 Task: Look for space in Kijang, Indonesia from 12th  July, 2023 to 15th July, 2023 for 3 adults in price range Rs.12000 to Rs.16000. Place can be entire place with 2 bedrooms having 3 beds and 1 bathroom. Property type can be house, flat, guest house. Booking option can be shelf check-in. Required host language is English.
Action: Mouse moved to (549, 78)
Screenshot: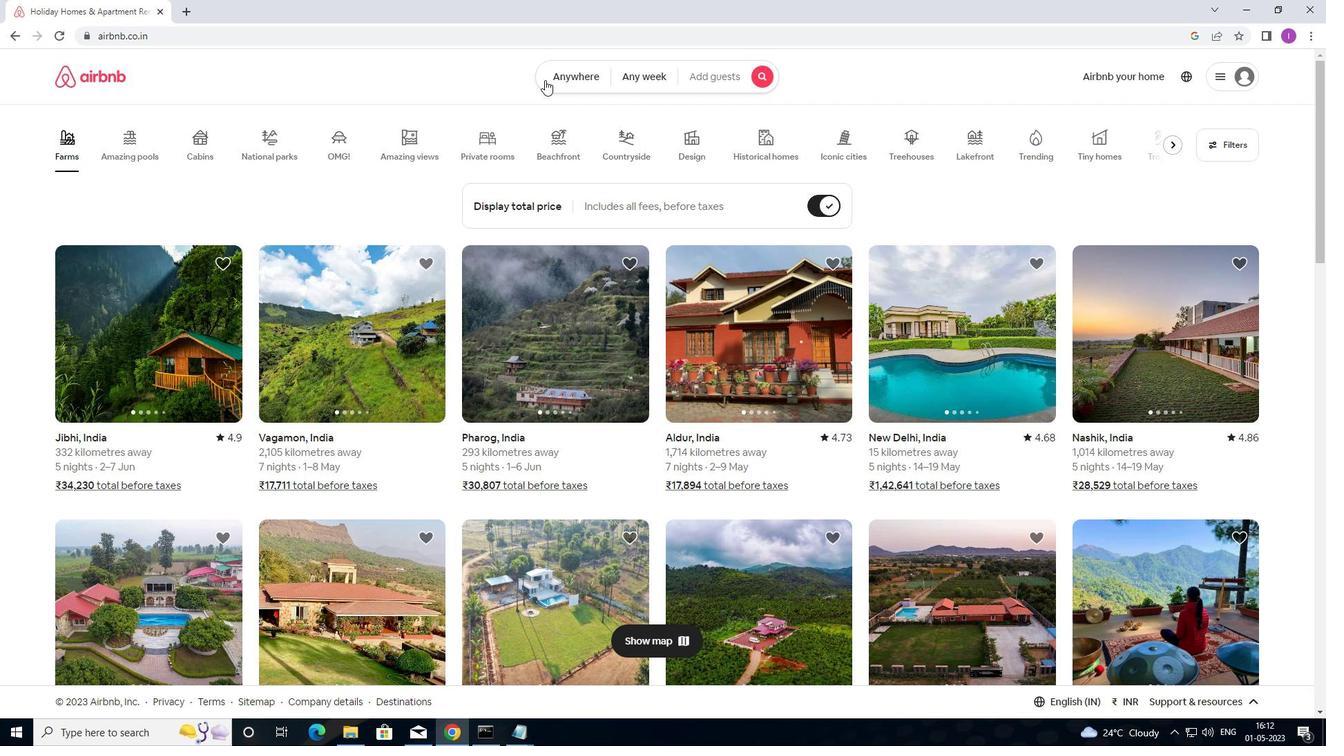 
Action: Mouse pressed left at (549, 78)
Screenshot: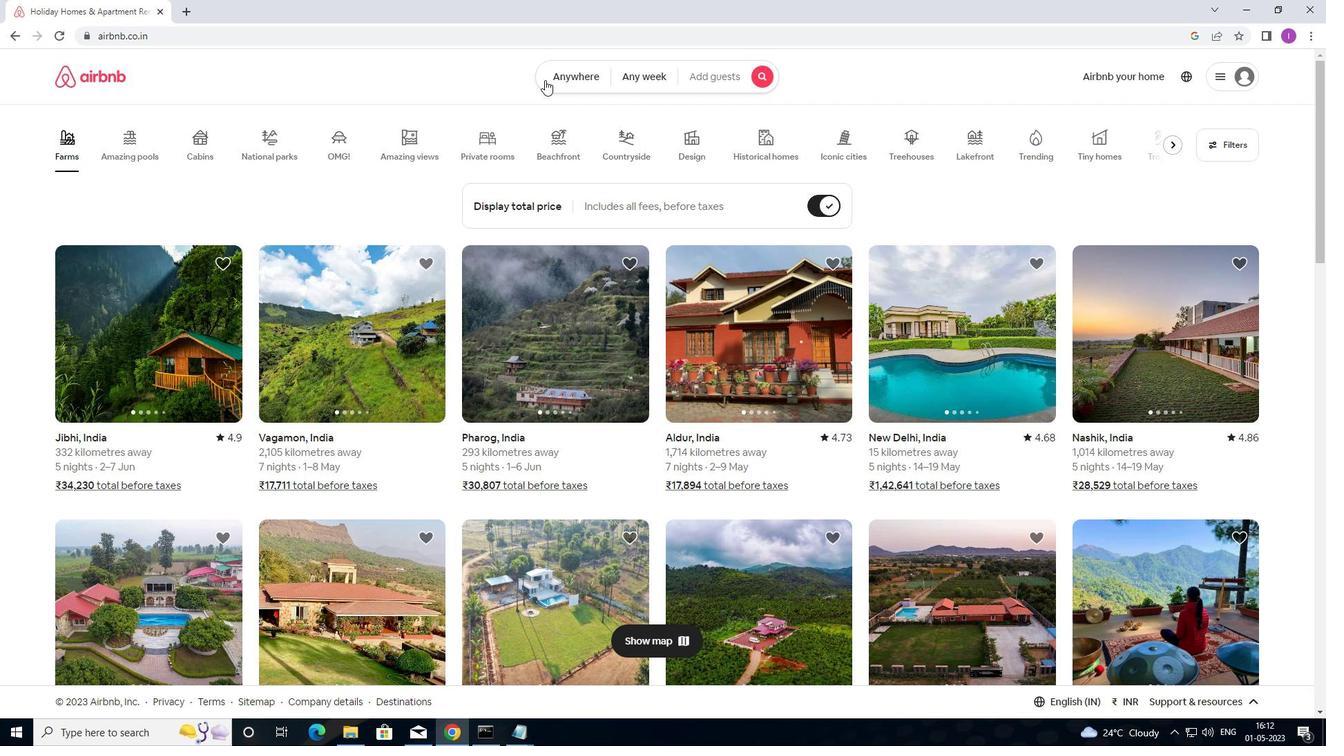 
Action: Mouse moved to (473, 135)
Screenshot: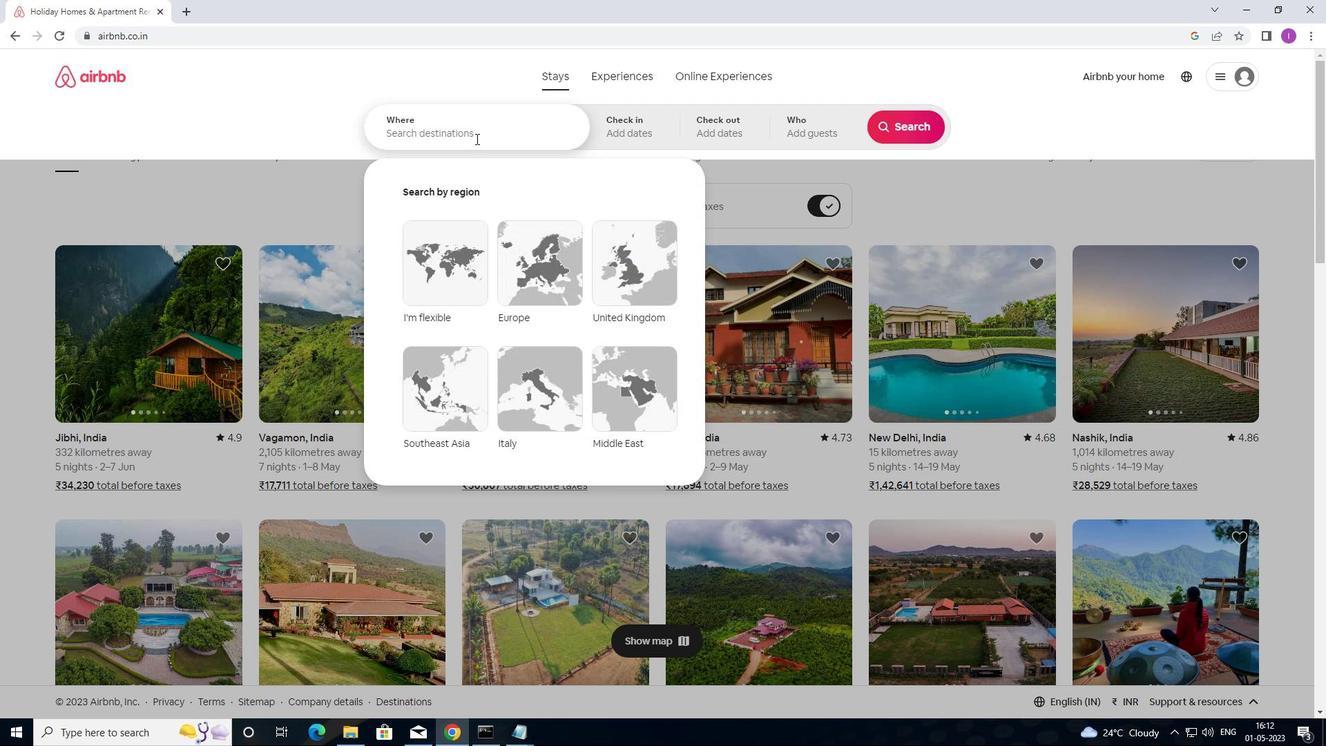 
Action: Mouse pressed left at (473, 135)
Screenshot: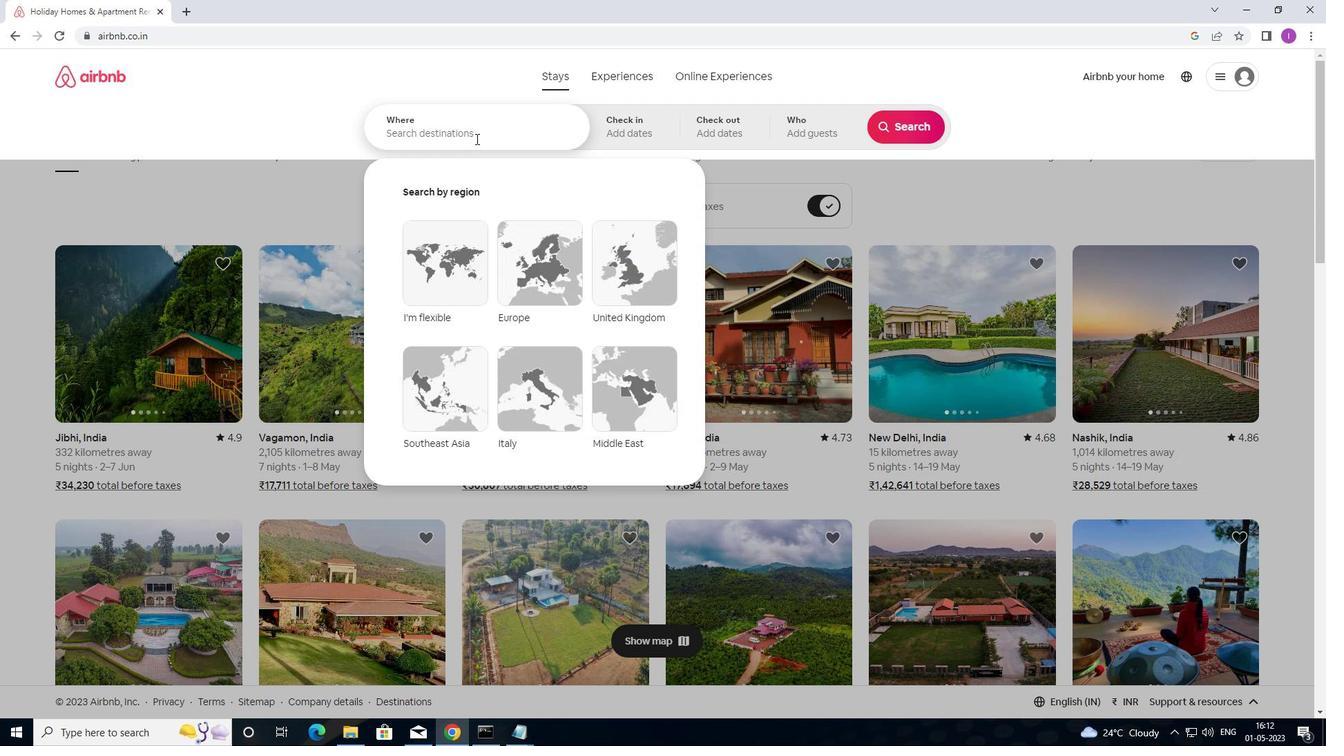 
Action: Mouse moved to (1085, 0)
Screenshot: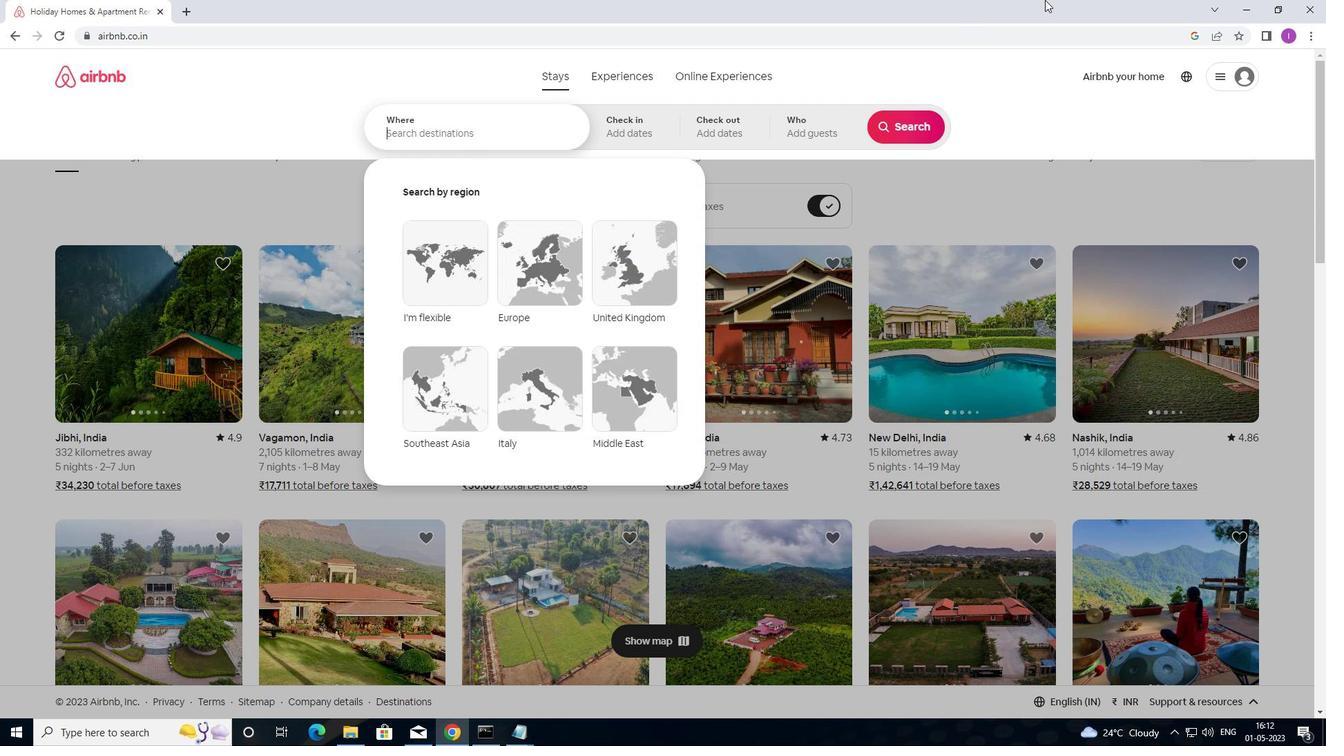 
Action: Key pressed <Key.shift>KI
Screenshot: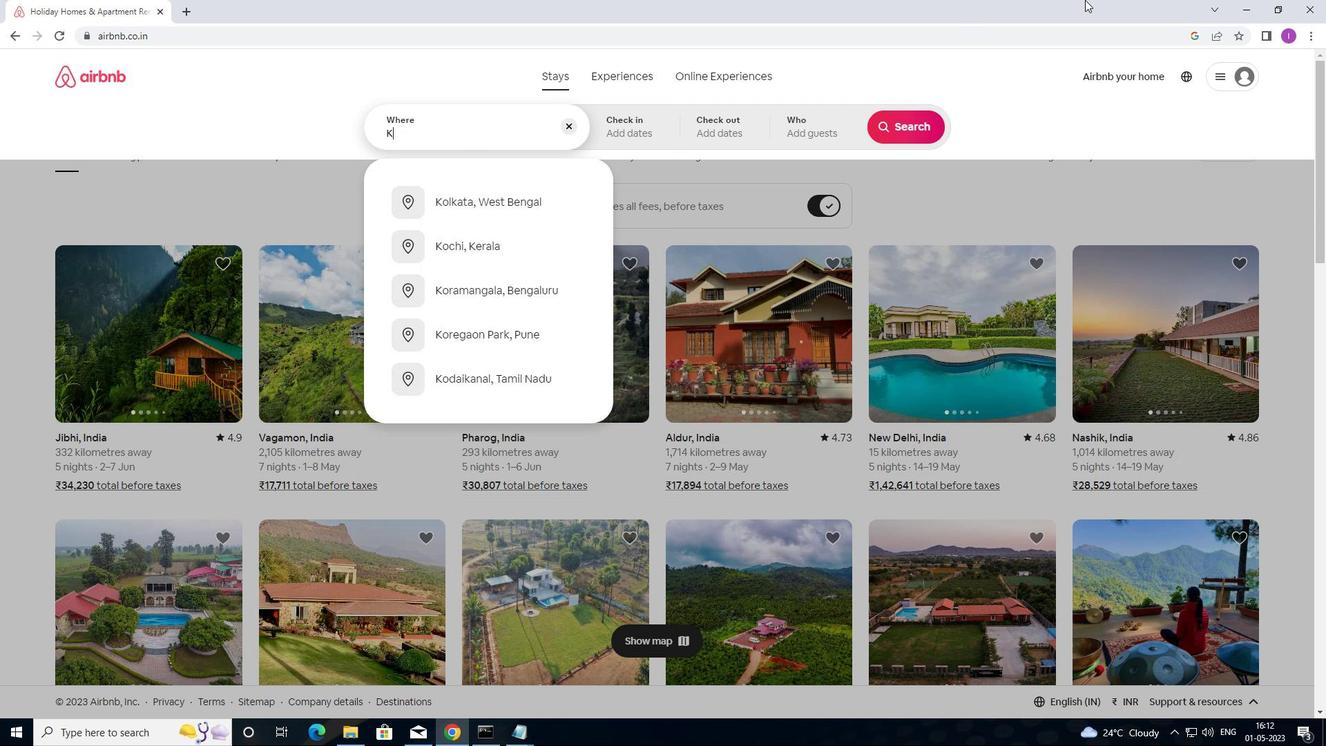 
Action: Mouse moved to (1089, 2)
Screenshot: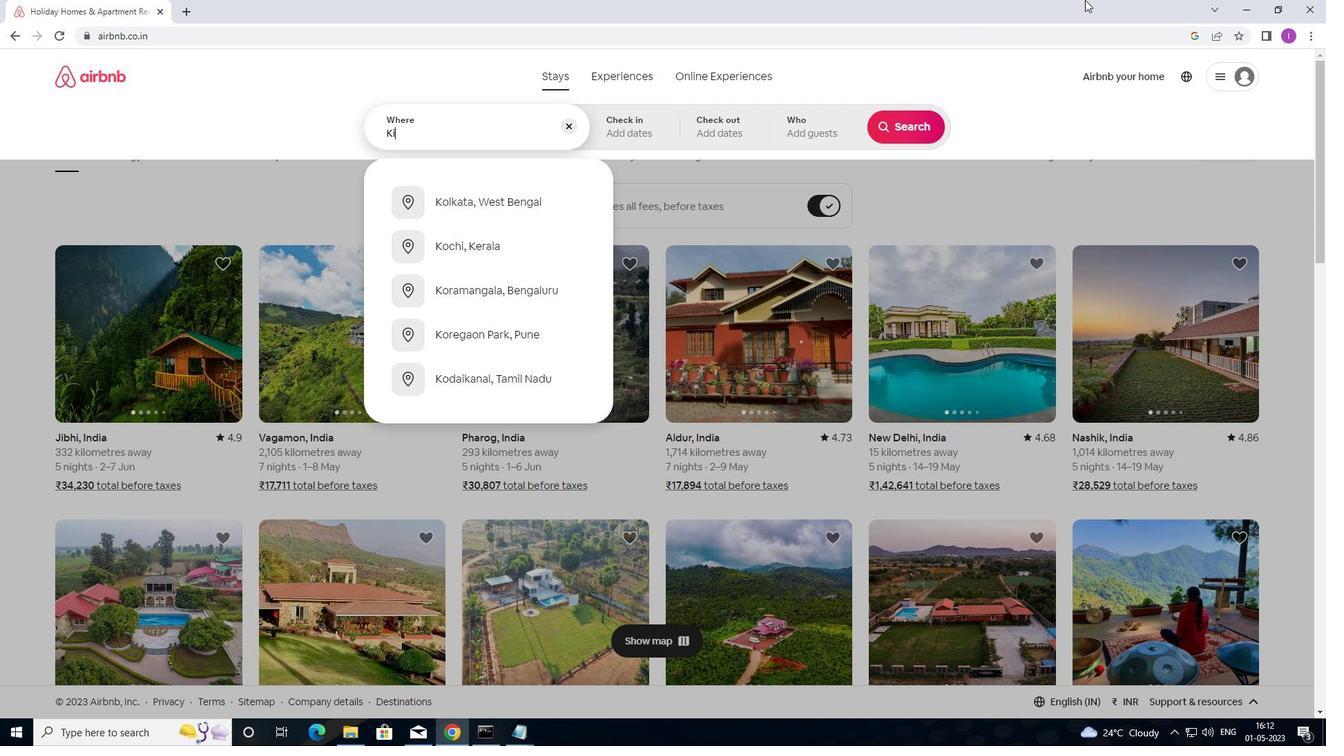 
Action: Key pressed JAN
Screenshot: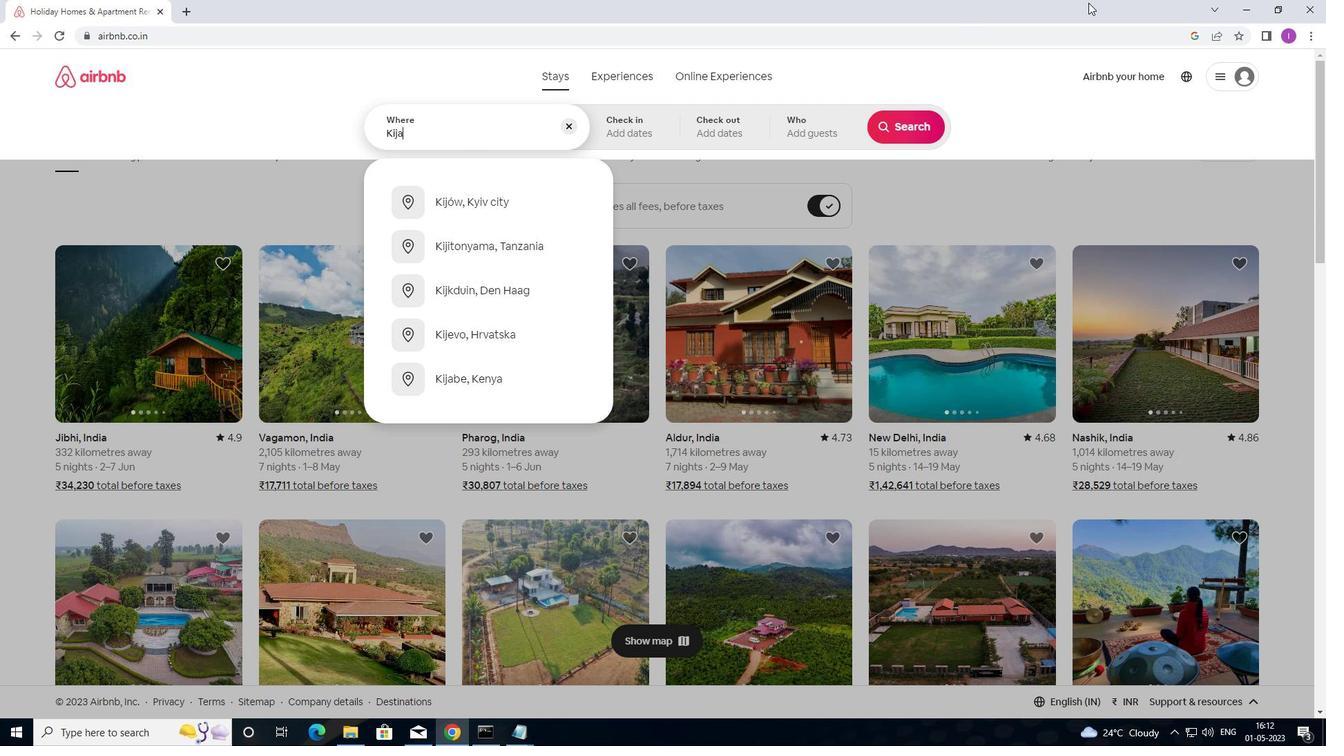 
Action: Mouse moved to (1203, 2)
Screenshot: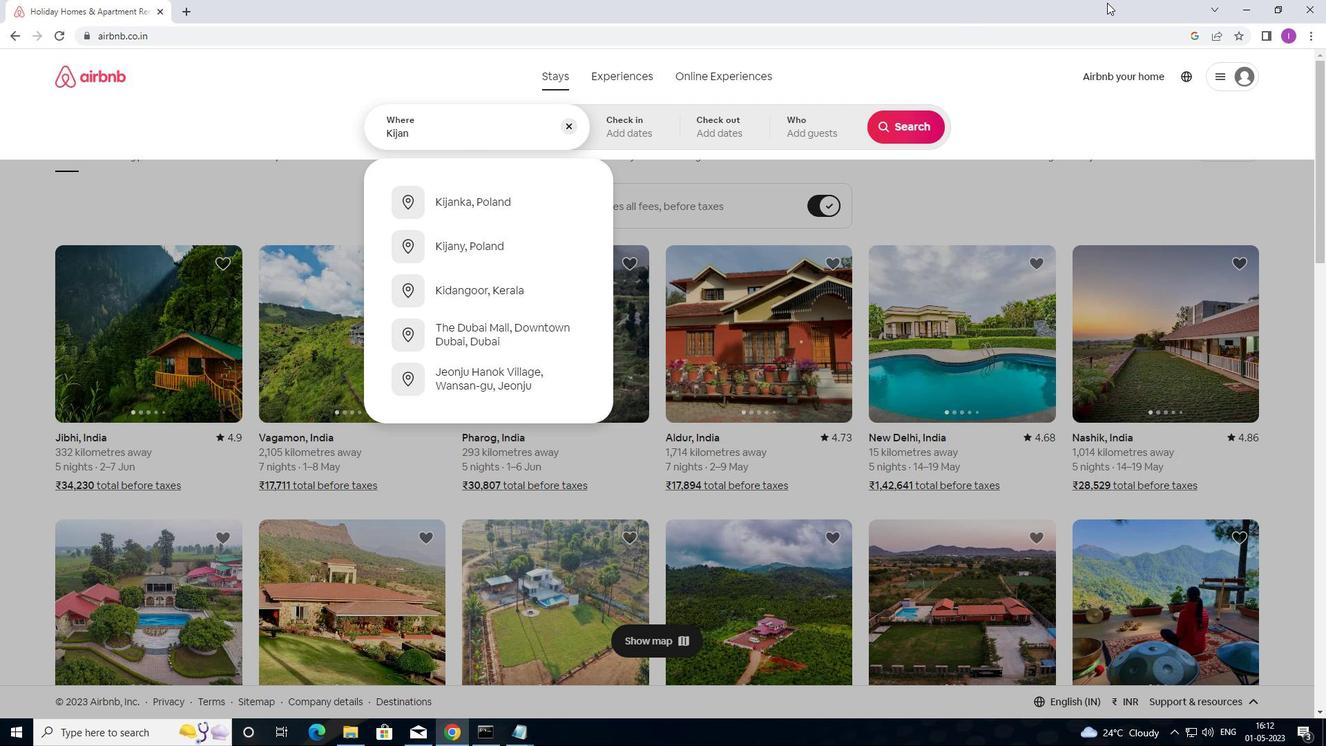 
Action: Key pressed G
Screenshot: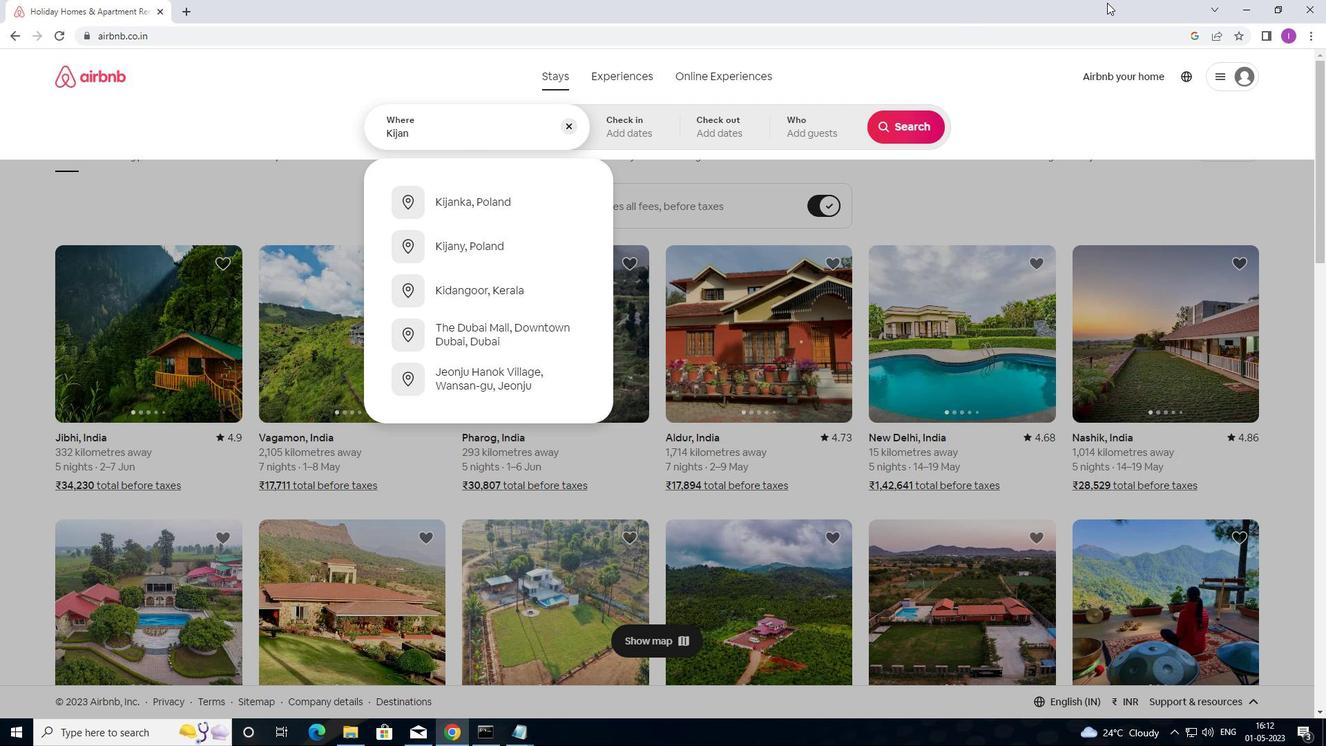 
Action: Mouse moved to (1327, 0)
Screenshot: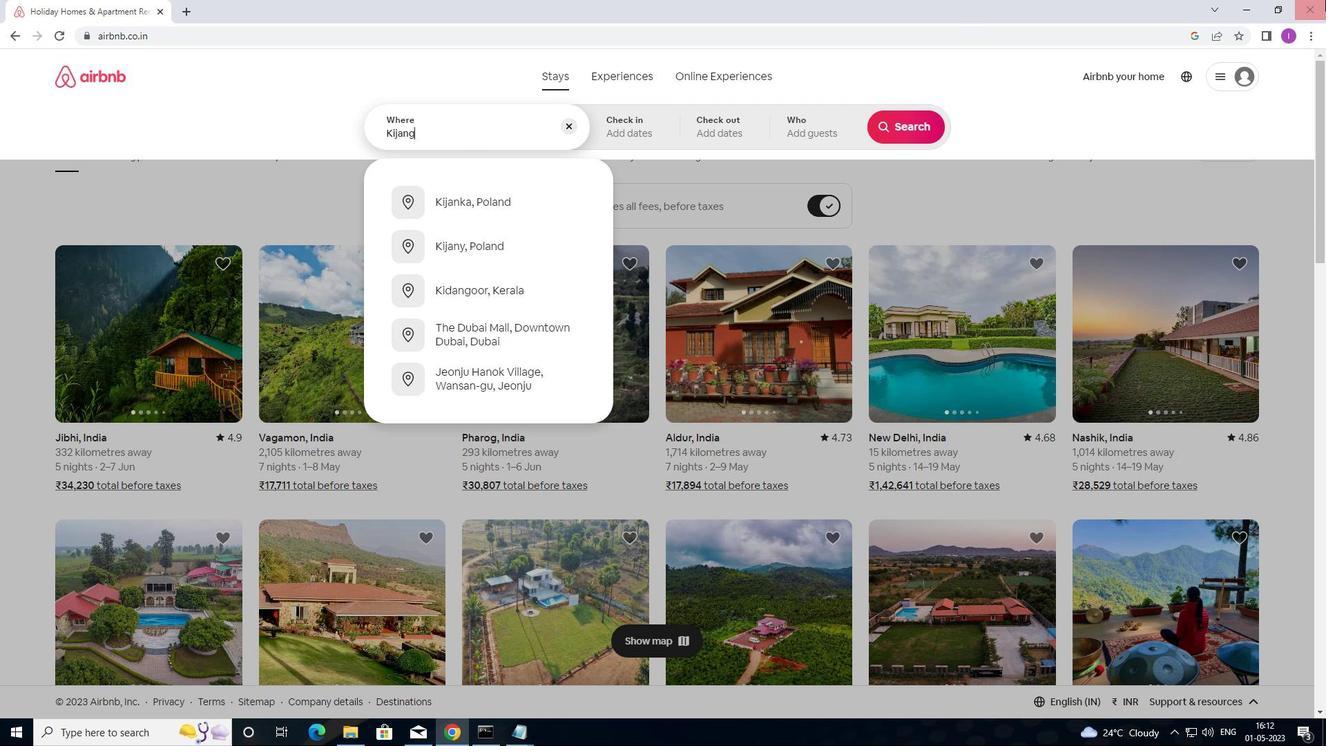 
Action: Key pressed ,<Key.shift>INDONESIA
Screenshot: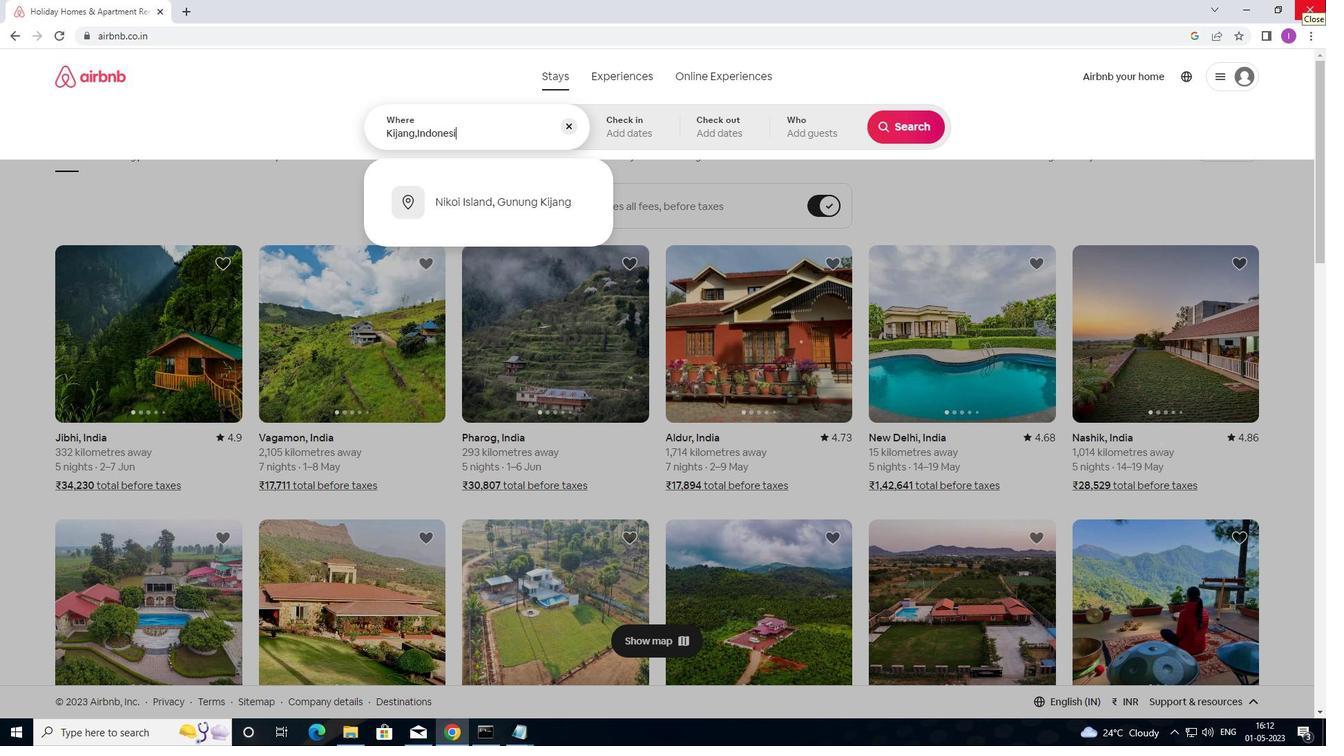 
Action: Mouse moved to (637, 126)
Screenshot: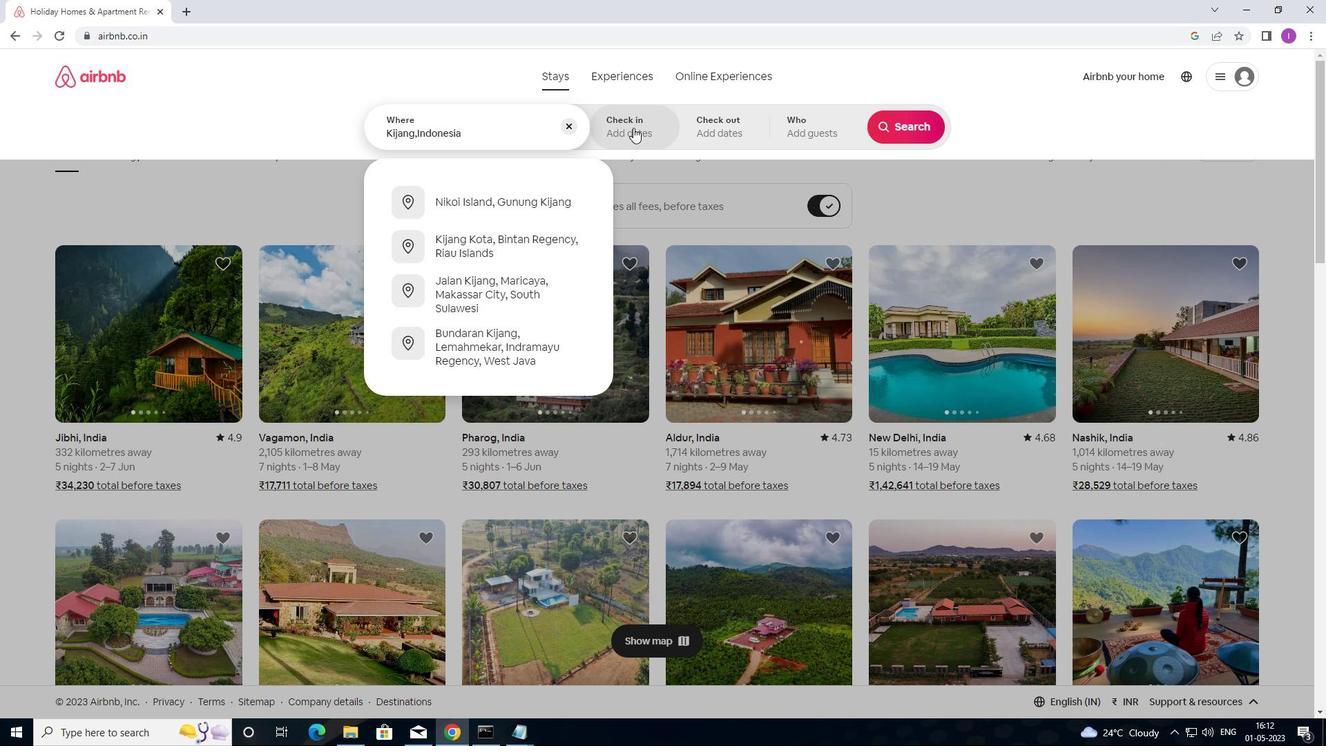 
Action: Mouse pressed left at (637, 126)
Screenshot: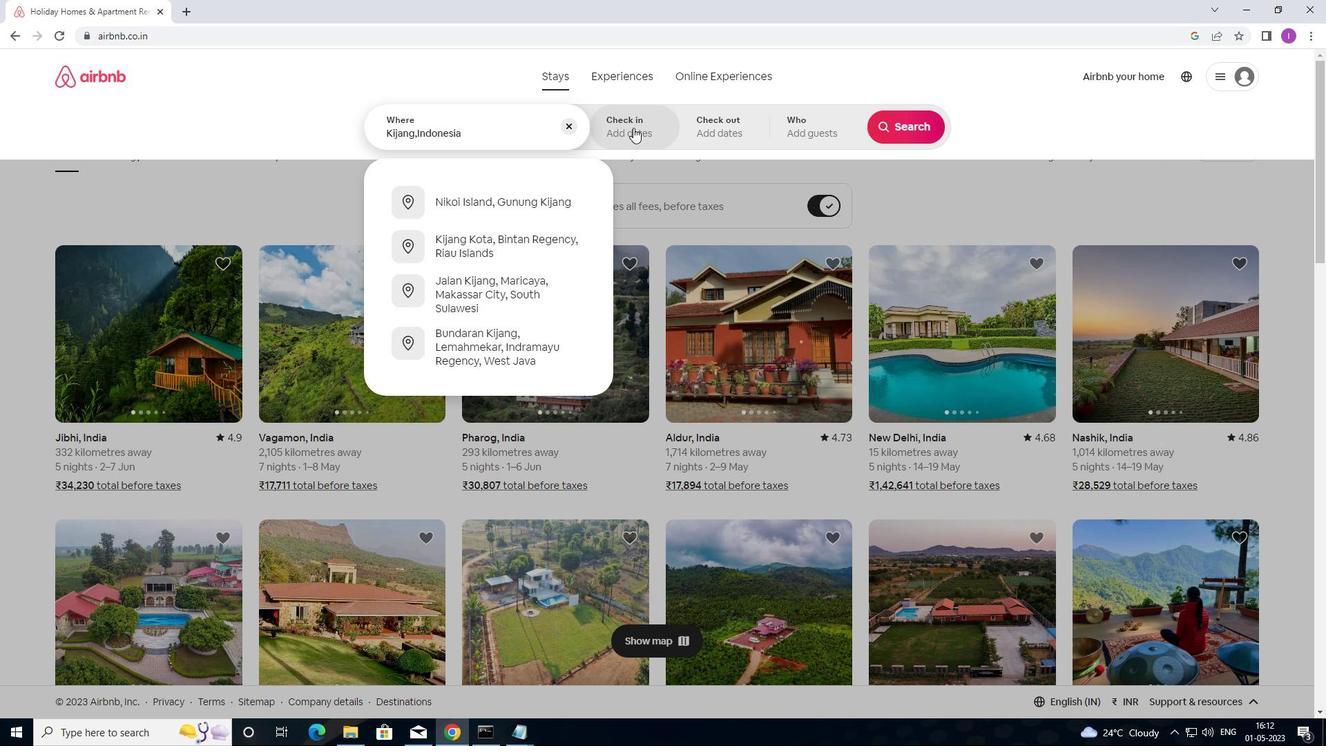 
Action: Mouse moved to (910, 234)
Screenshot: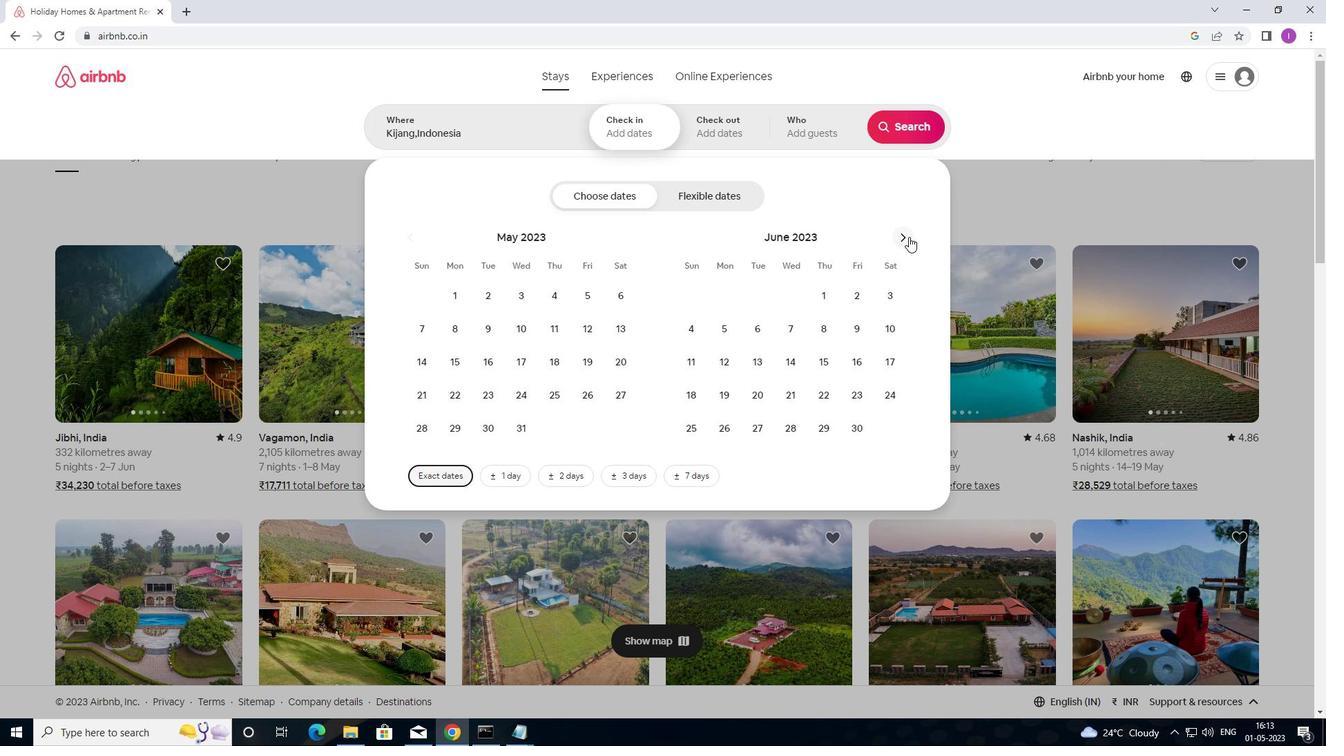 
Action: Mouse pressed left at (910, 234)
Screenshot: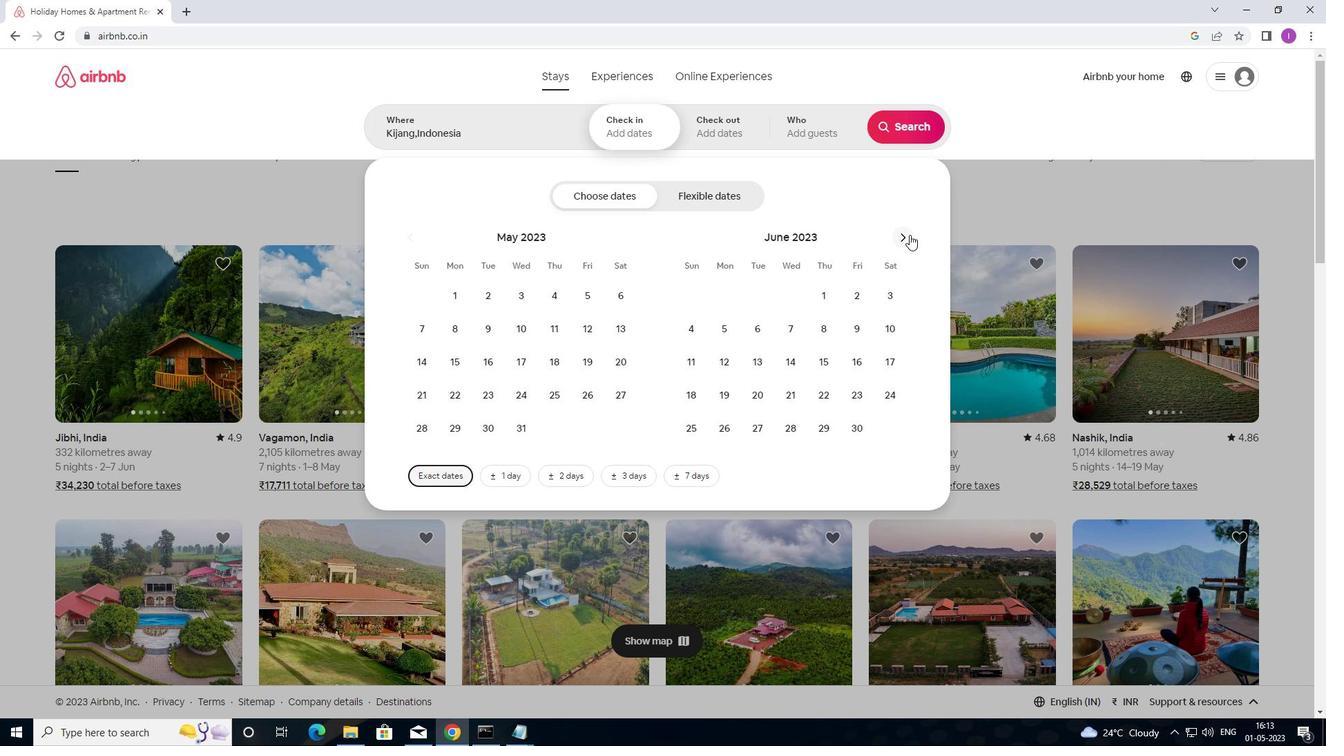
Action: Mouse moved to (787, 359)
Screenshot: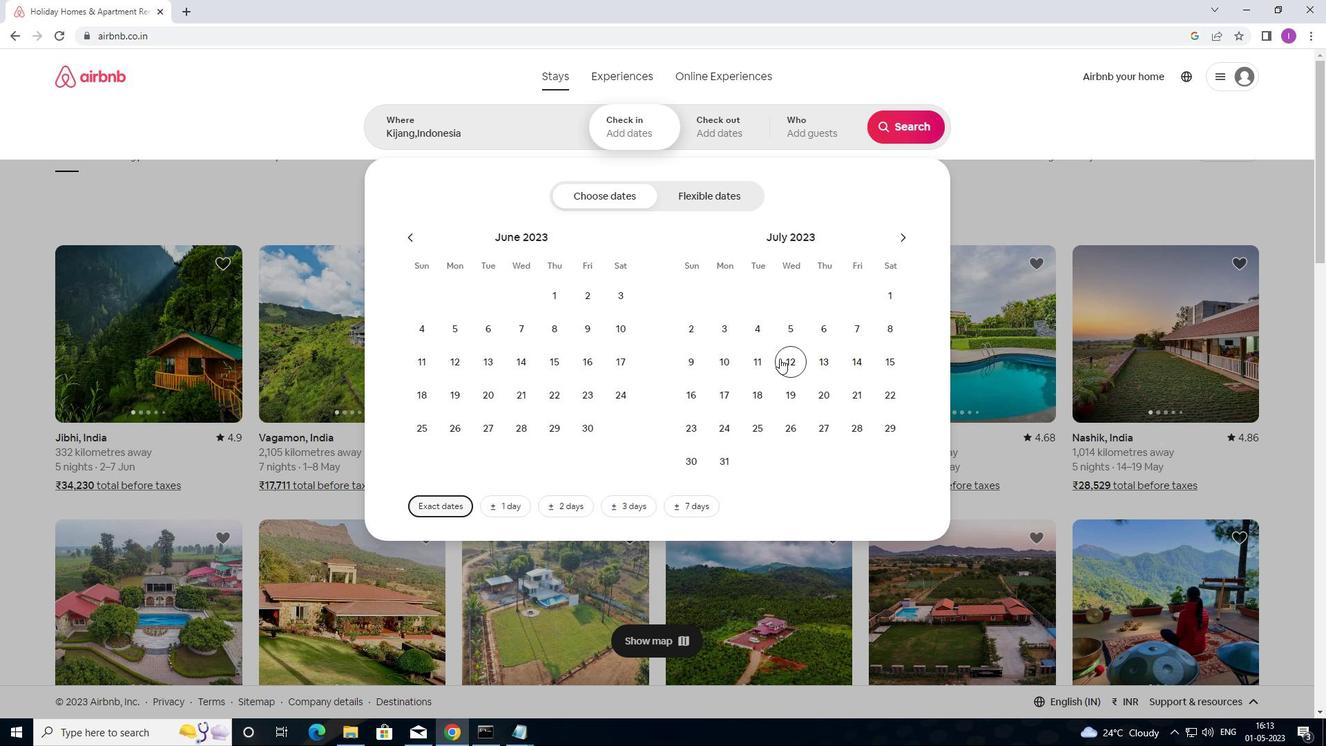 
Action: Mouse pressed left at (787, 359)
Screenshot: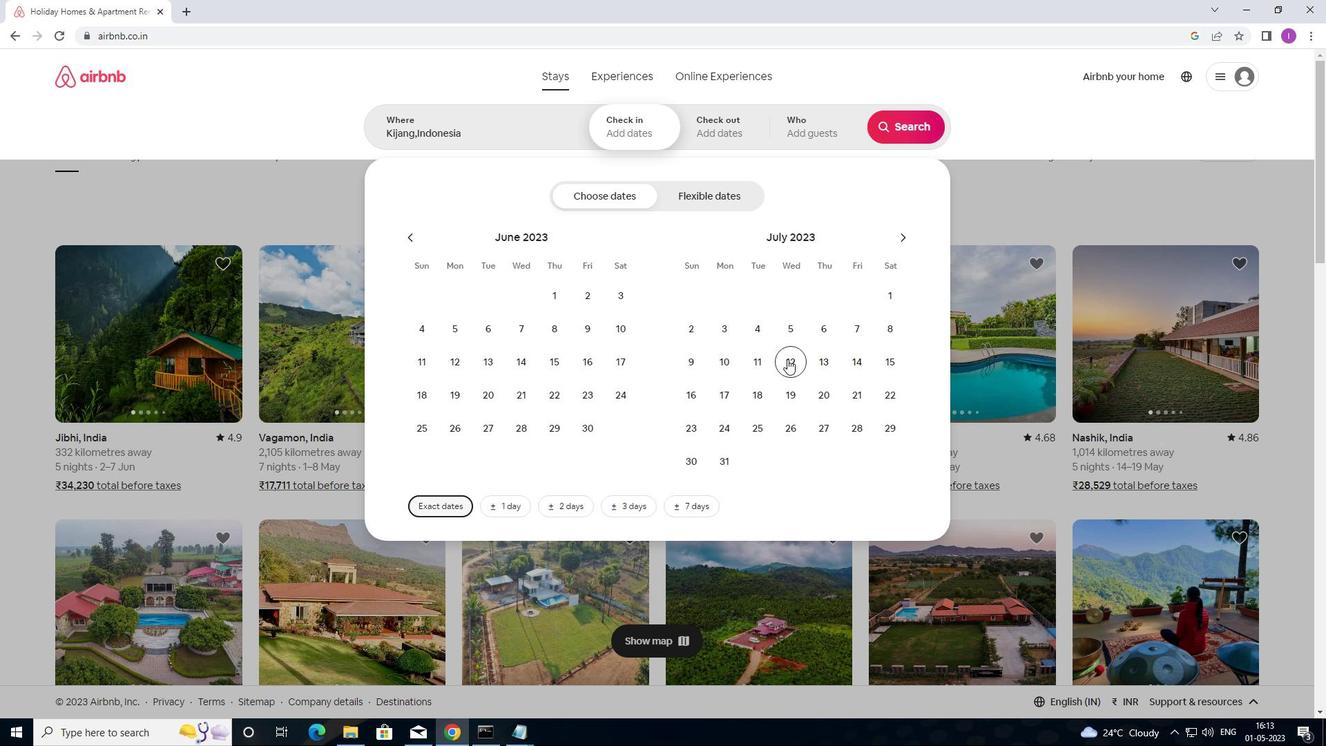
Action: Mouse moved to (894, 367)
Screenshot: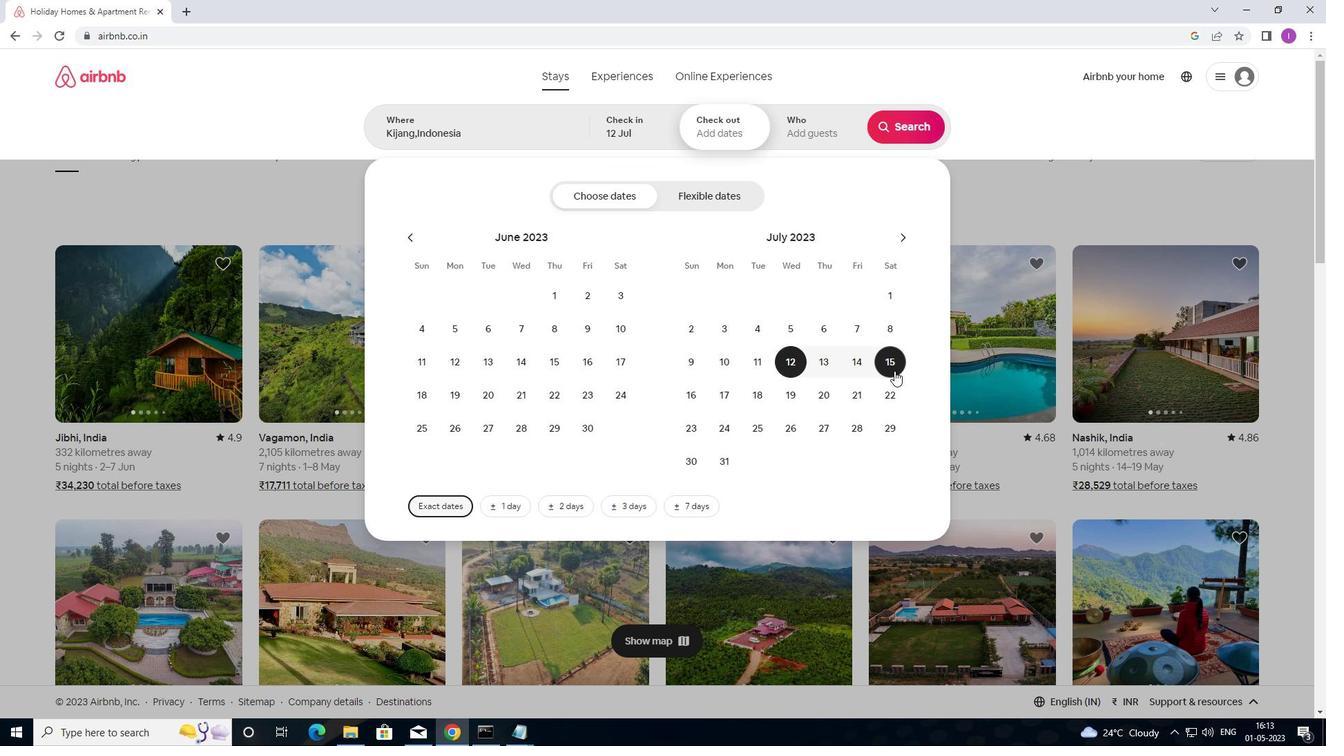 
Action: Mouse pressed left at (894, 367)
Screenshot: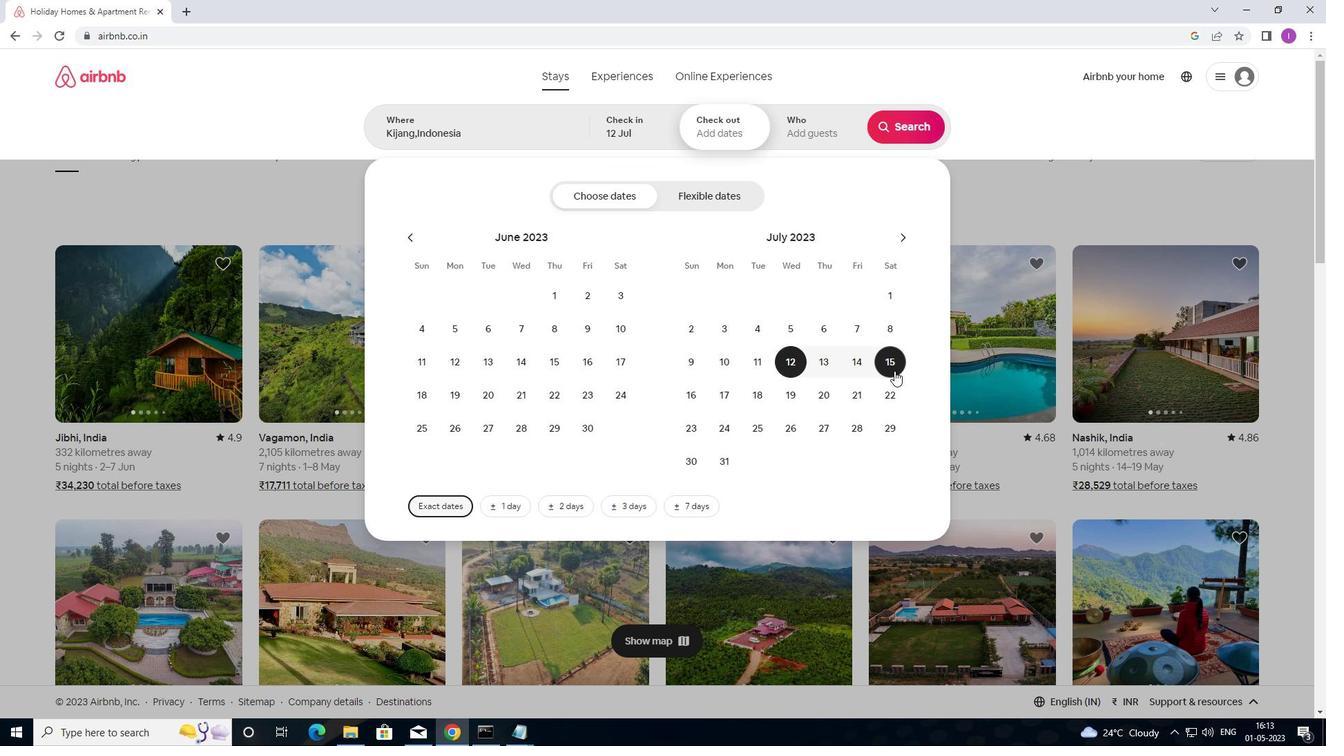 
Action: Mouse moved to (818, 136)
Screenshot: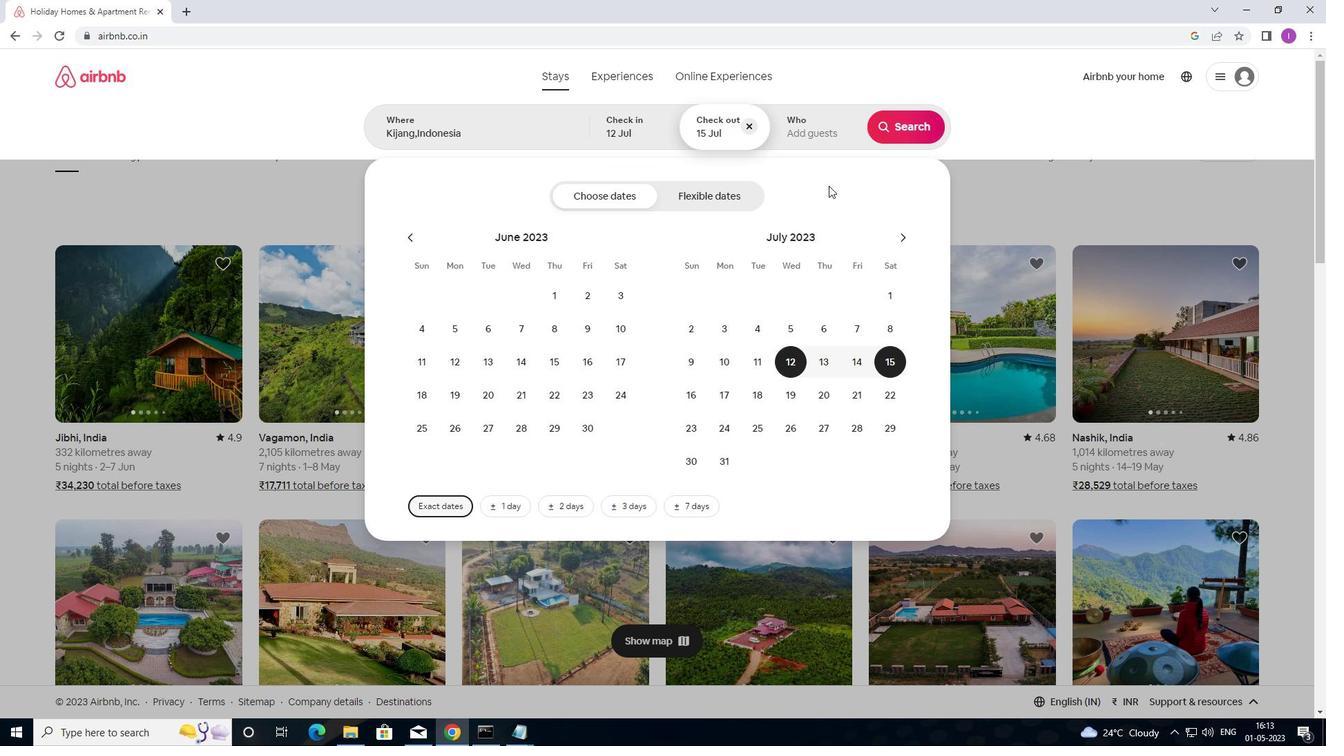 
Action: Mouse pressed left at (818, 136)
Screenshot: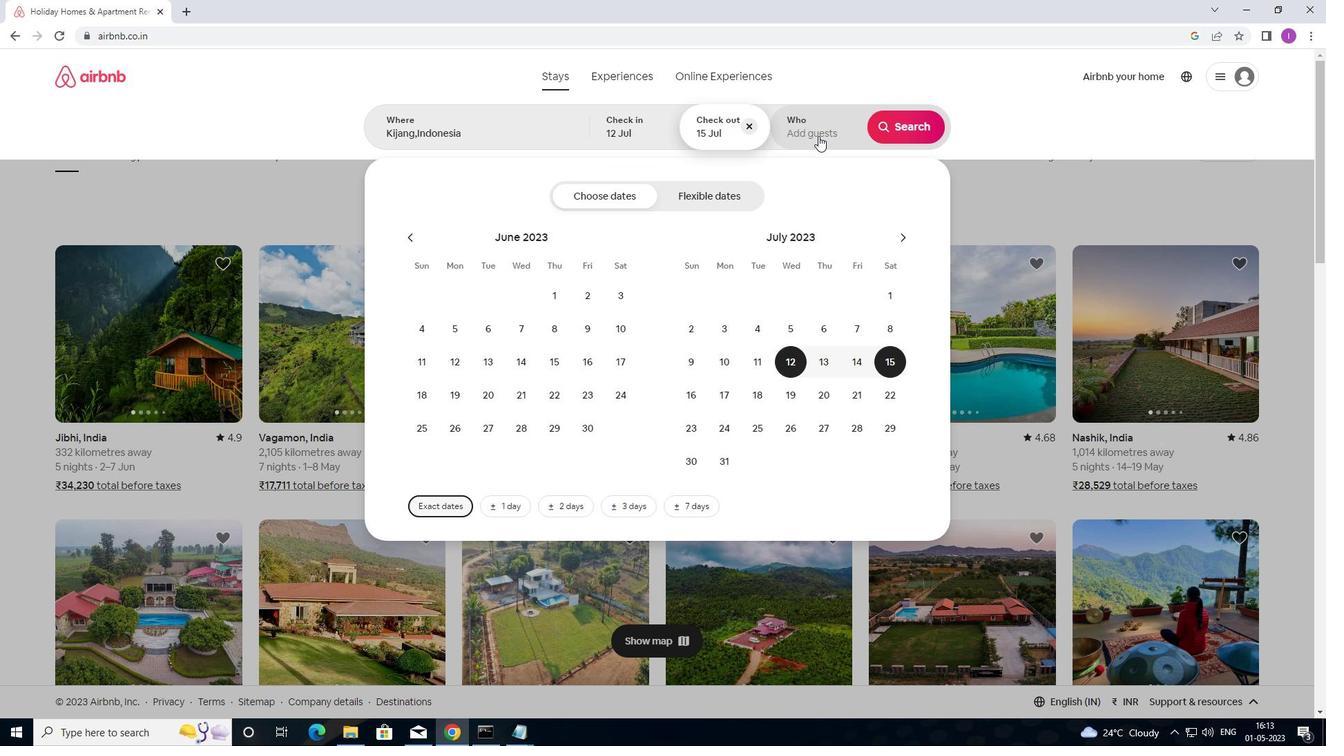 
Action: Mouse moved to (910, 204)
Screenshot: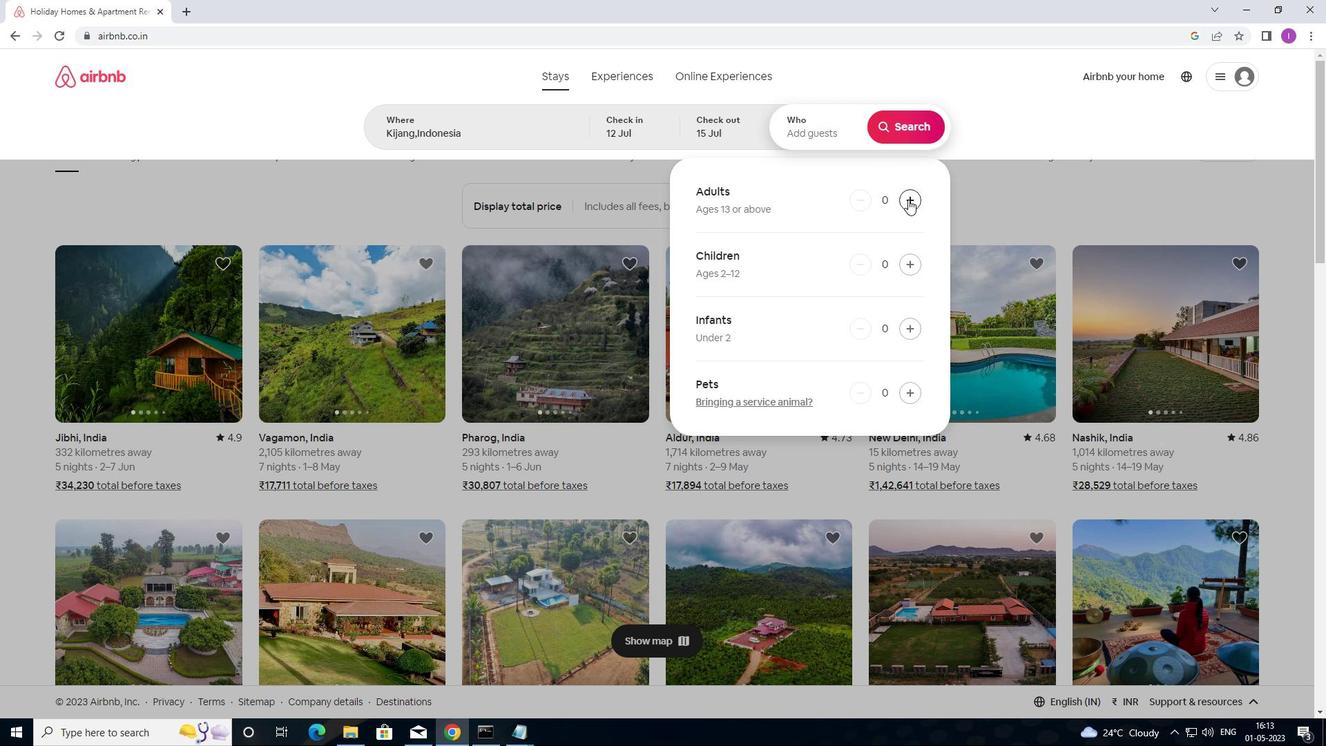 
Action: Mouse pressed left at (910, 204)
Screenshot: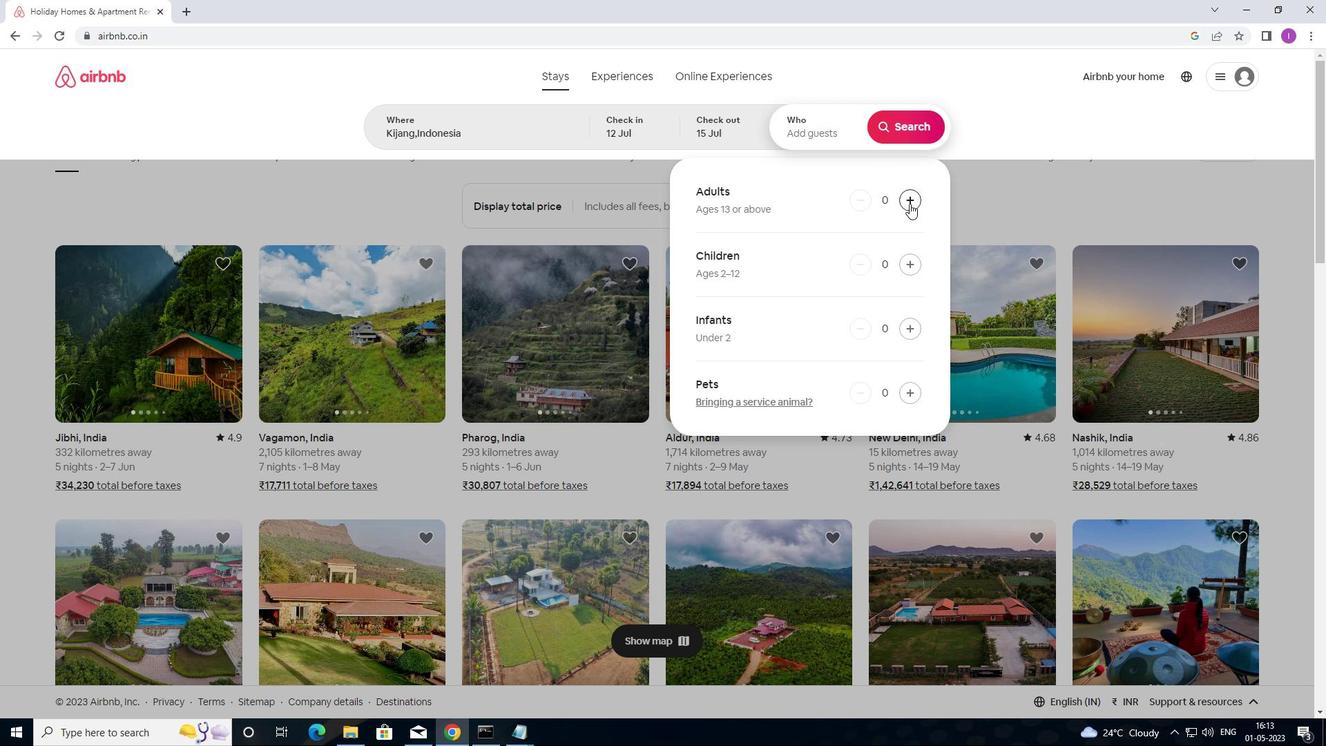 
Action: Mouse moved to (911, 204)
Screenshot: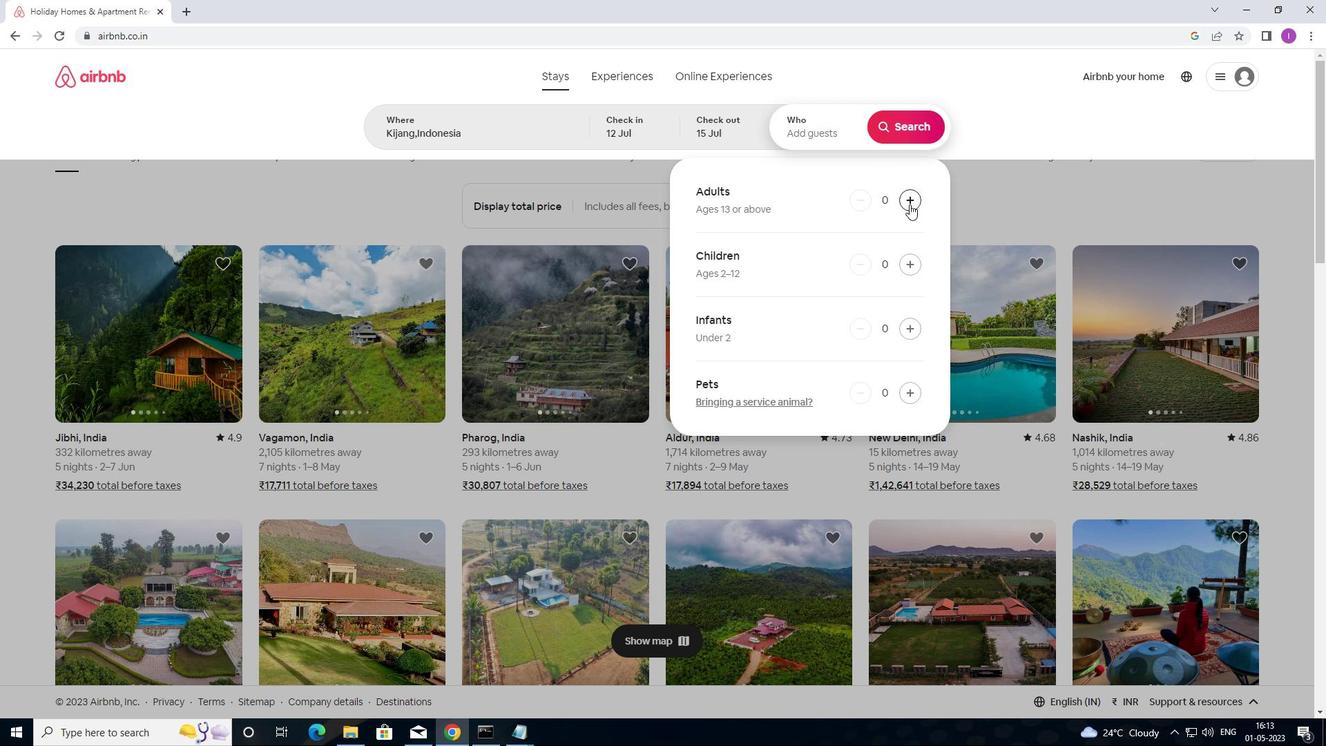 
Action: Mouse pressed left at (911, 204)
Screenshot: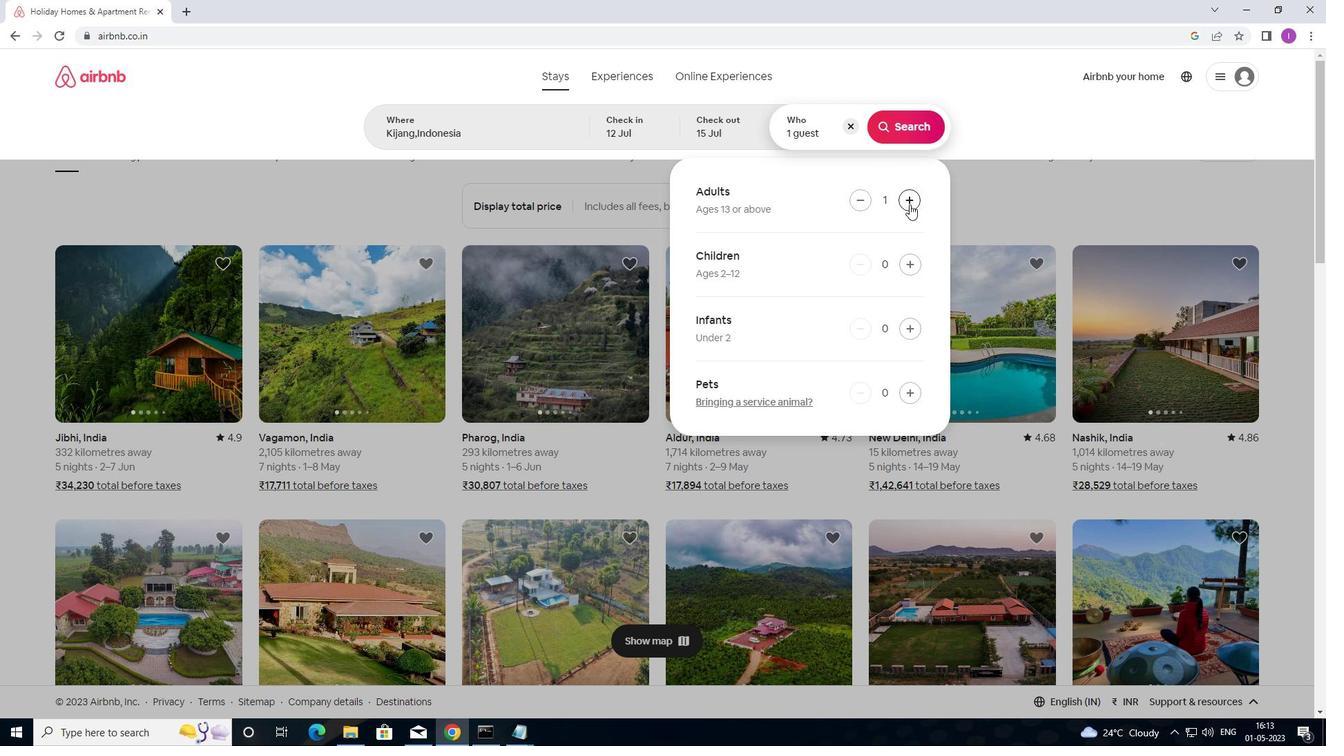 
Action: Mouse pressed left at (911, 204)
Screenshot: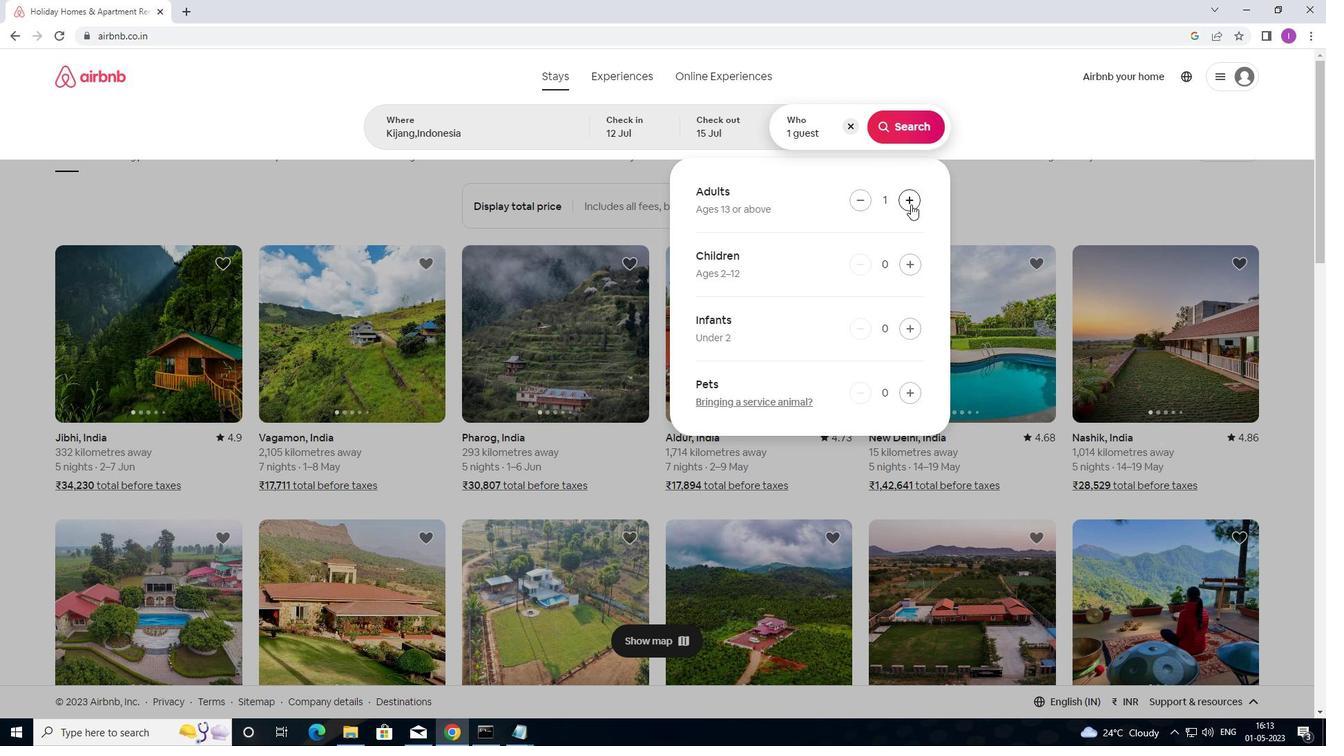 
Action: Mouse moved to (914, 129)
Screenshot: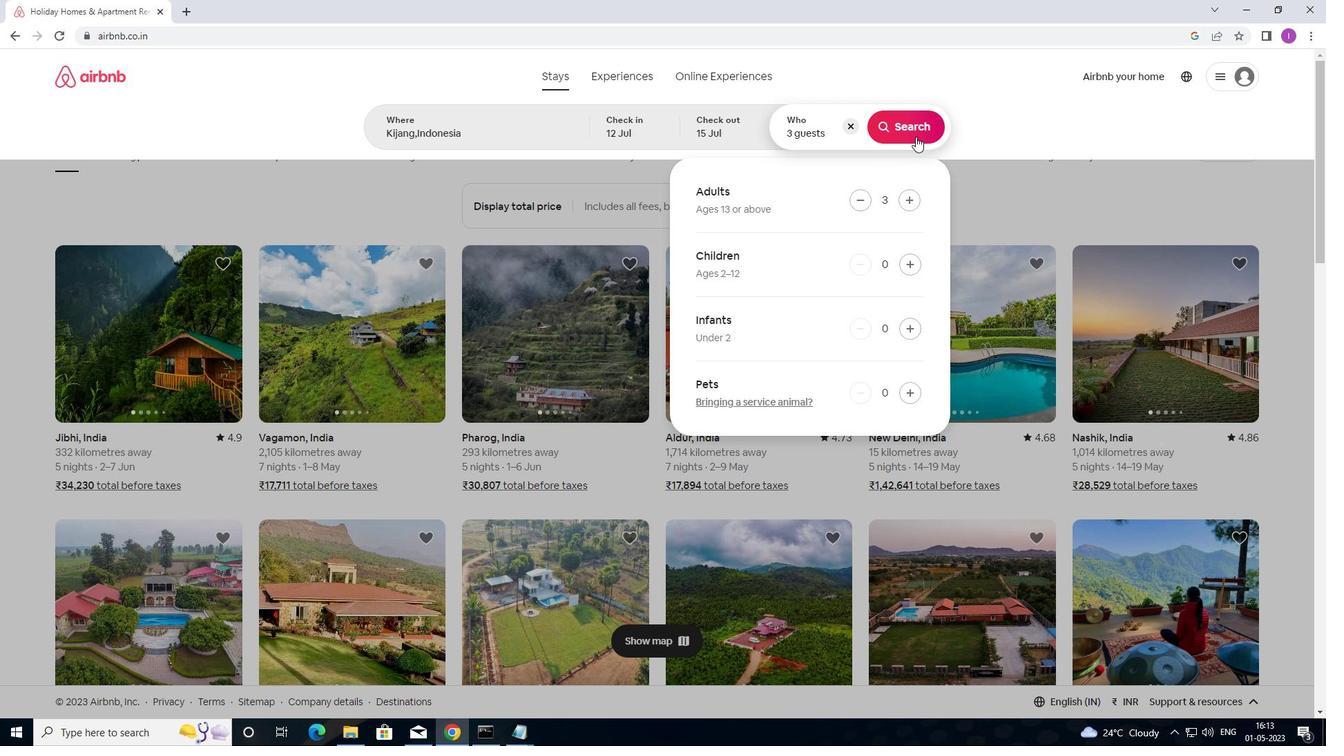 
Action: Mouse pressed left at (914, 129)
Screenshot: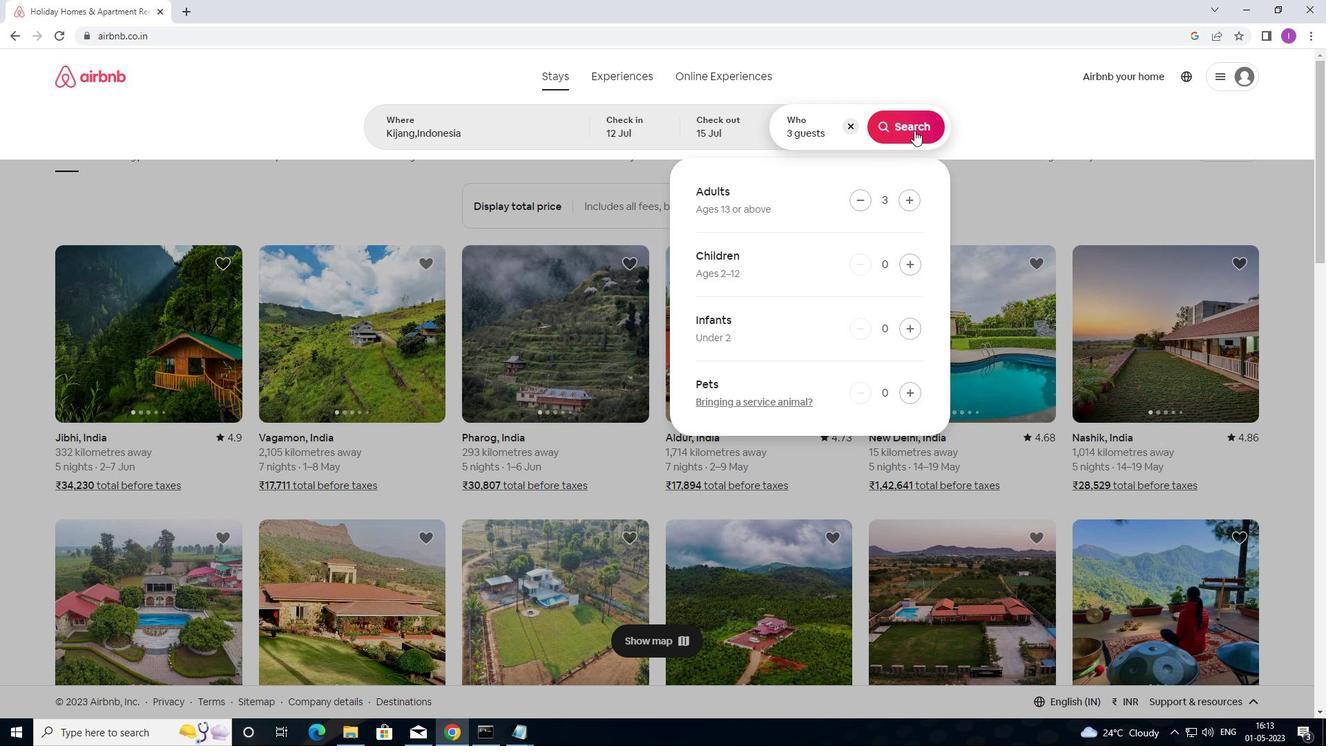 
Action: Mouse moved to (1243, 127)
Screenshot: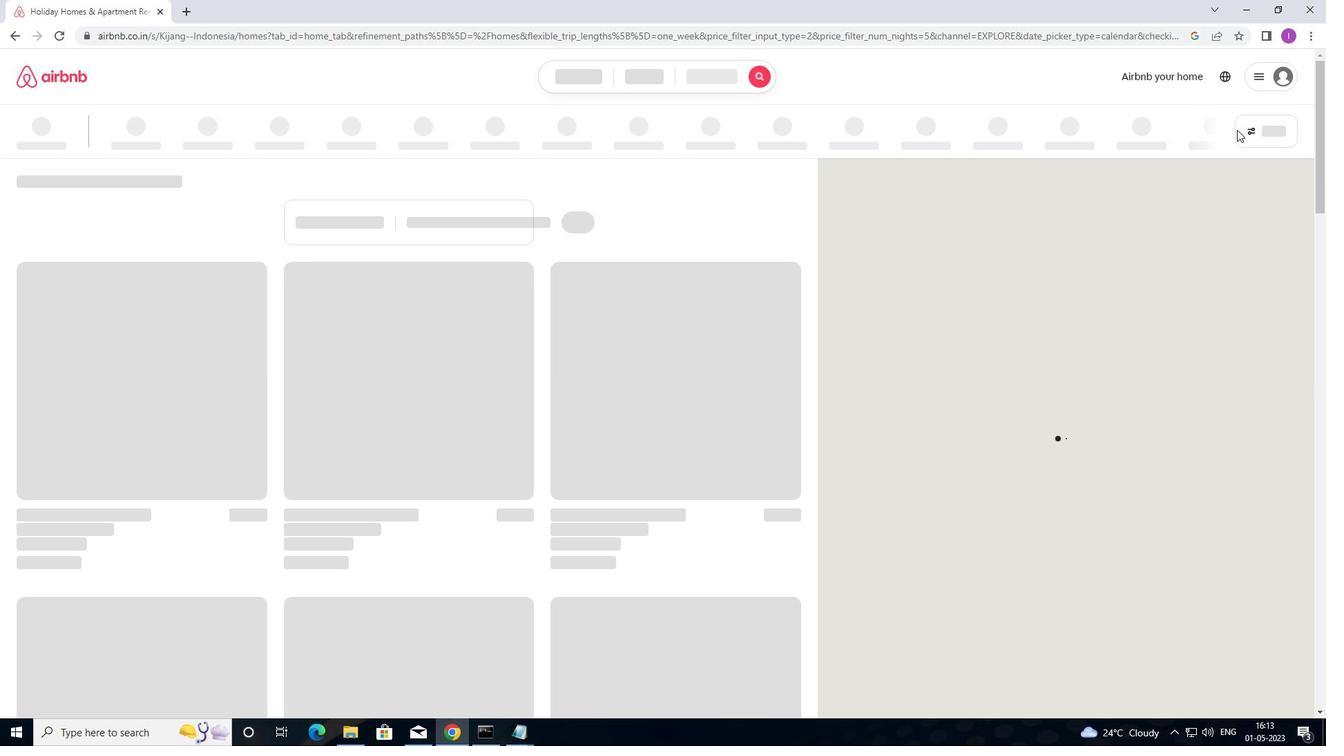 
Action: Mouse pressed left at (1243, 127)
Screenshot: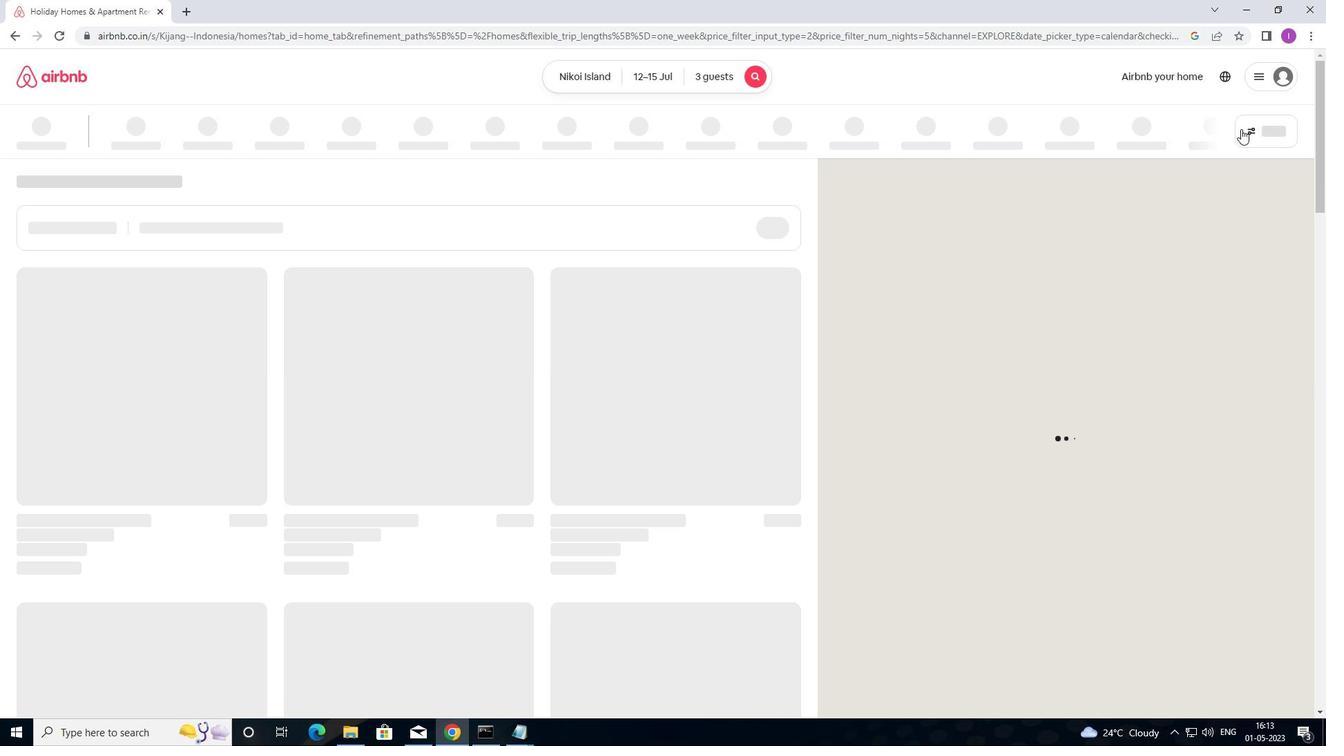 
Action: Mouse moved to (511, 310)
Screenshot: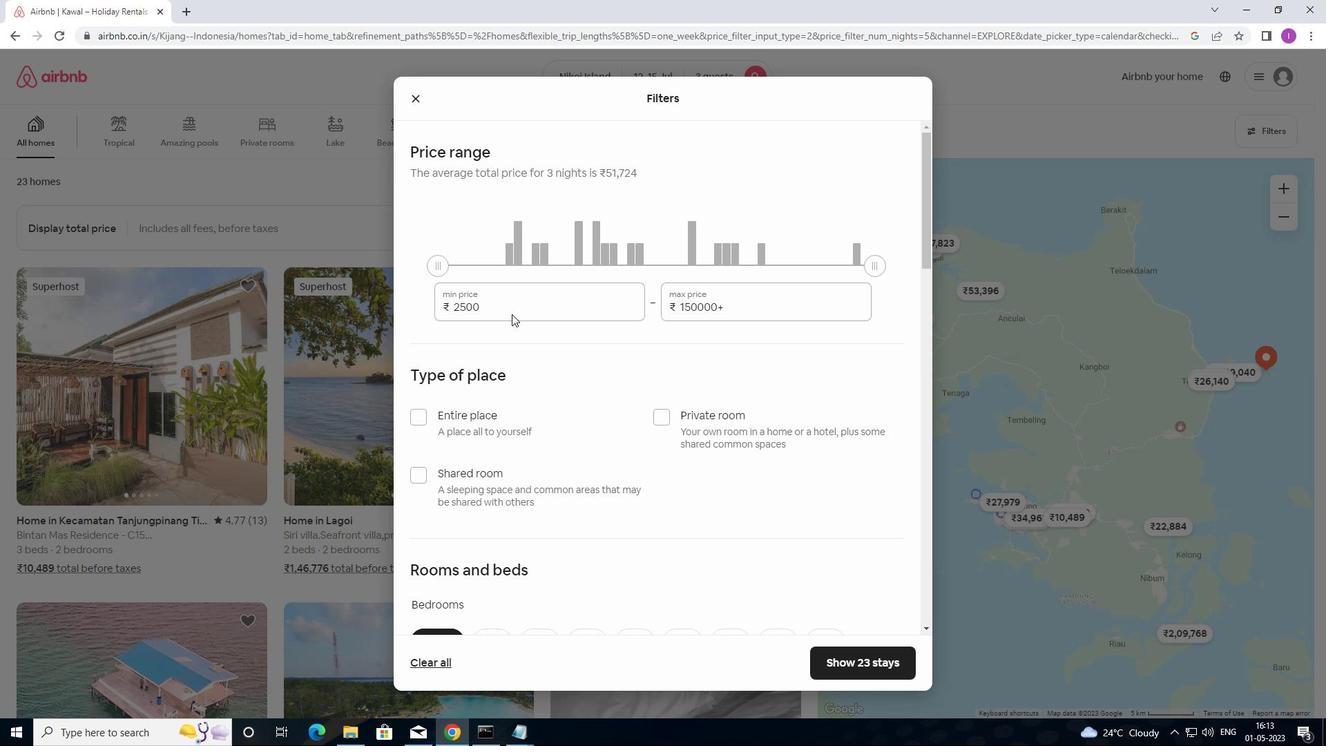 
Action: Mouse pressed left at (511, 310)
Screenshot: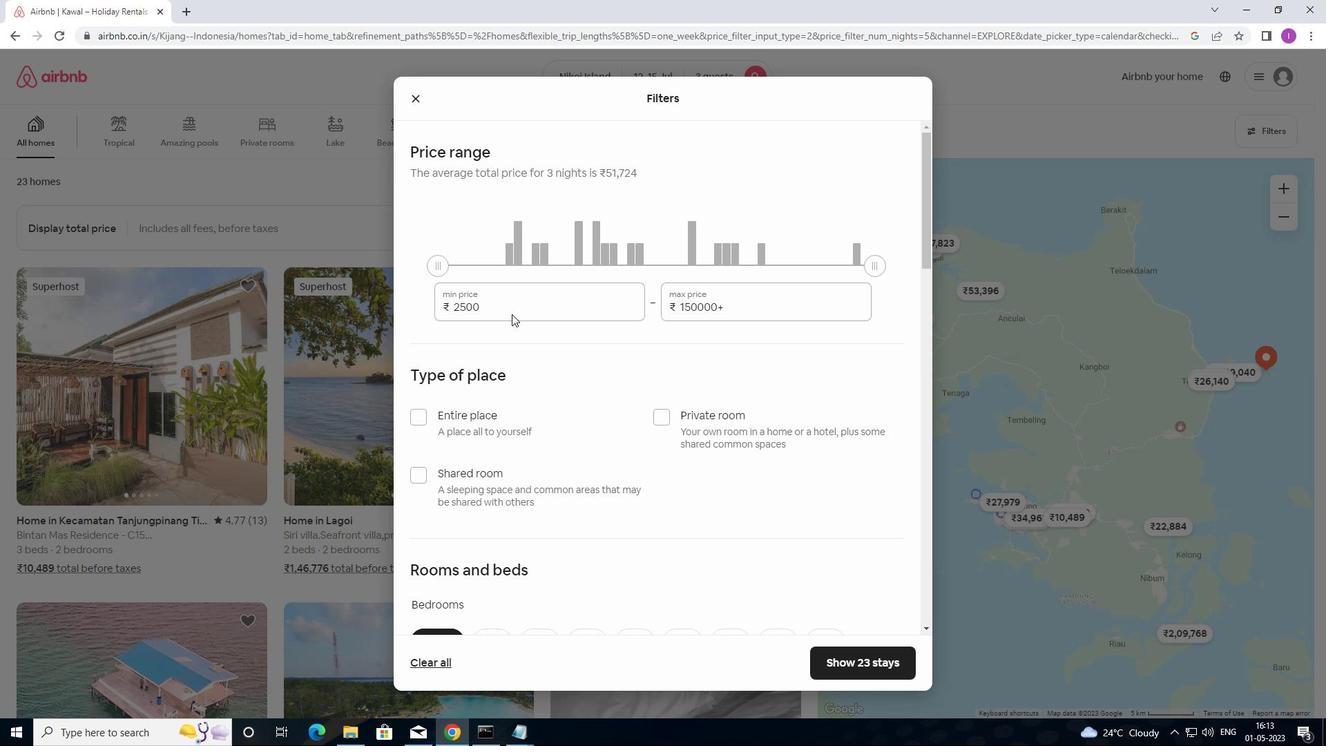 
Action: Mouse moved to (464, 303)
Screenshot: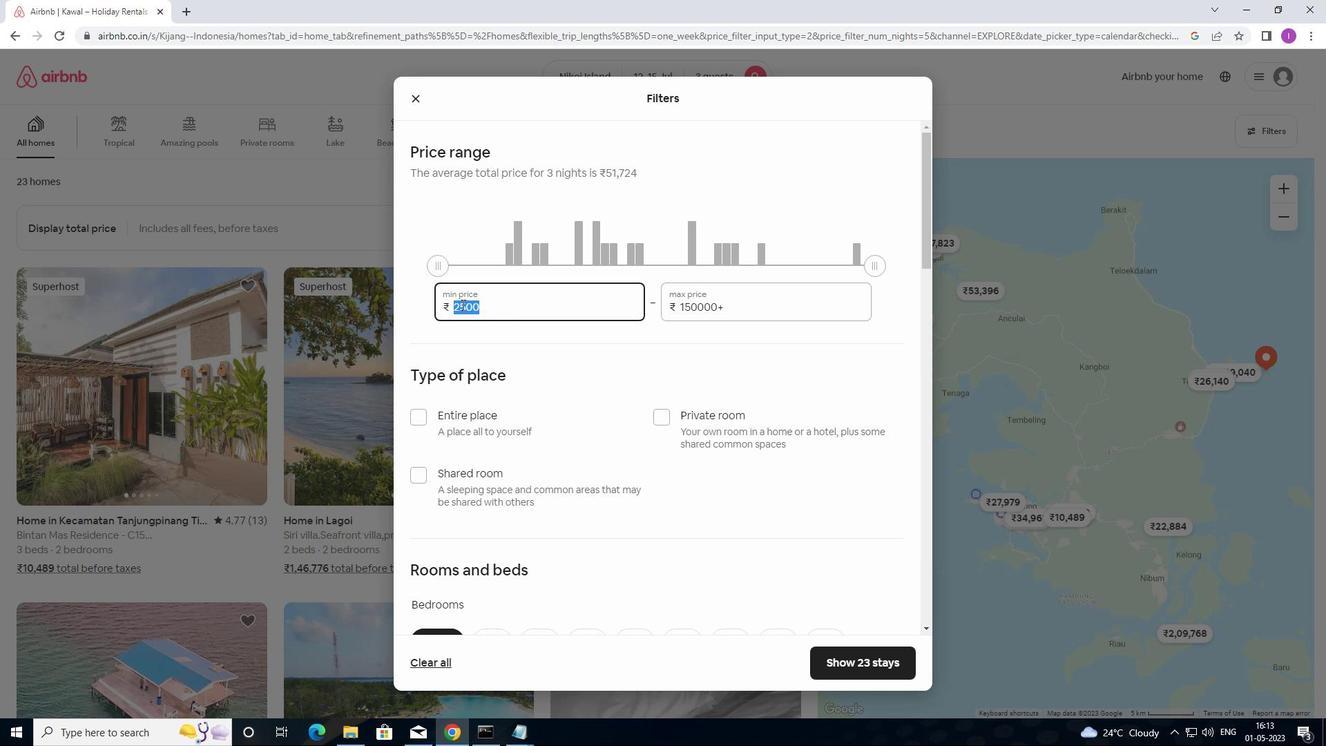 
Action: Key pressed 1
Screenshot: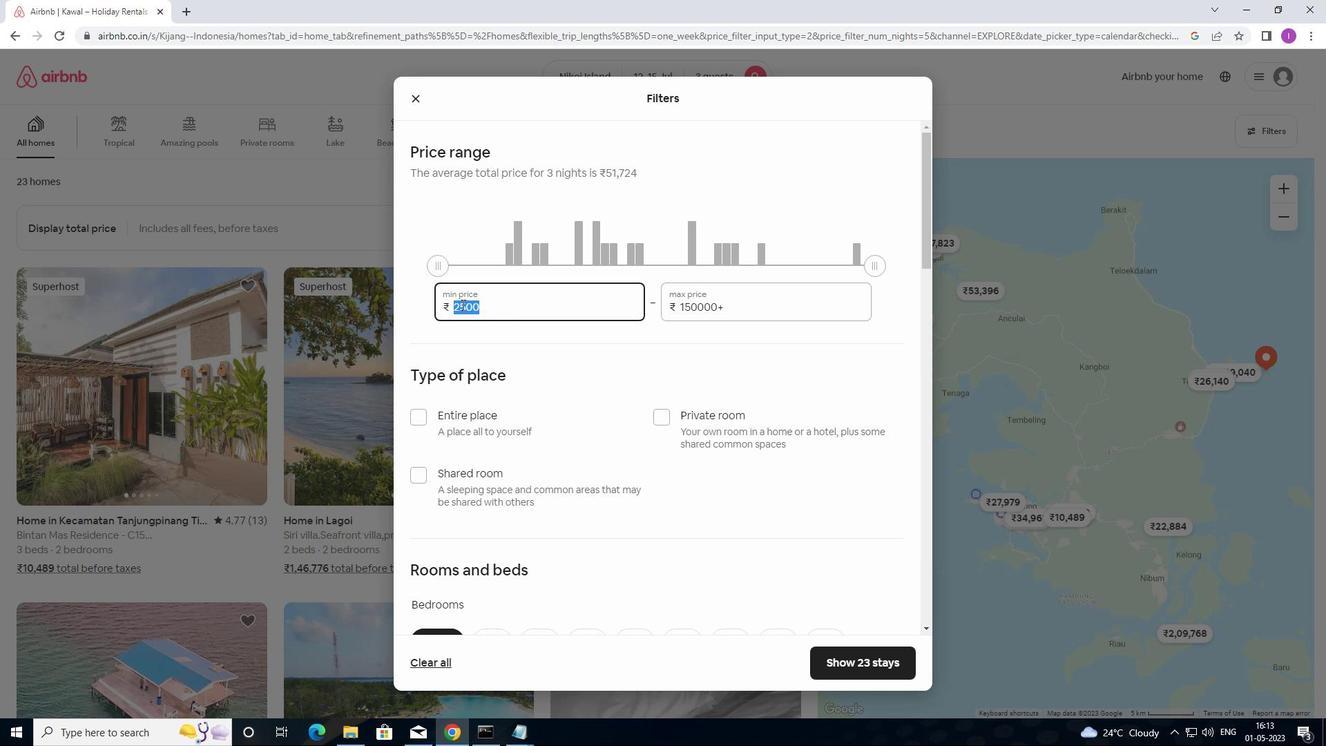 
Action: Mouse moved to (468, 301)
Screenshot: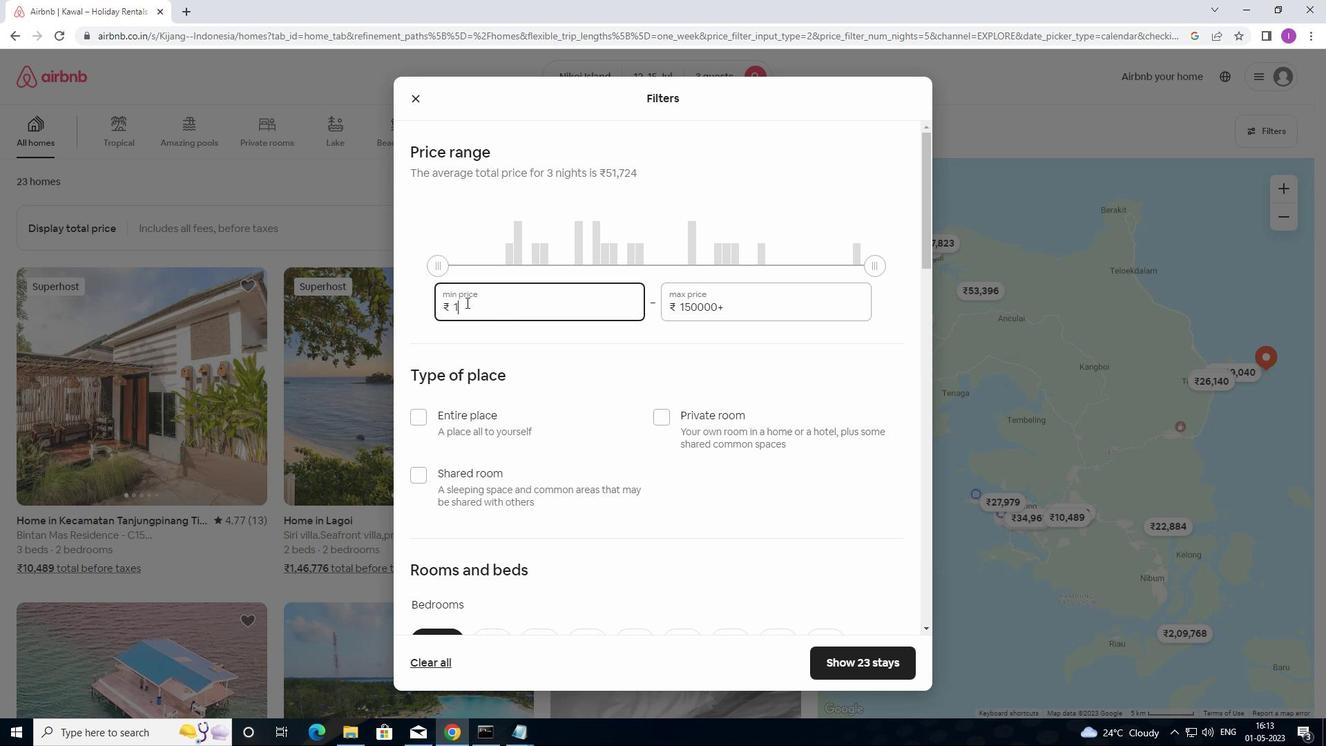 
Action: Key pressed 2
Screenshot: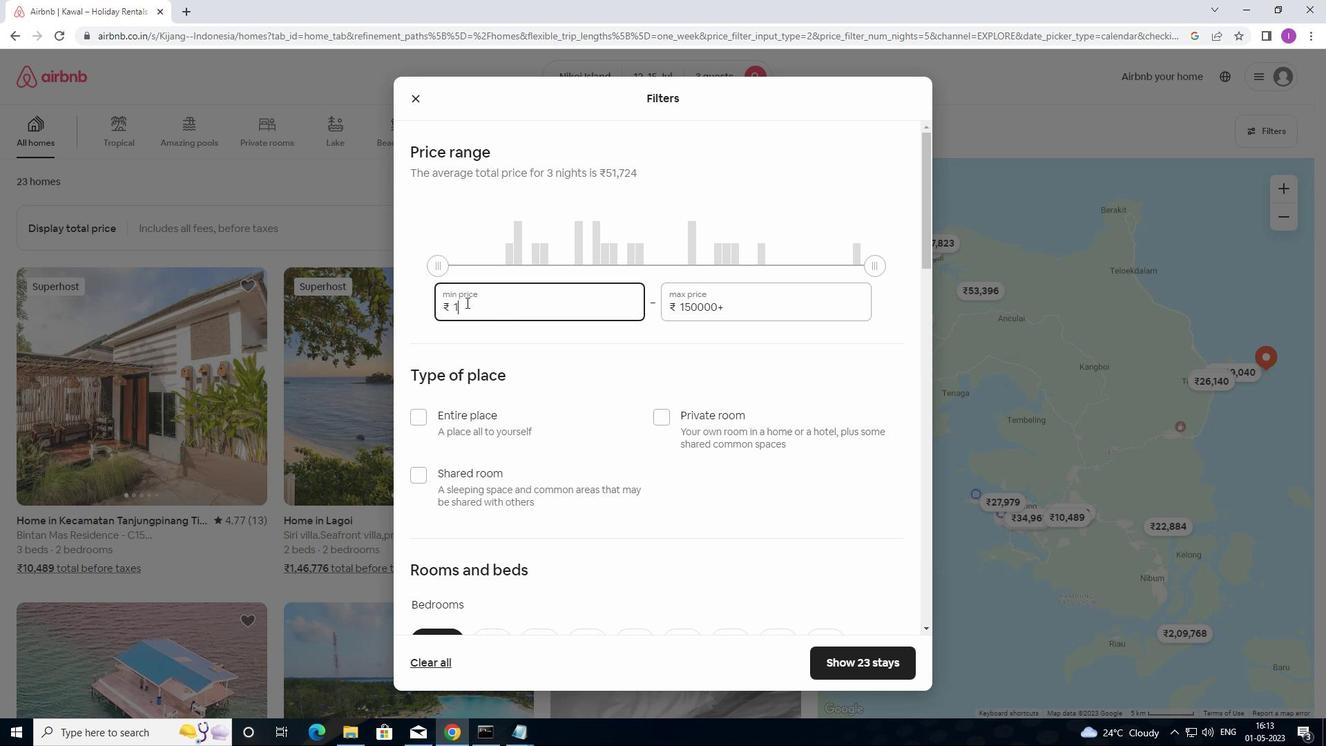 
Action: Mouse moved to (478, 295)
Screenshot: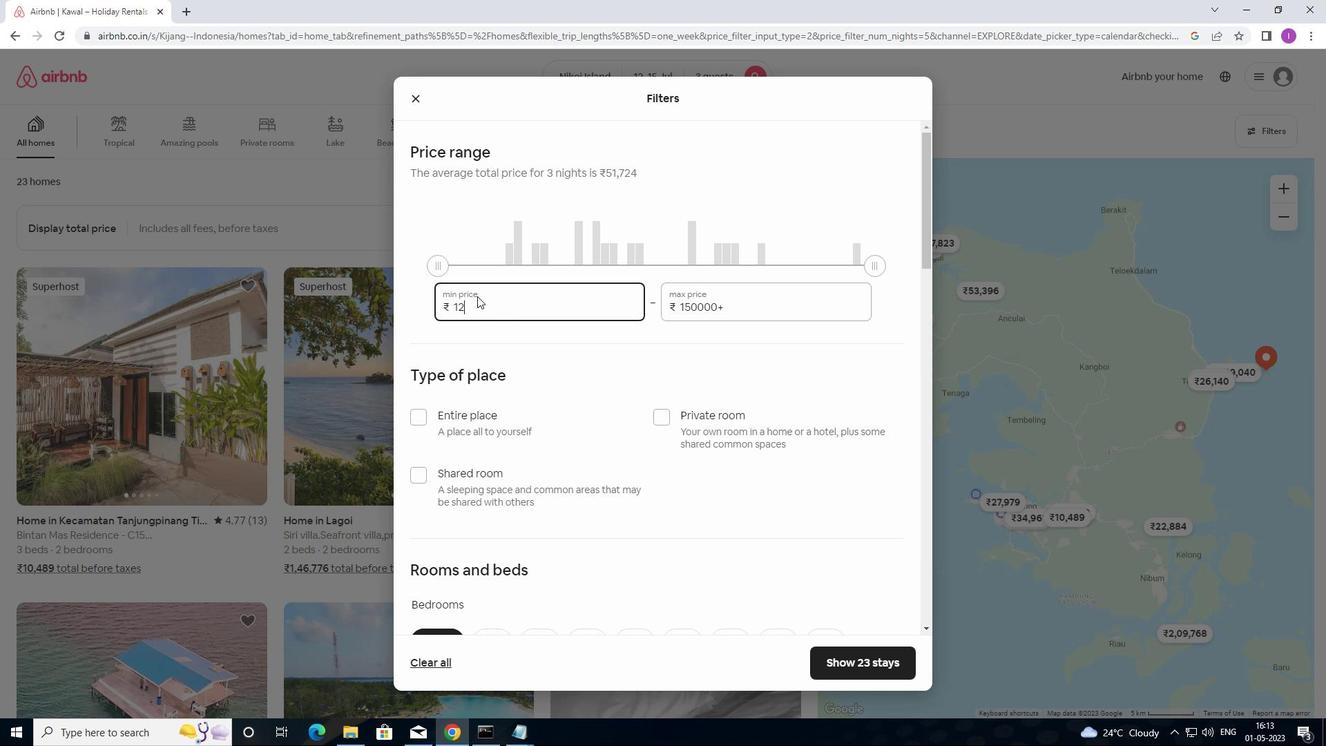 
Action: Key pressed 0
Screenshot: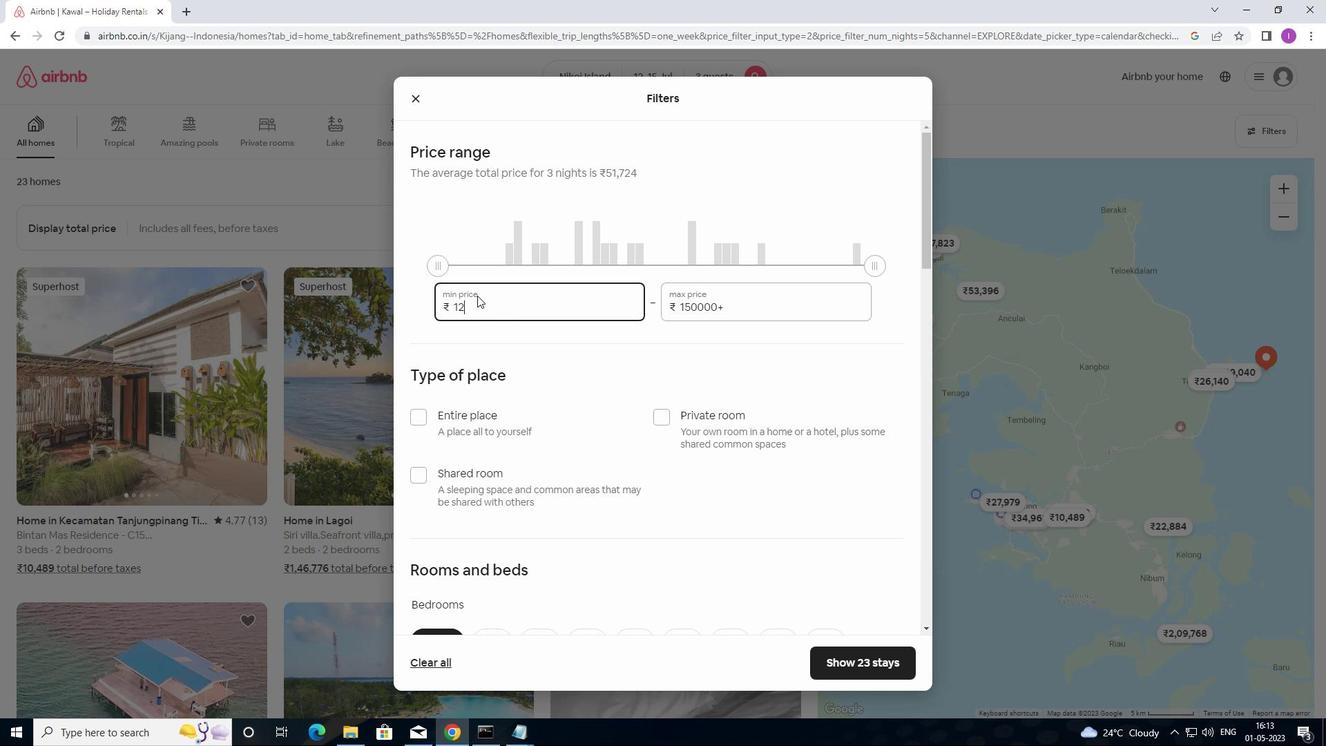 
Action: Mouse moved to (484, 294)
Screenshot: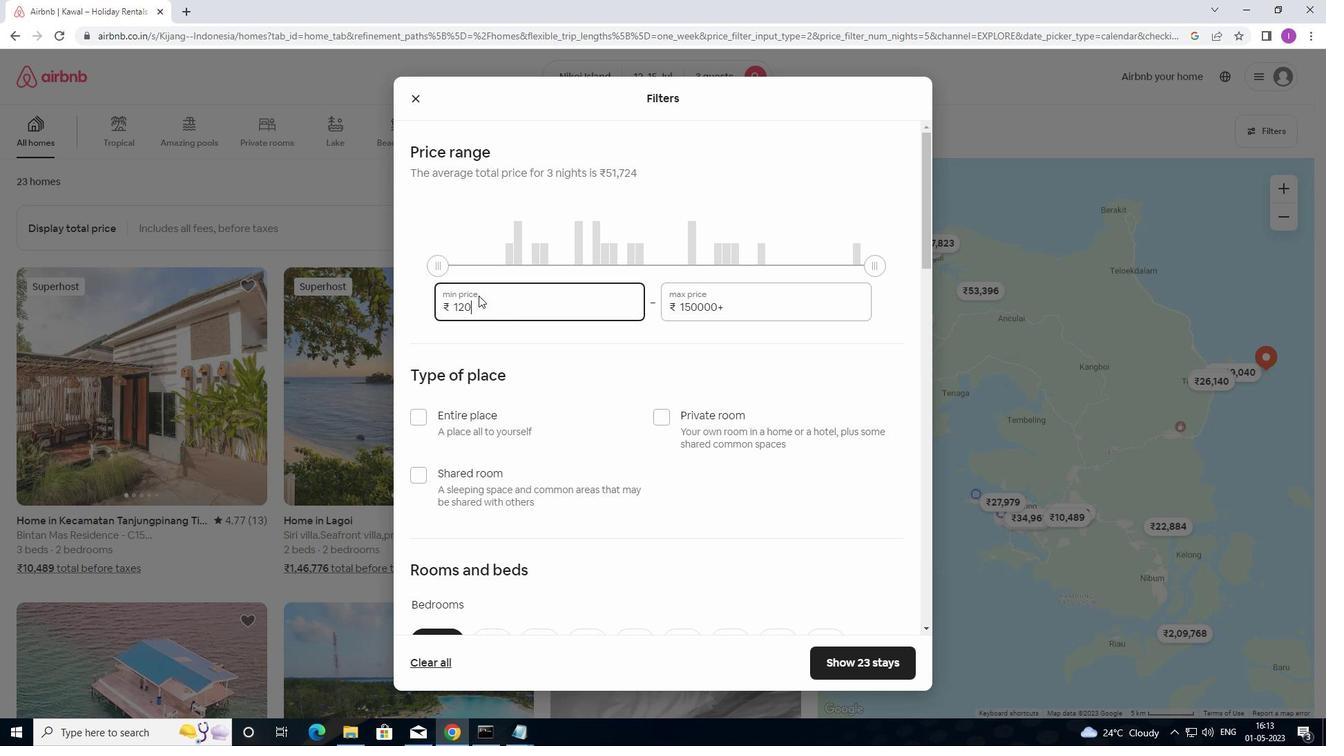 
Action: Key pressed 0
Screenshot: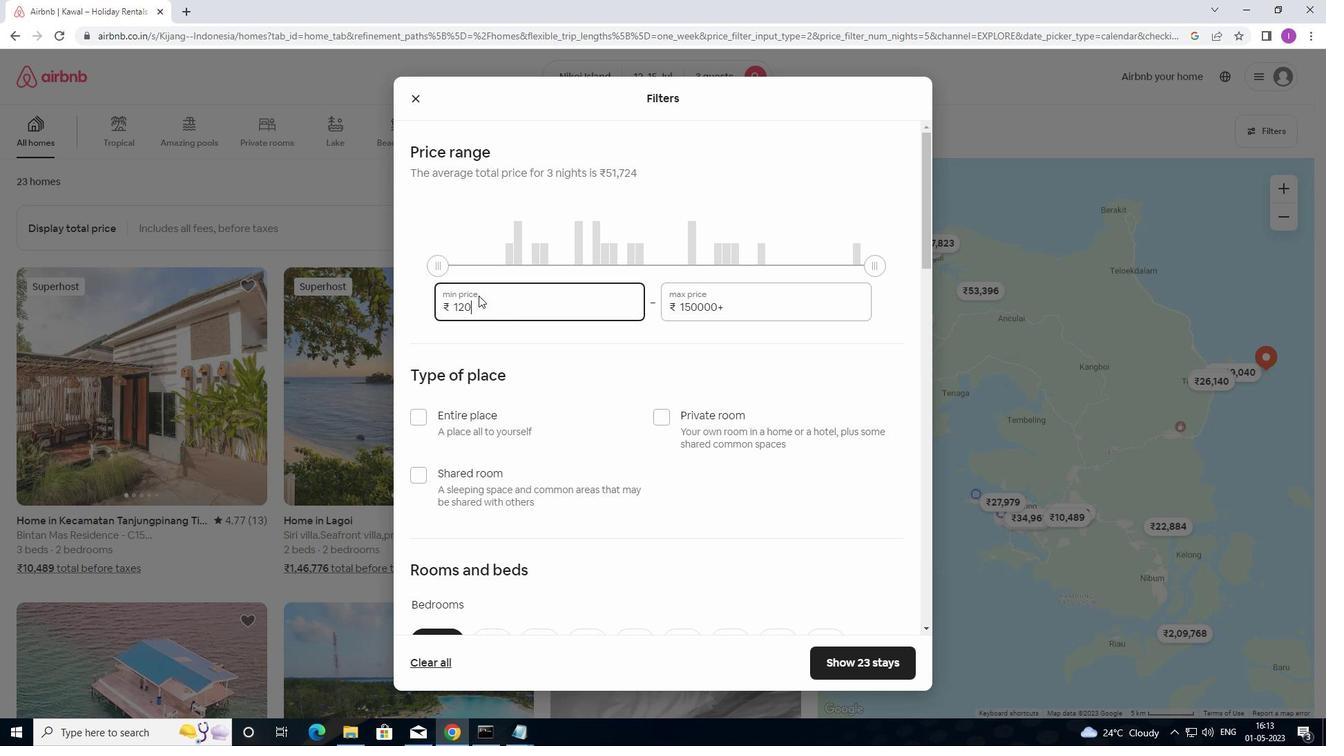 
Action: Mouse moved to (490, 292)
Screenshot: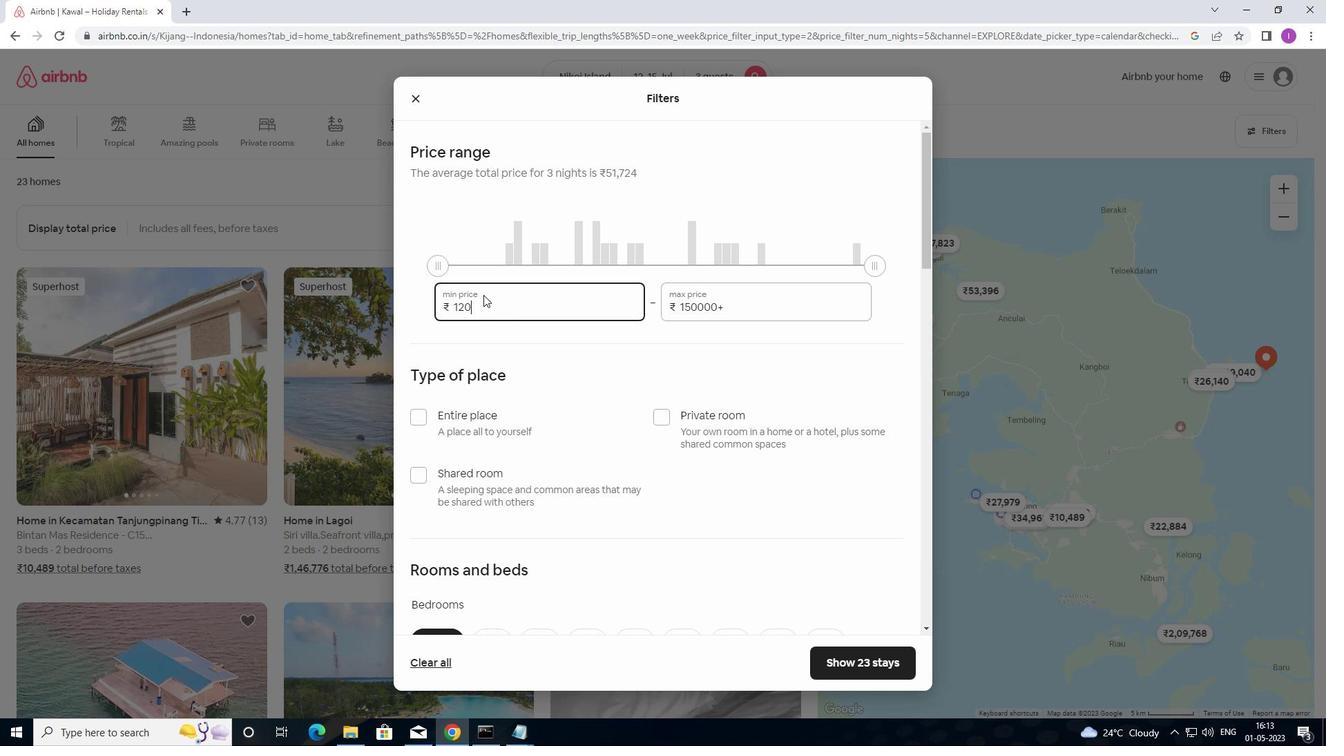 
Action: Key pressed 0
Screenshot: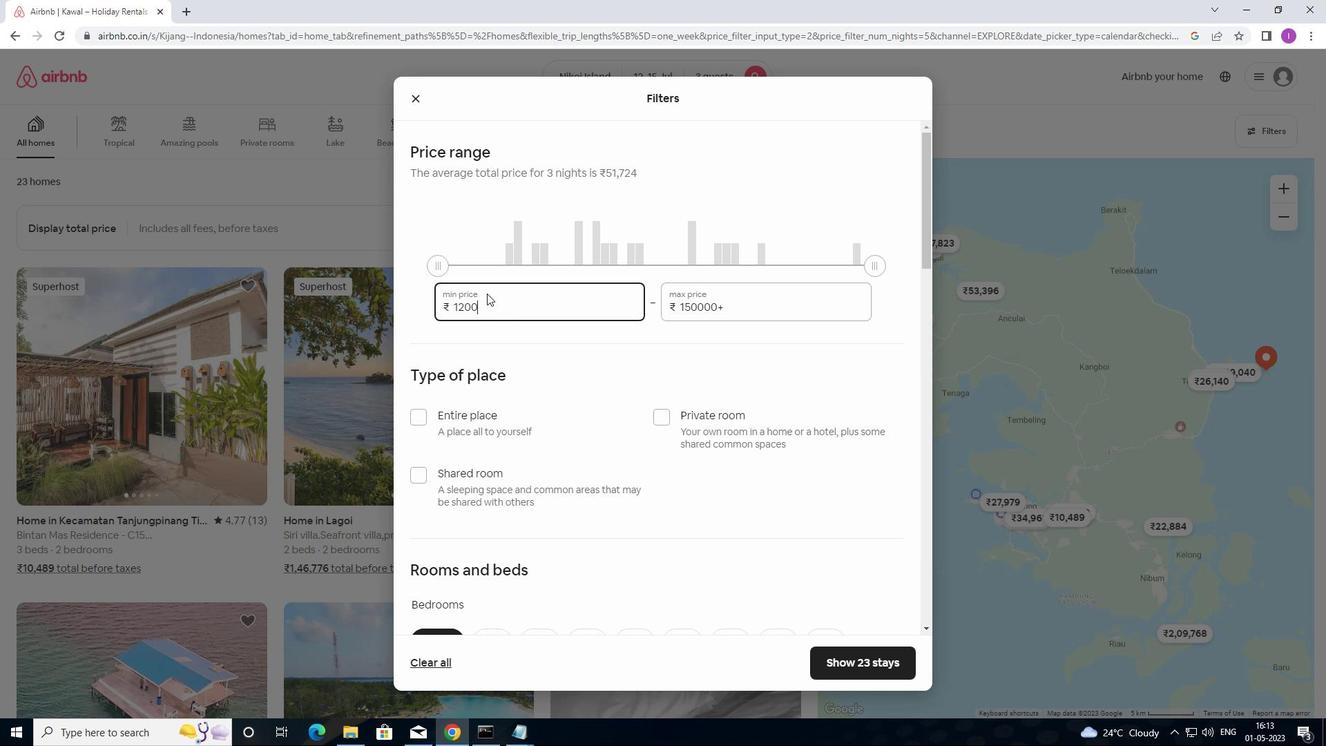 
Action: Mouse moved to (727, 309)
Screenshot: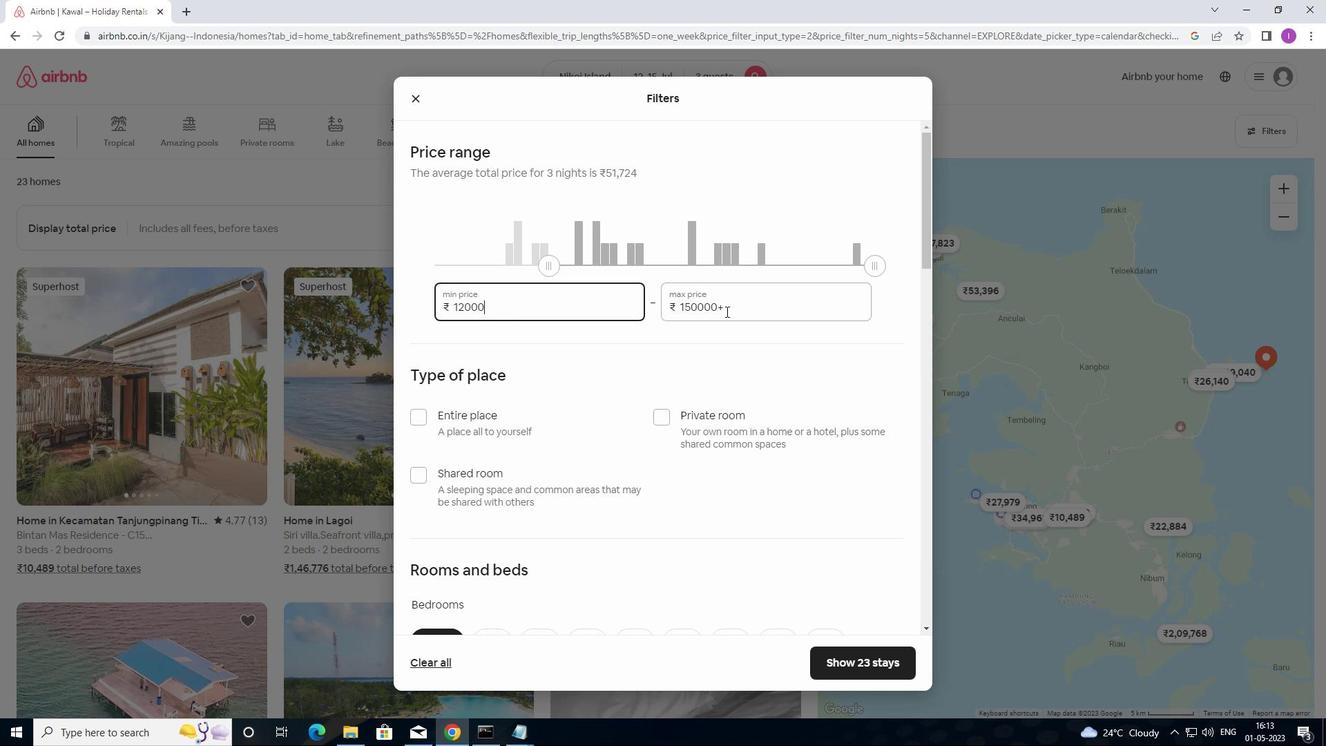
Action: Mouse pressed left at (727, 309)
Screenshot: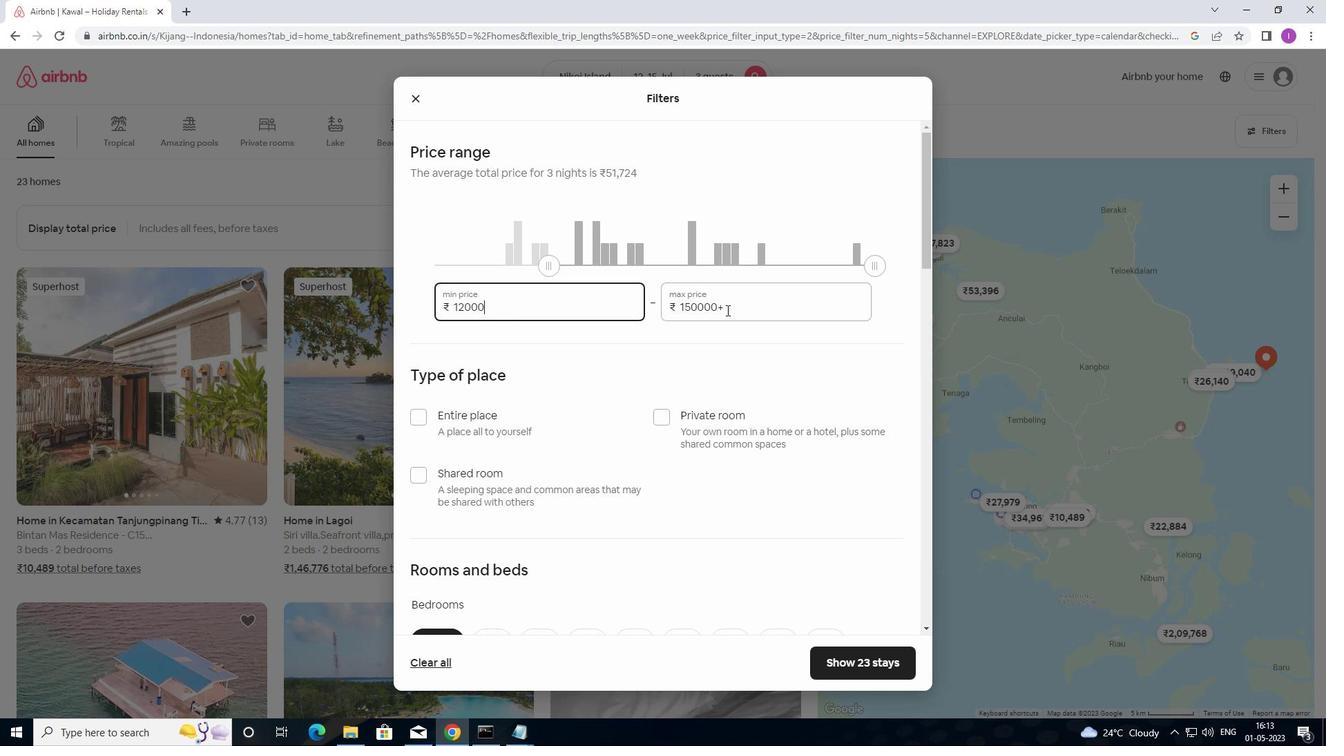 
Action: Mouse moved to (661, 303)
Screenshot: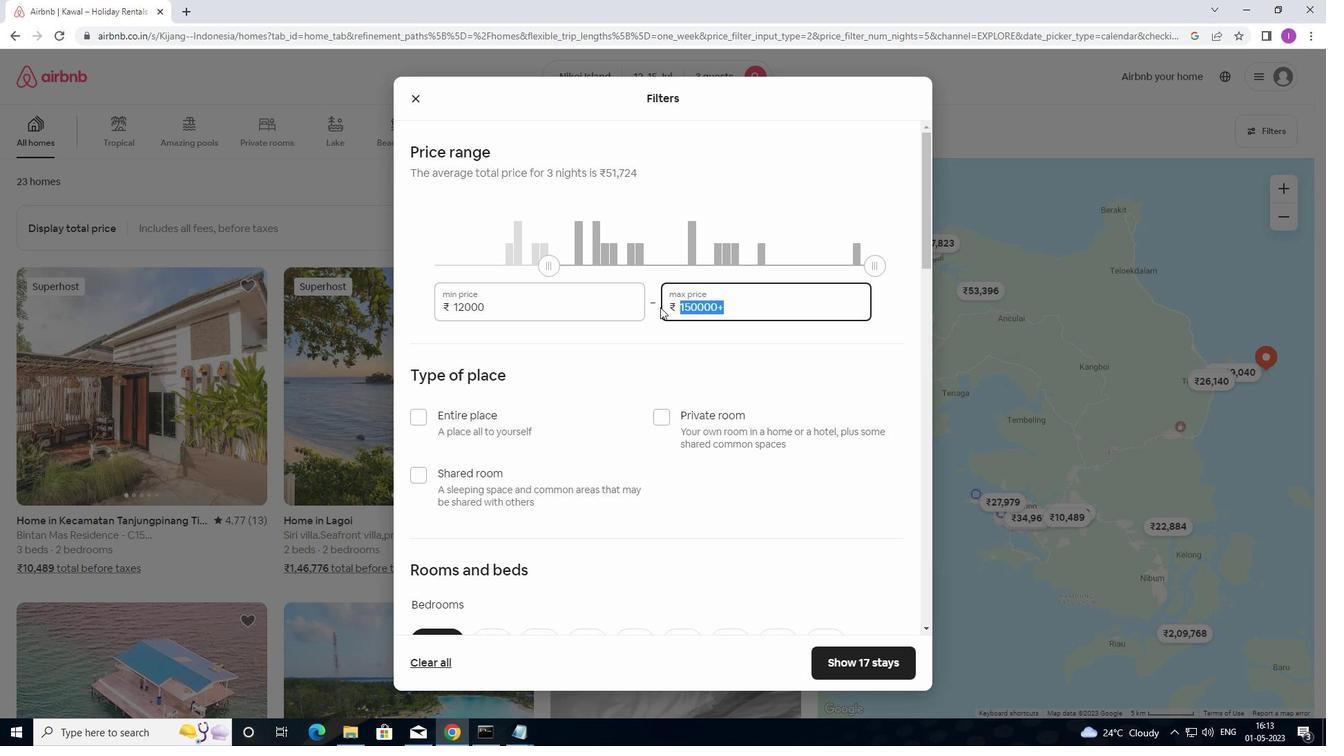 
Action: Key pressed 16
Screenshot: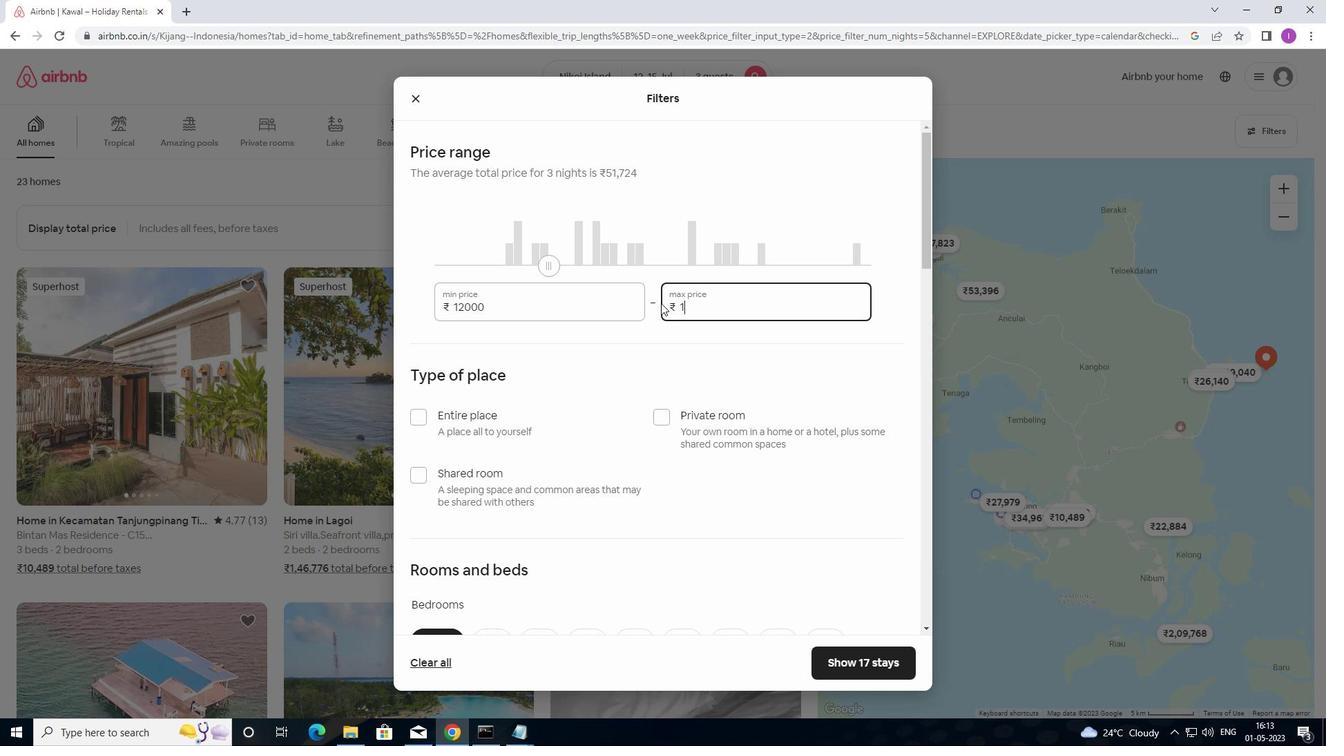 
Action: Mouse moved to (661, 302)
Screenshot: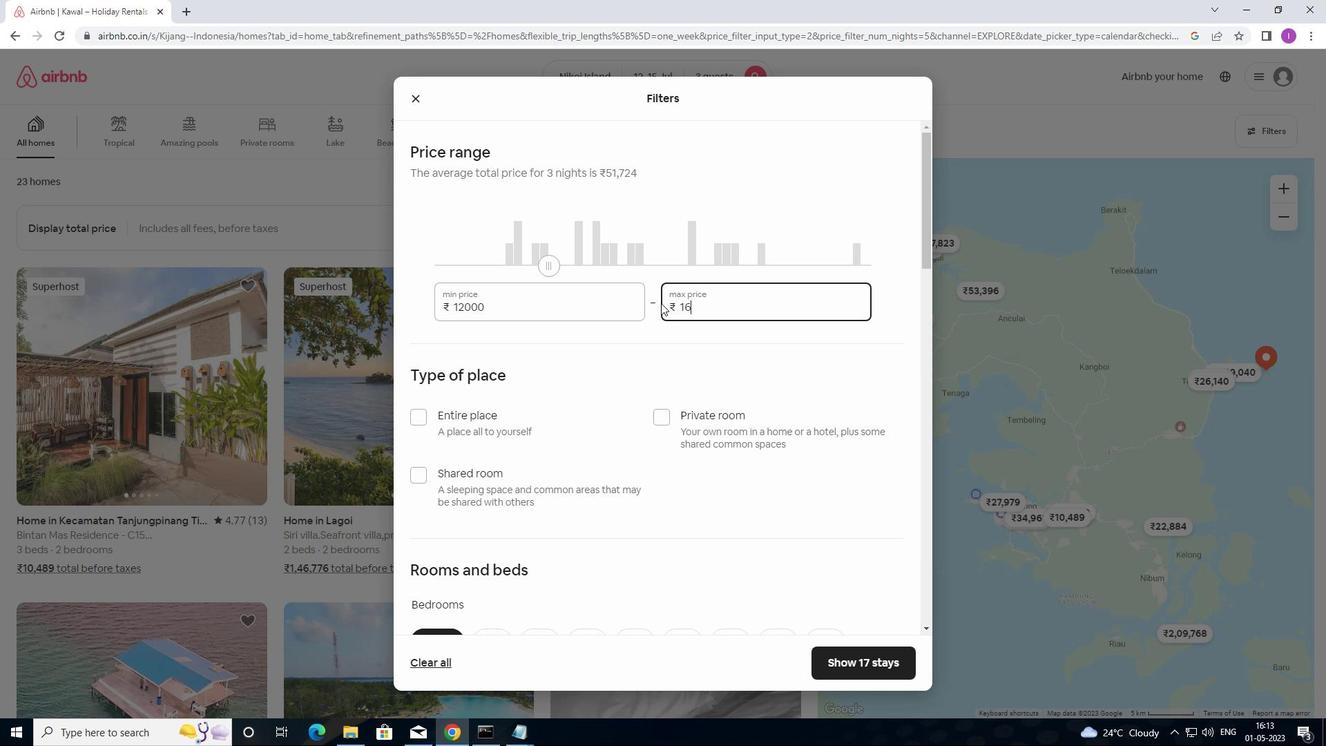 
Action: Key pressed 000
Screenshot: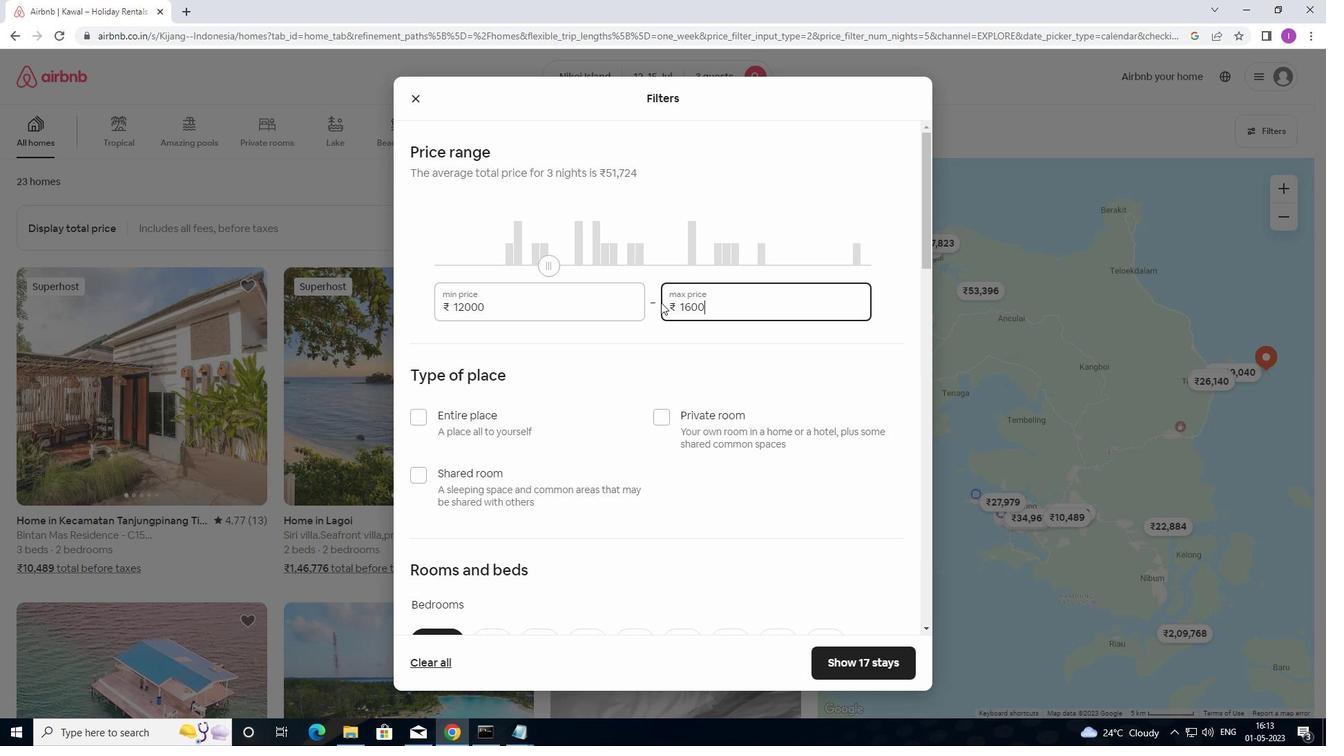 
Action: Mouse moved to (681, 385)
Screenshot: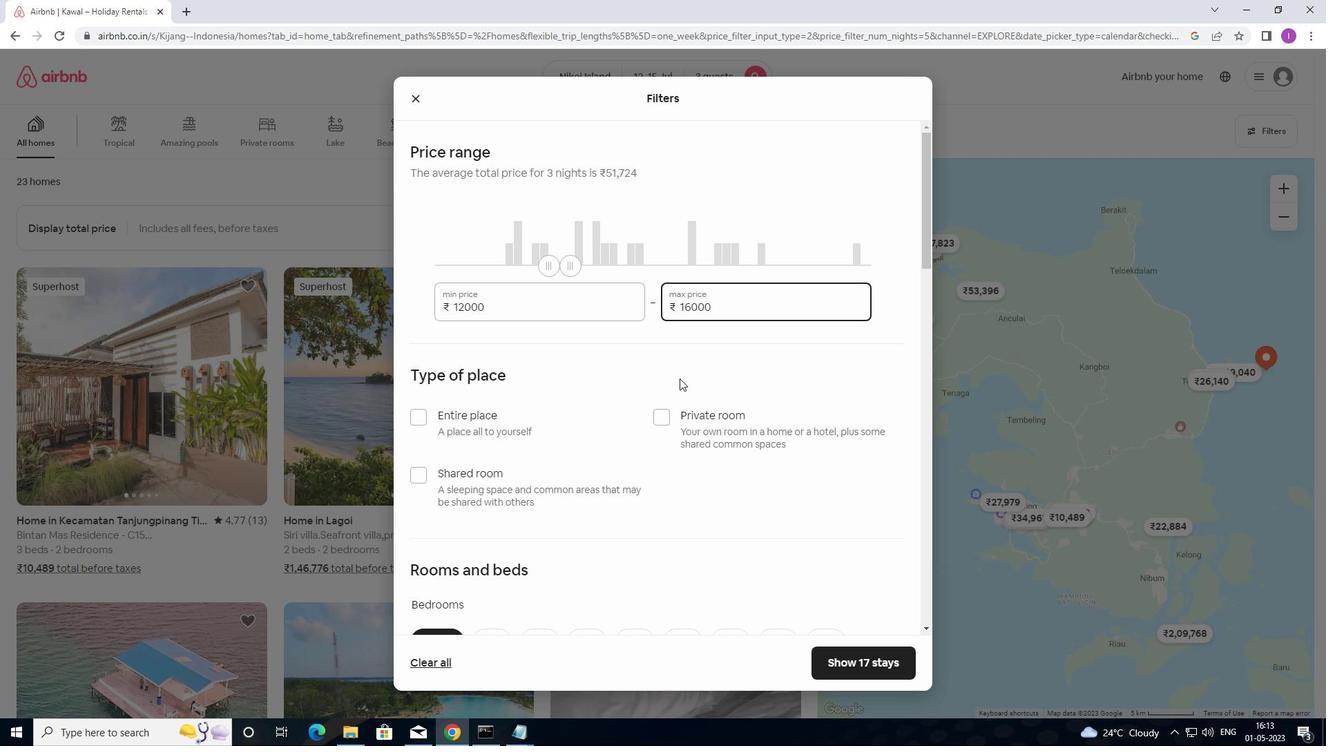 
Action: Mouse scrolled (681, 384) with delta (0, 0)
Screenshot: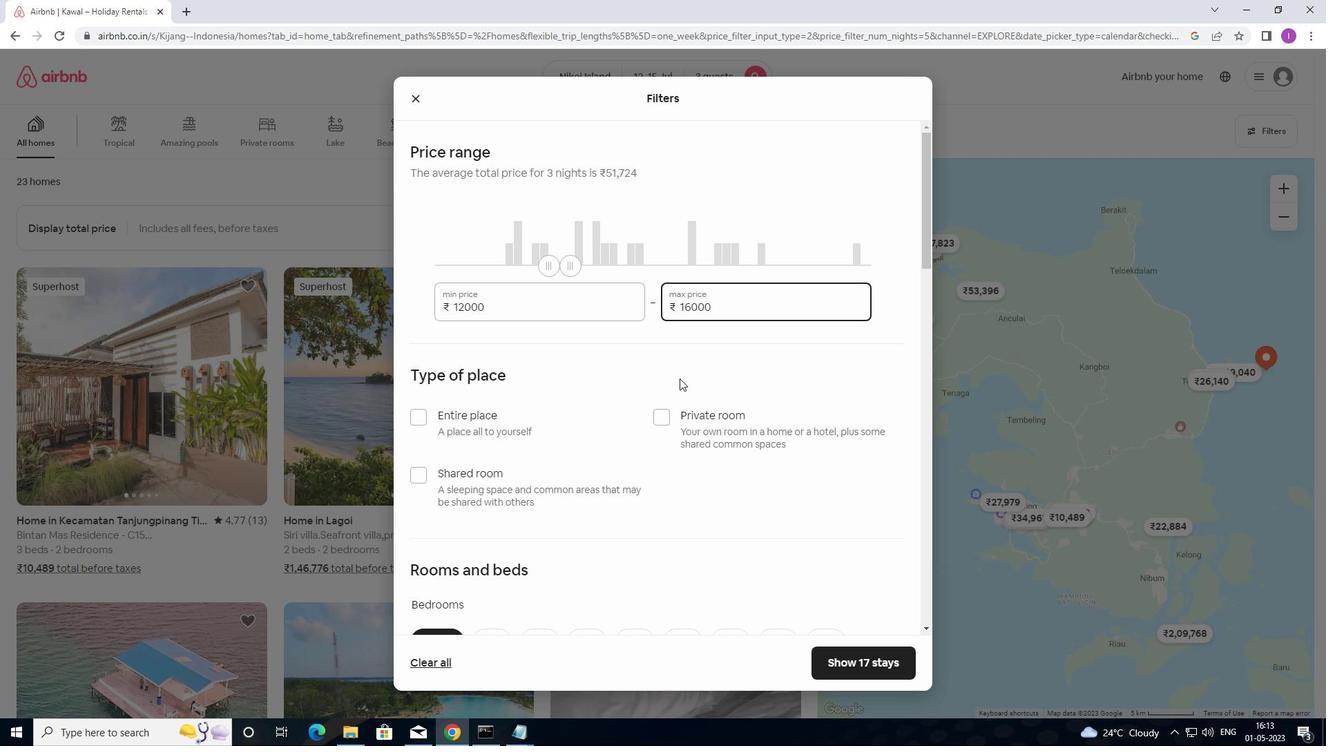 
Action: Mouse scrolled (681, 384) with delta (0, 0)
Screenshot: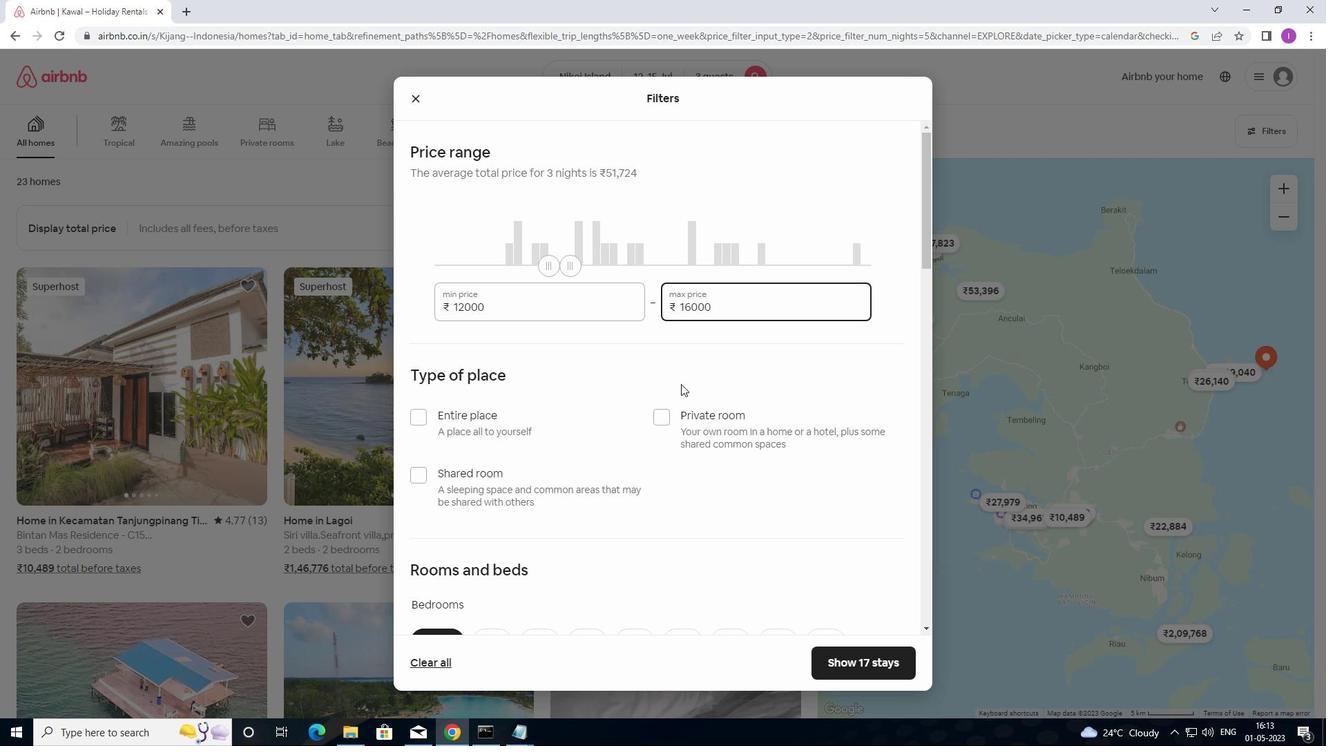 
Action: Mouse moved to (418, 279)
Screenshot: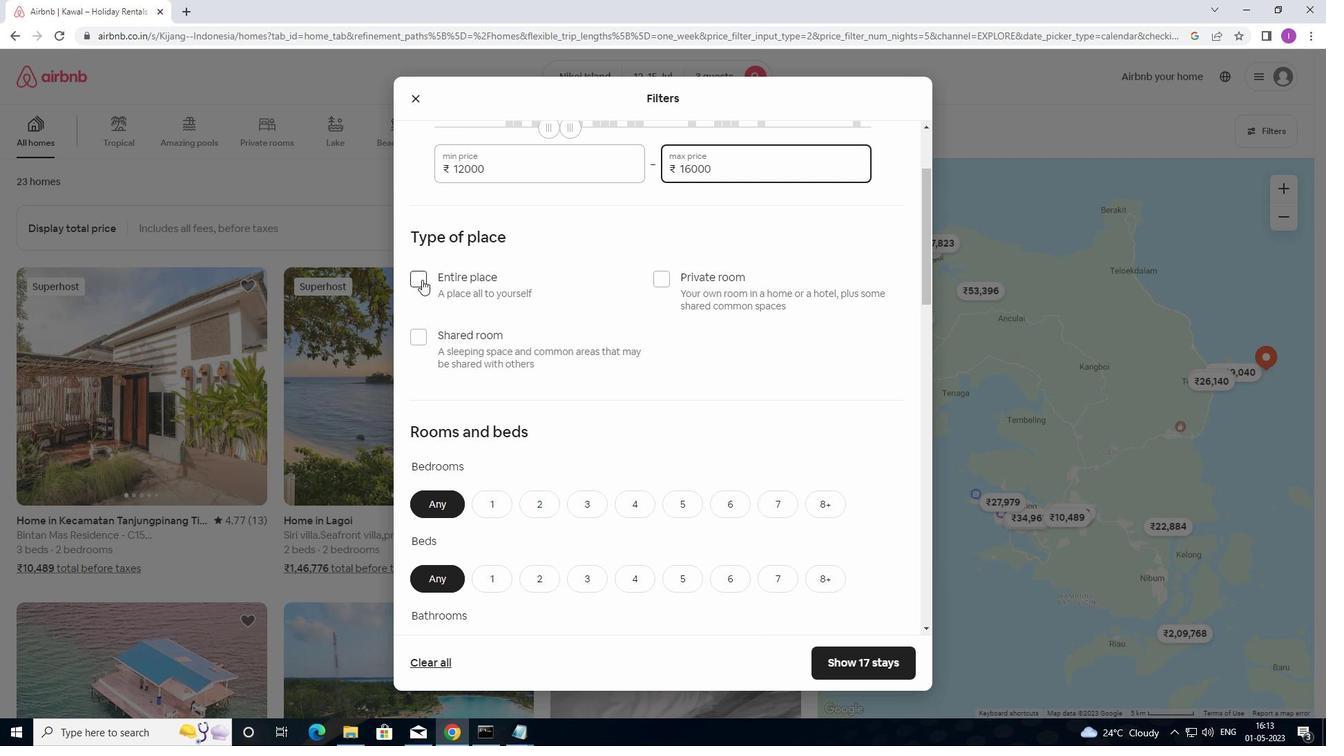 
Action: Mouse pressed left at (418, 279)
Screenshot: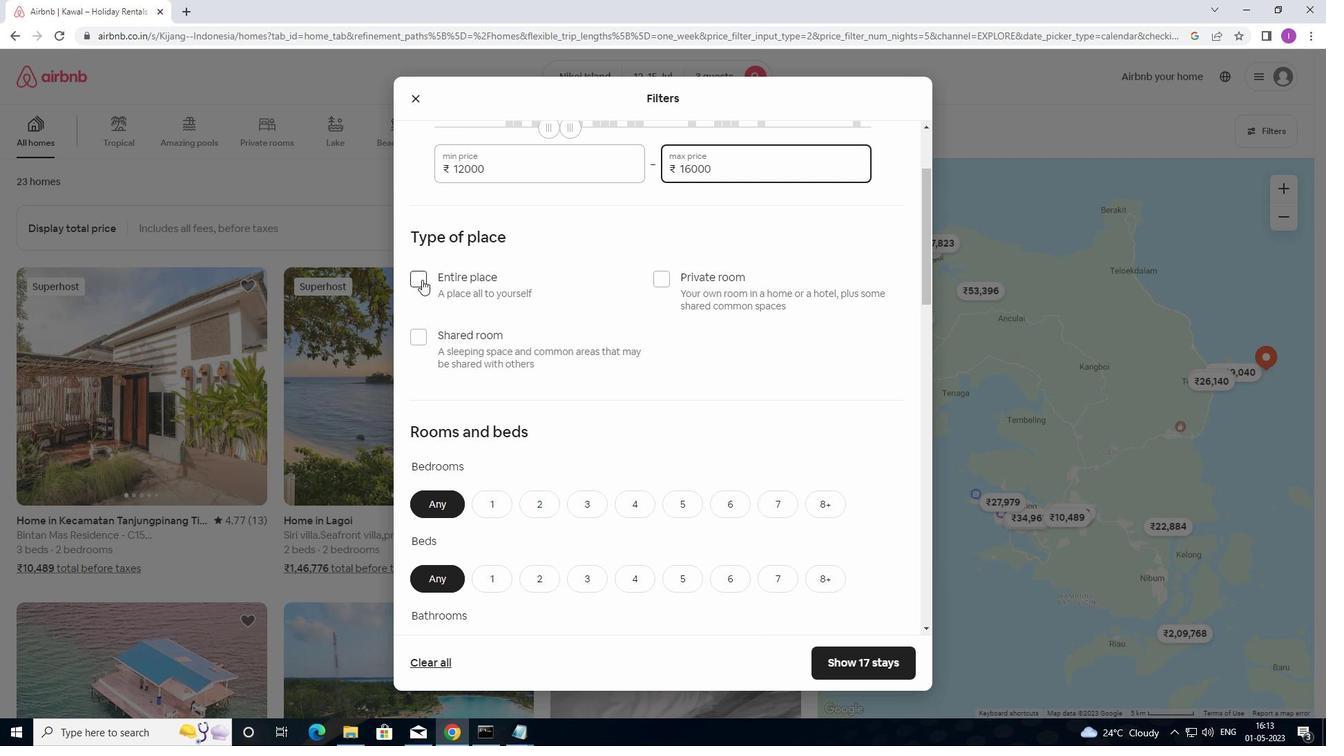 
Action: Mouse moved to (462, 396)
Screenshot: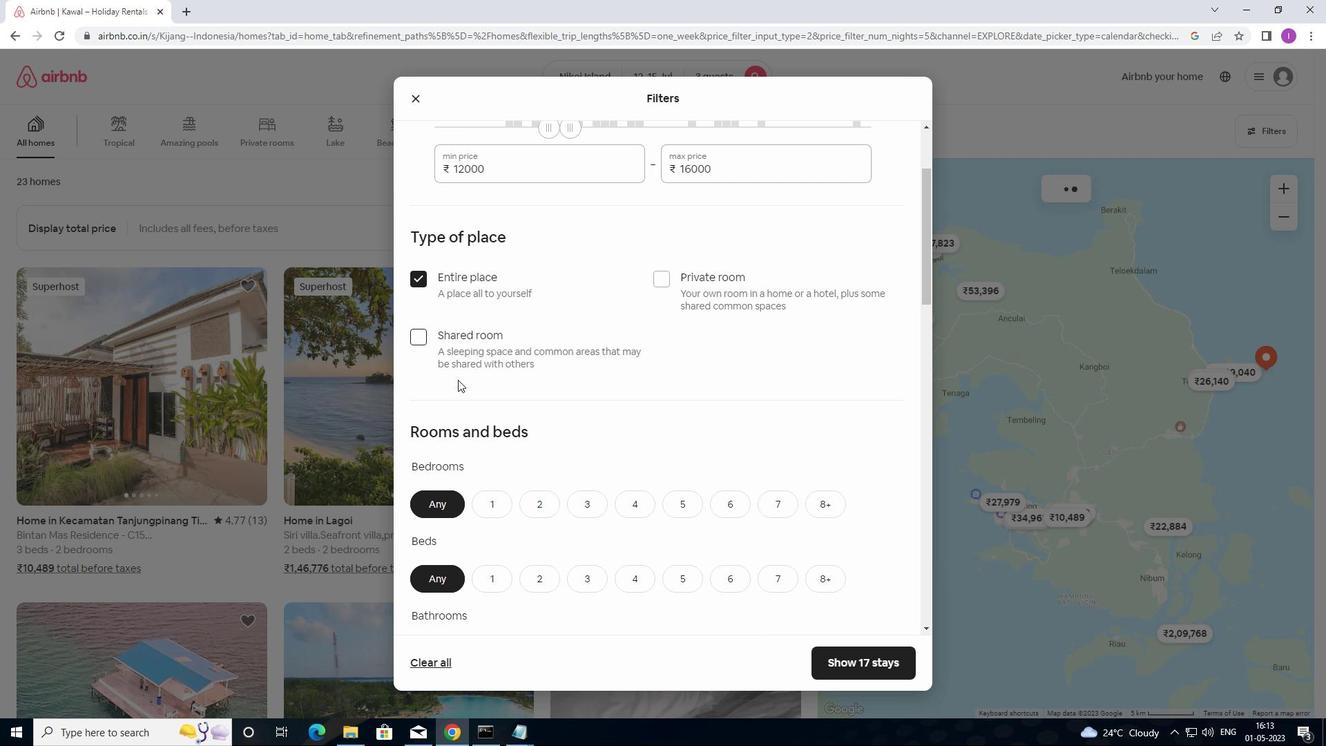 
Action: Mouse scrolled (462, 395) with delta (0, 0)
Screenshot: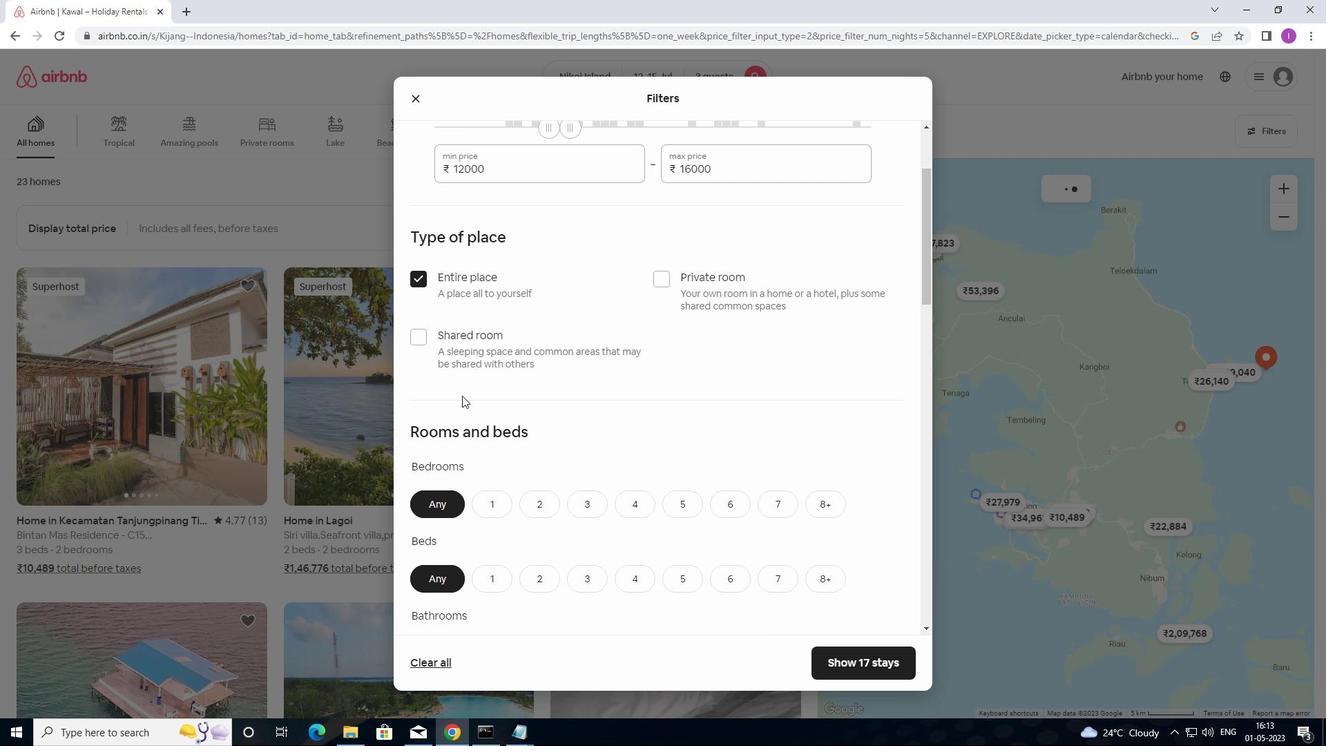 
Action: Mouse moved to (463, 397)
Screenshot: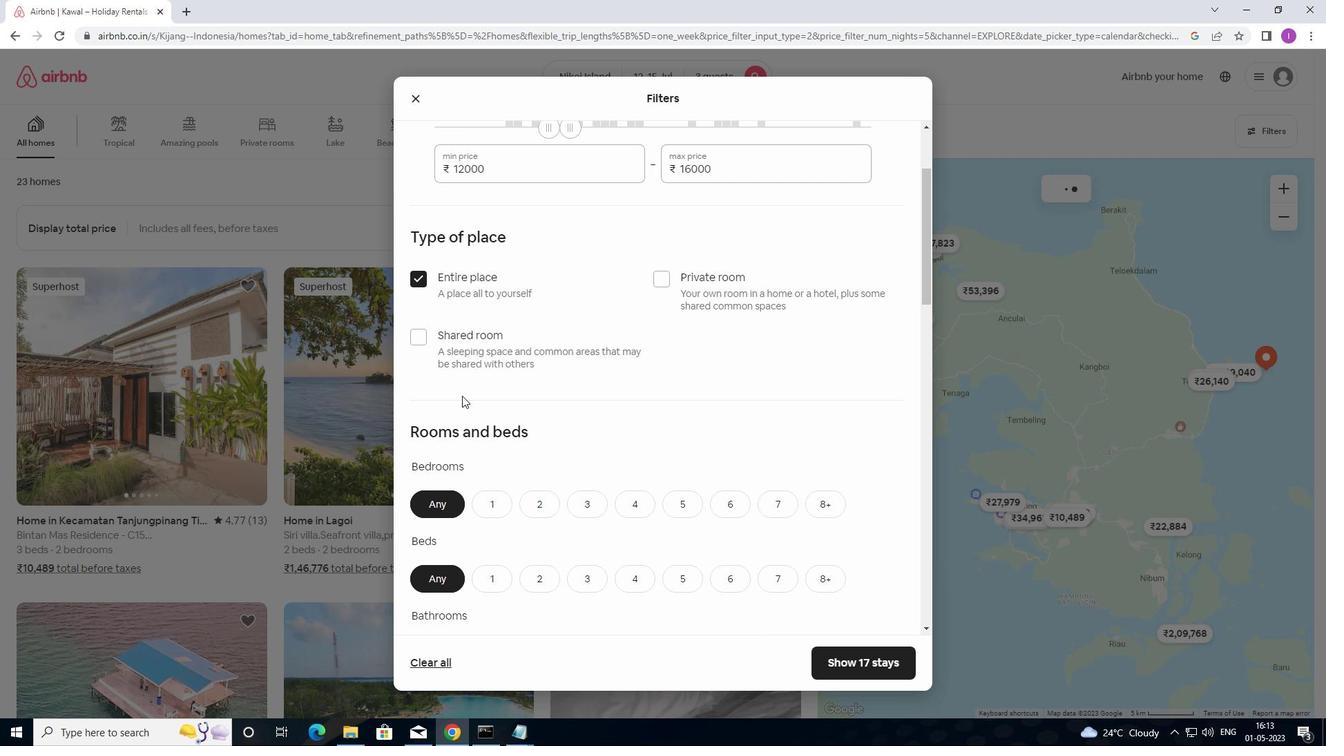 
Action: Mouse scrolled (463, 396) with delta (0, 0)
Screenshot: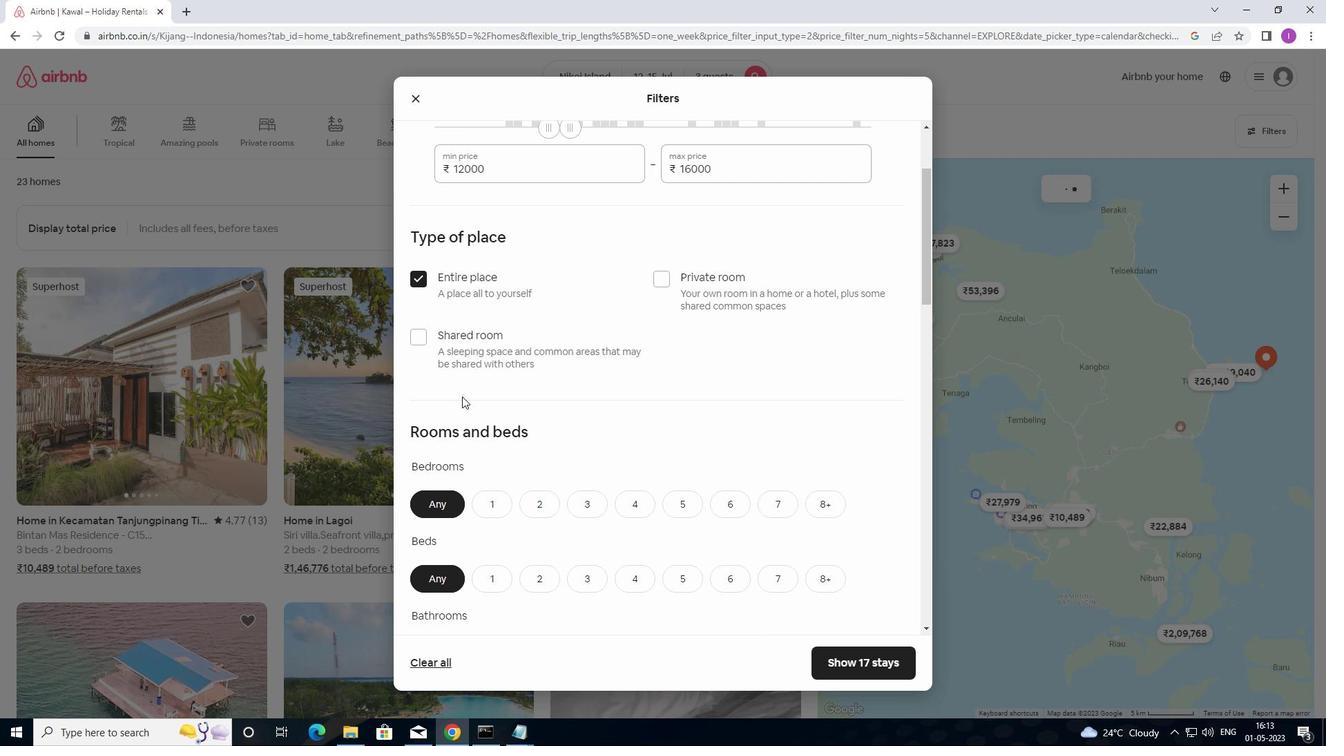
Action: Mouse moved to (468, 388)
Screenshot: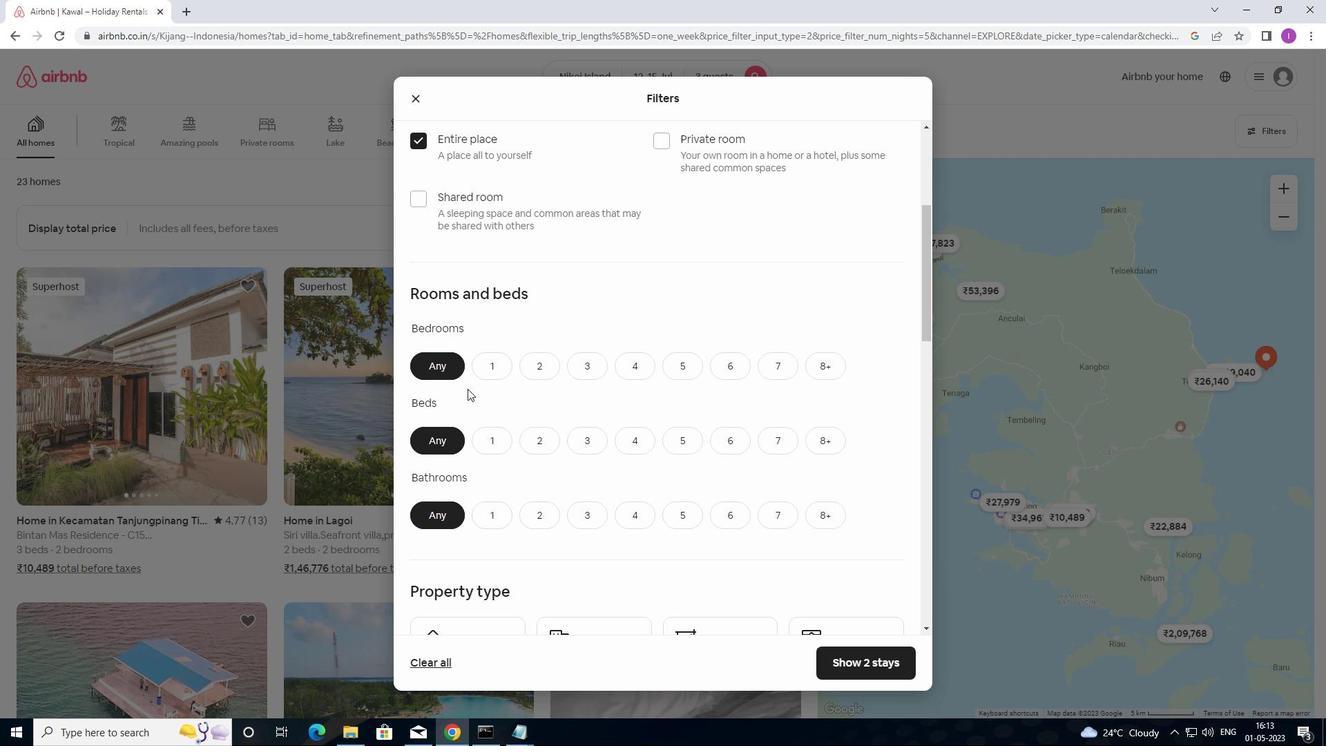 
Action: Mouse scrolled (468, 387) with delta (0, 0)
Screenshot: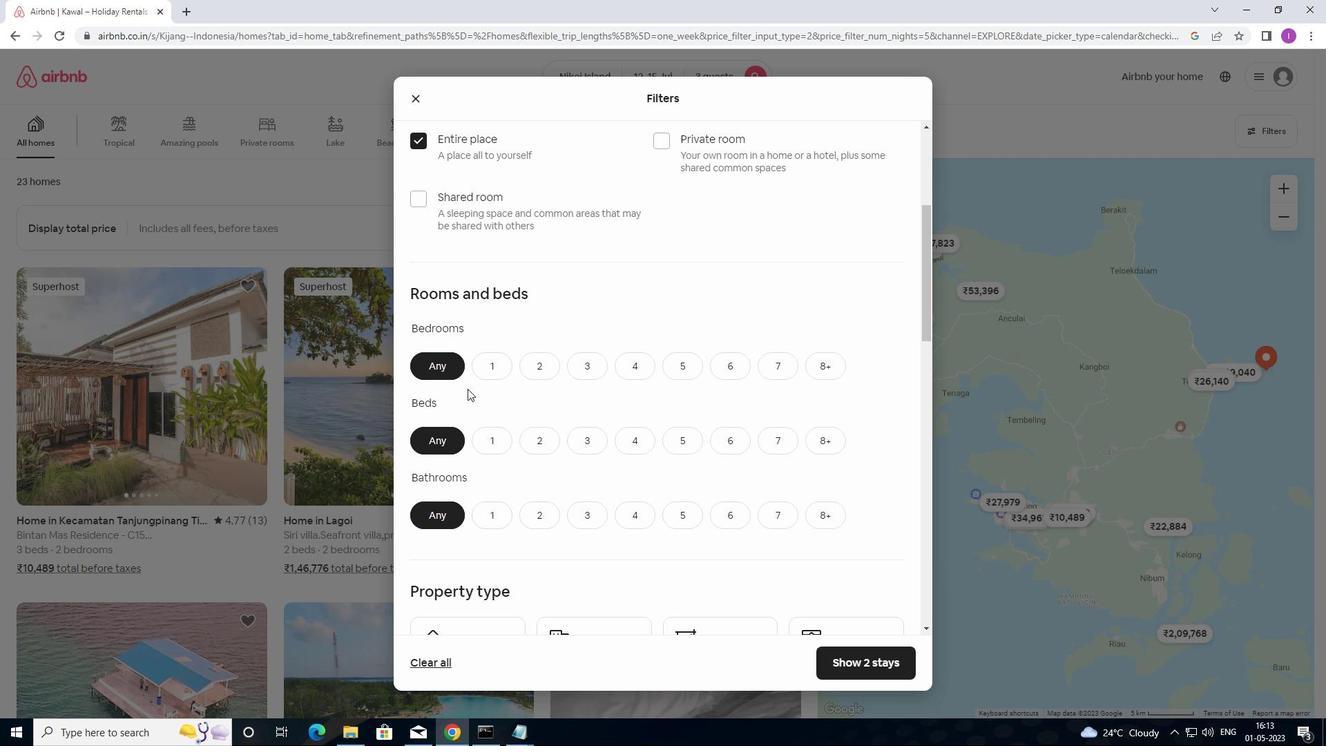 
Action: Mouse moved to (550, 301)
Screenshot: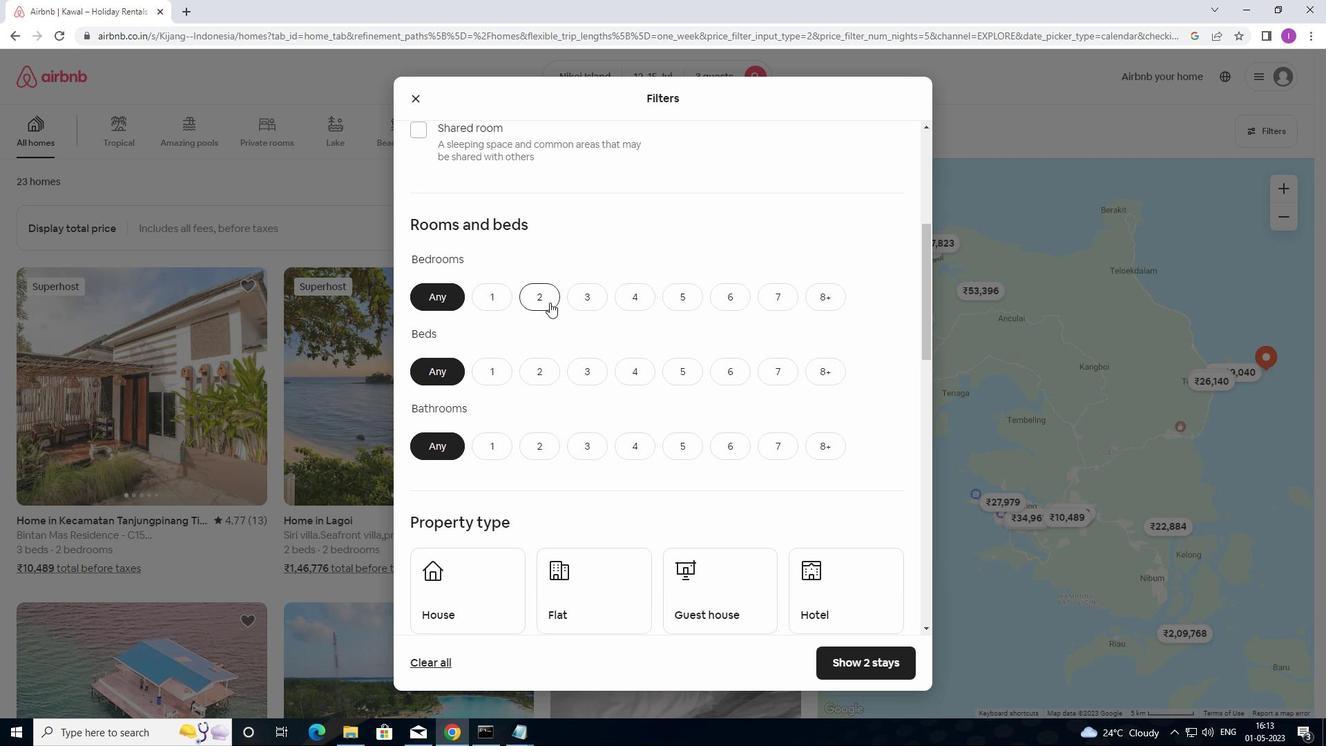 
Action: Mouse pressed left at (550, 301)
Screenshot: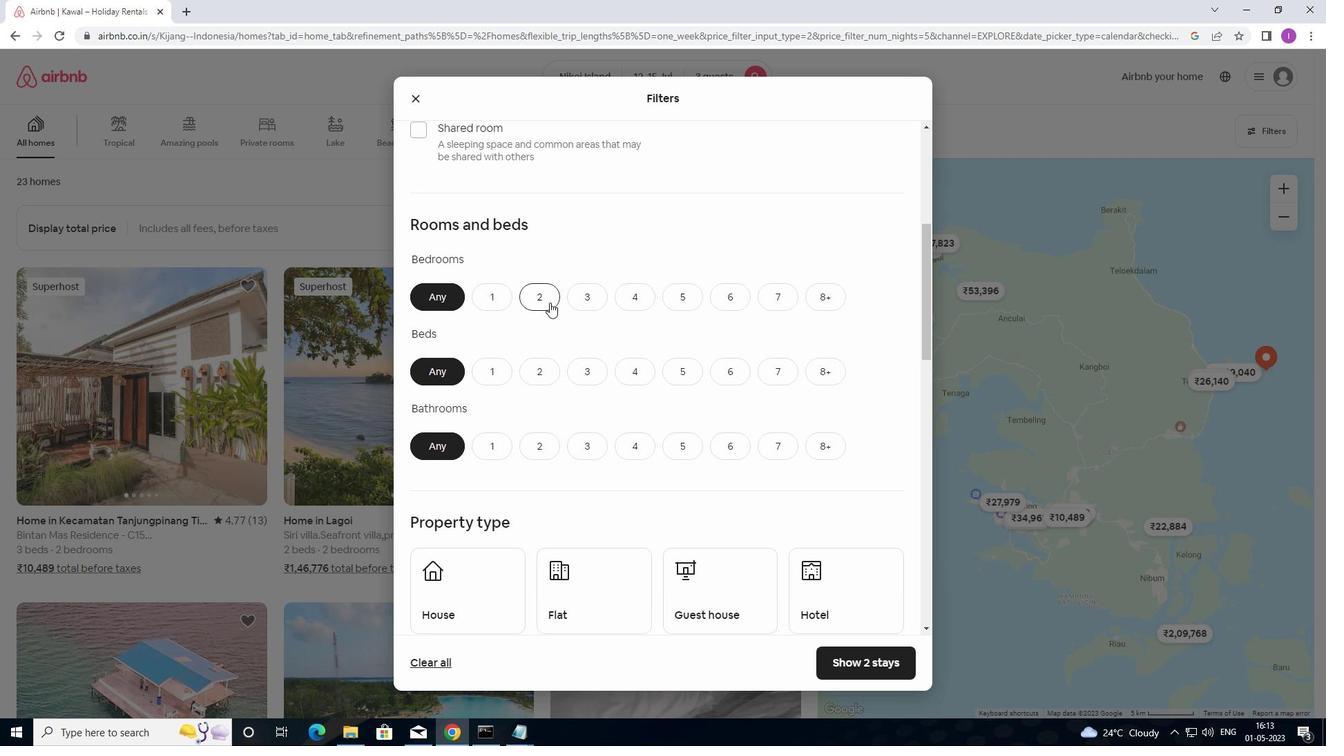 
Action: Mouse moved to (583, 378)
Screenshot: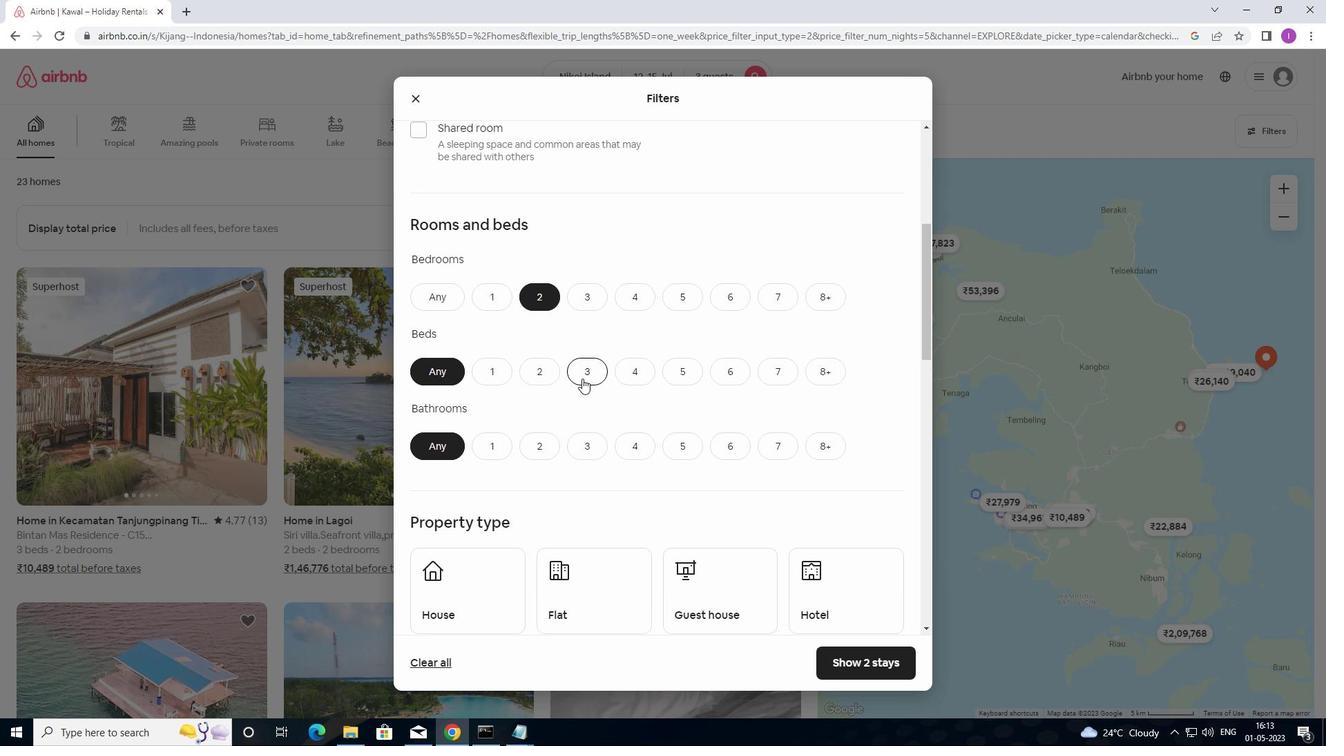 
Action: Mouse pressed left at (583, 378)
Screenshot: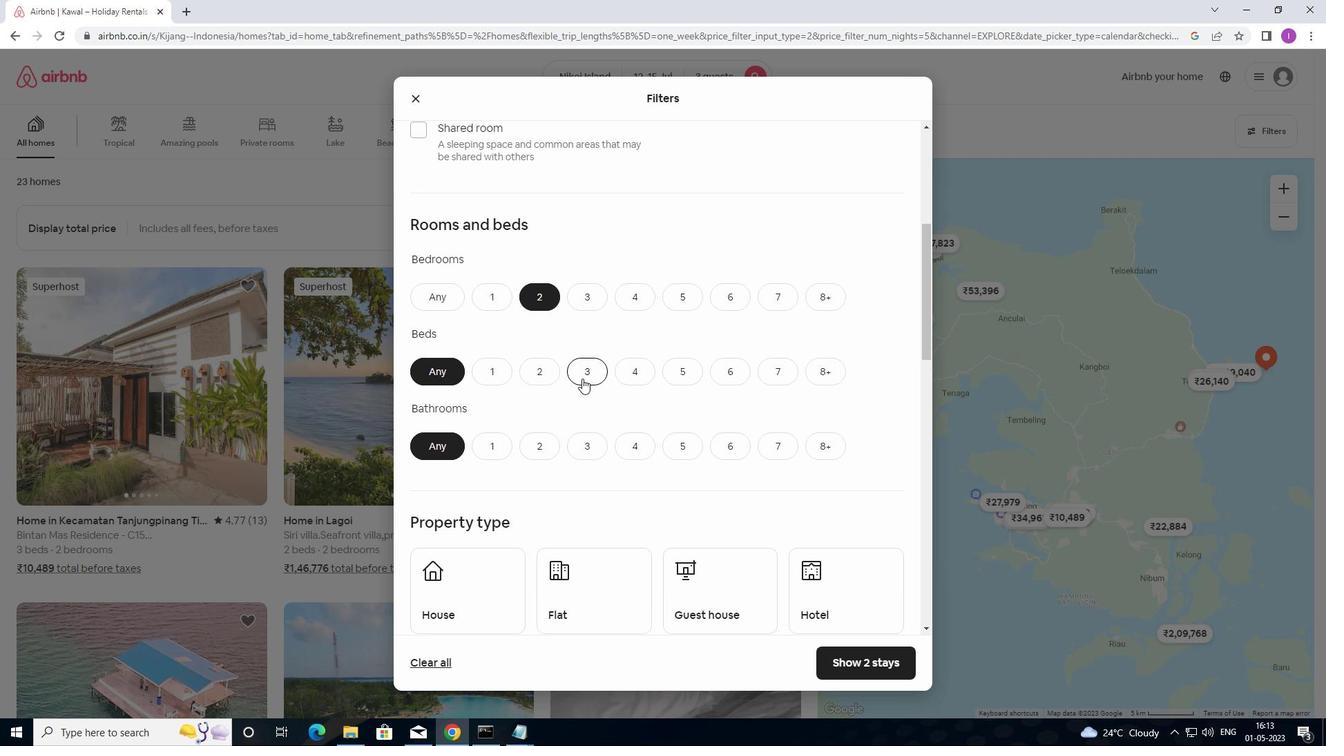 
Action: Mouse moved to (584, 379)
Screenshot: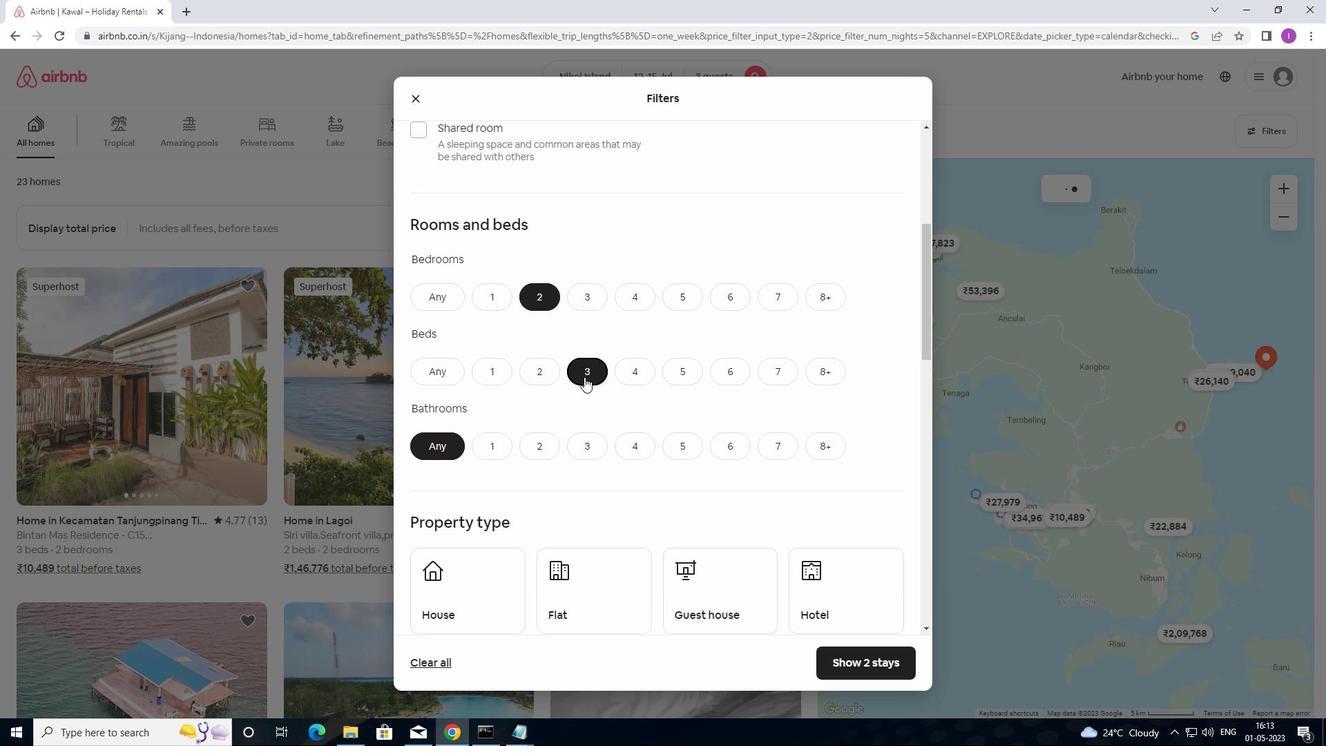 
Action: Mouse scrolled (584, 378) with delta (0, 0)
Screenshot: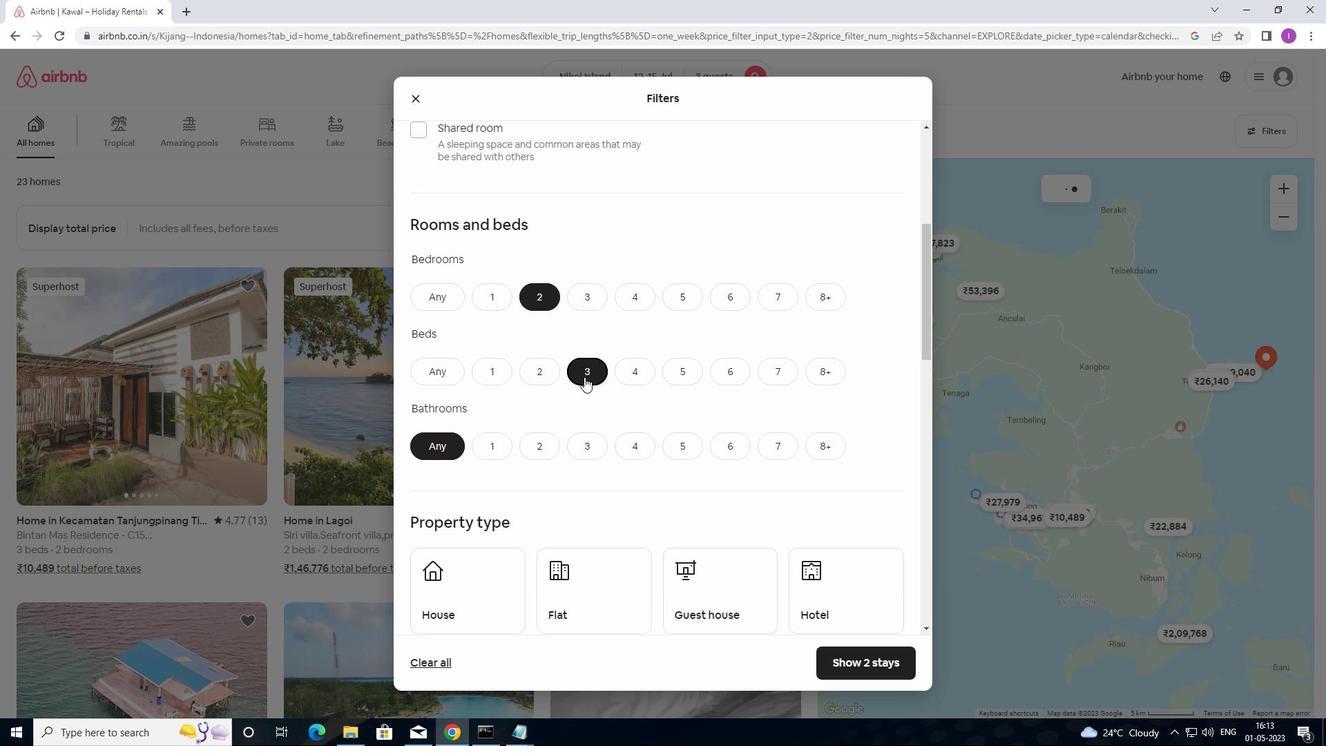 
Action: Mouse moved to (584, 383)
Screenshot: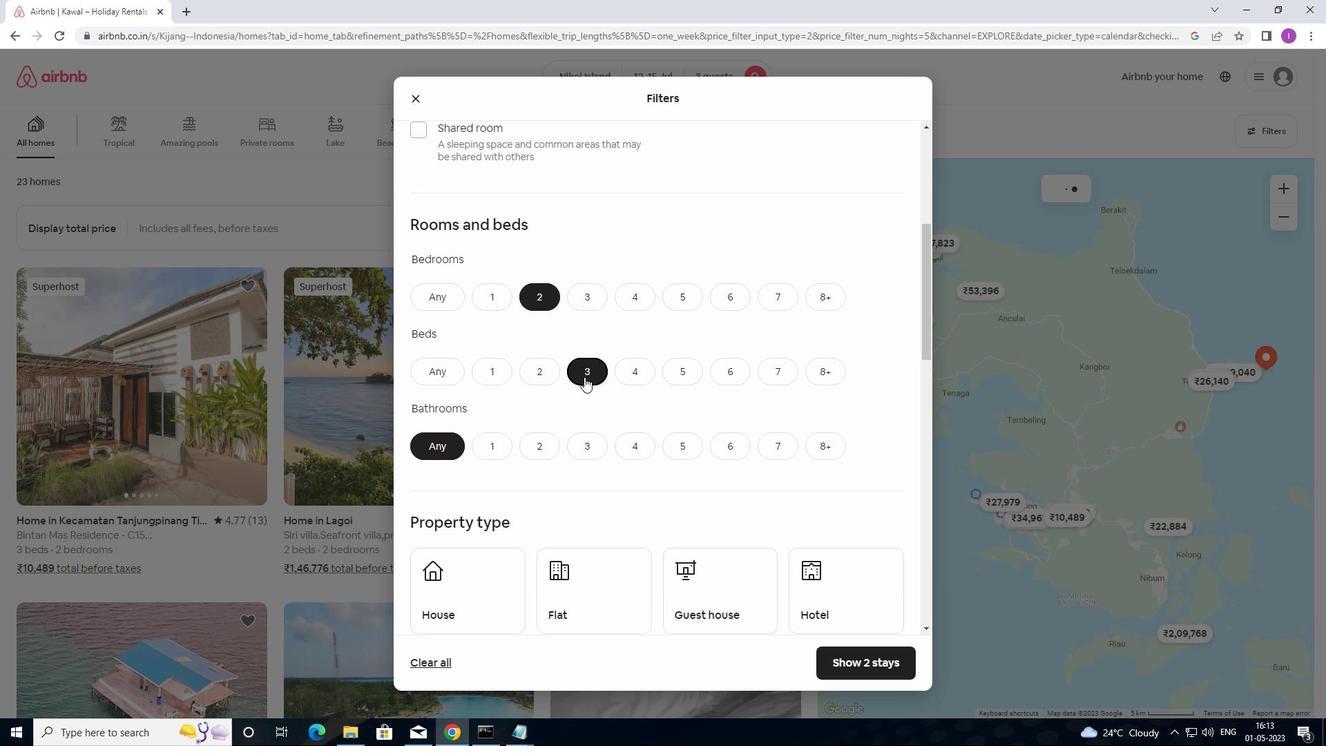 
Action: Mouse scrolled (584, 382) with delta (0, 0)
Screenshot: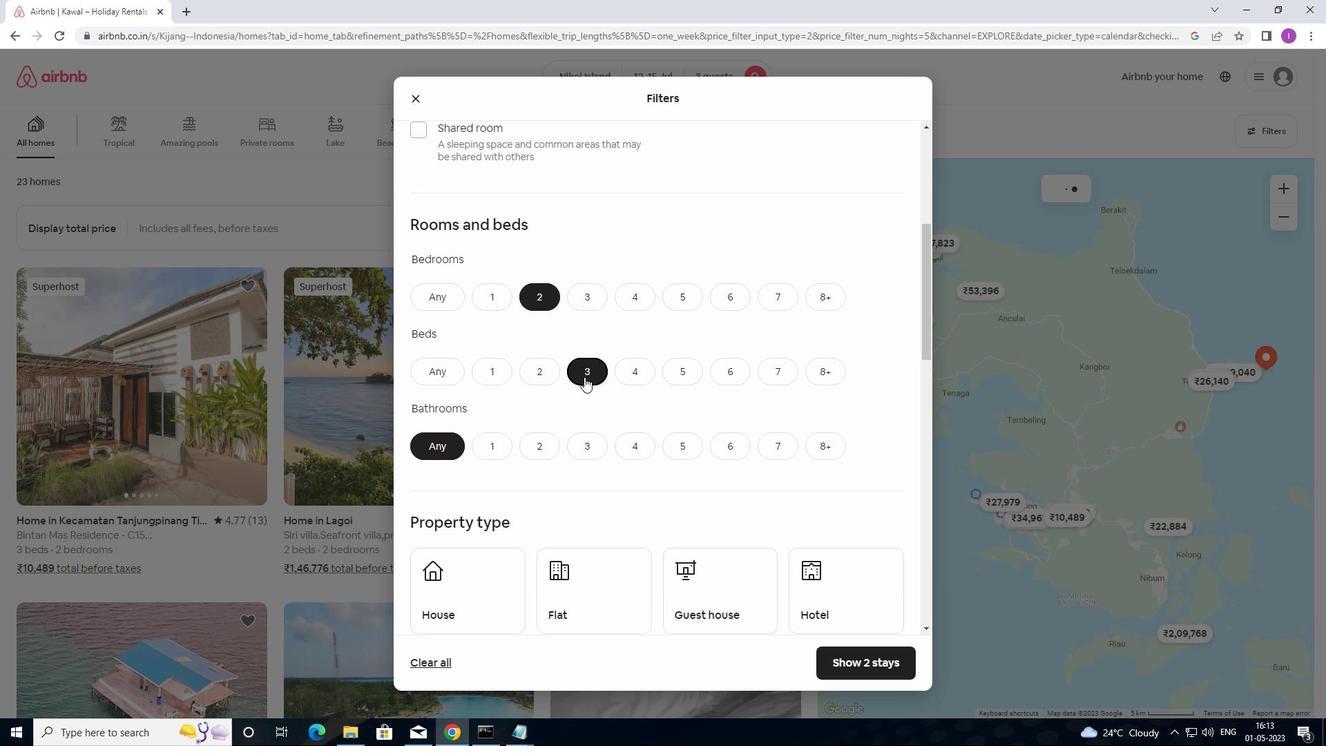 
Action: Mouse moved to (501, 313)
Screenshot: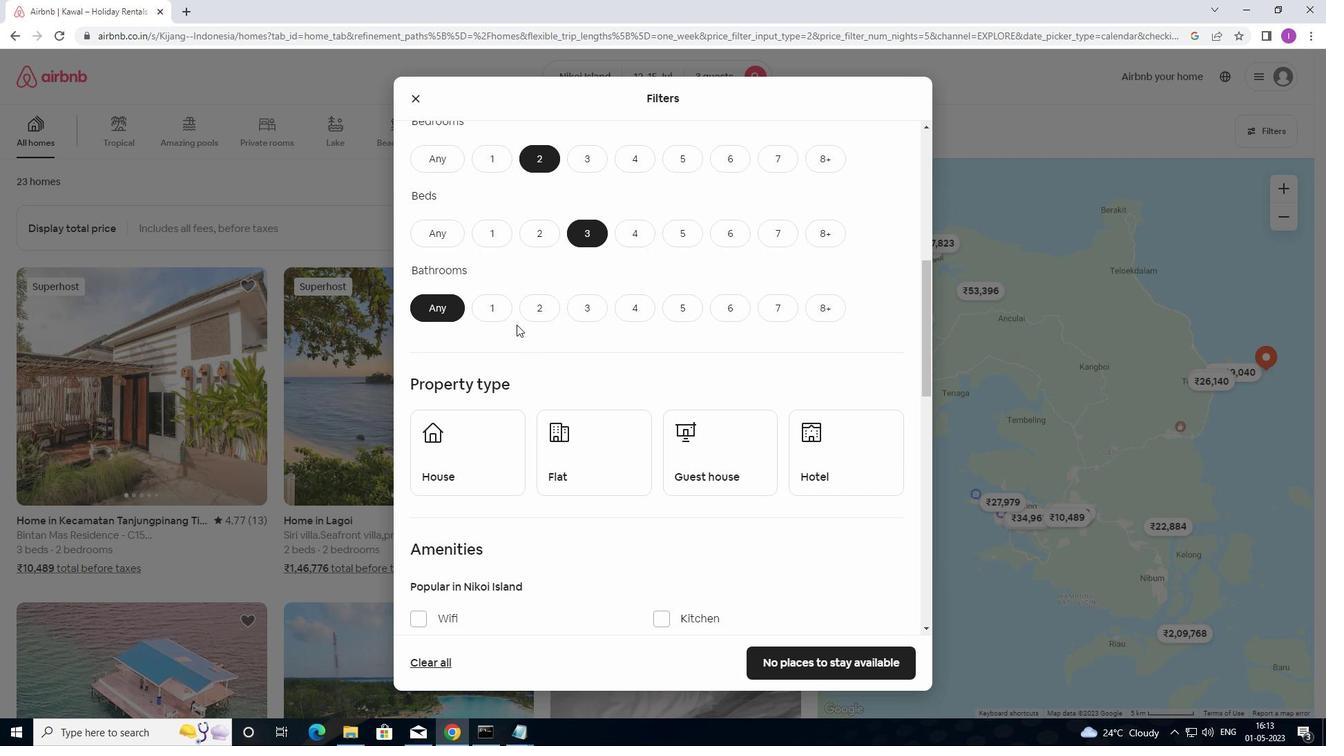 
Action: Mouse pressed left at (501, 313)
Screenshot: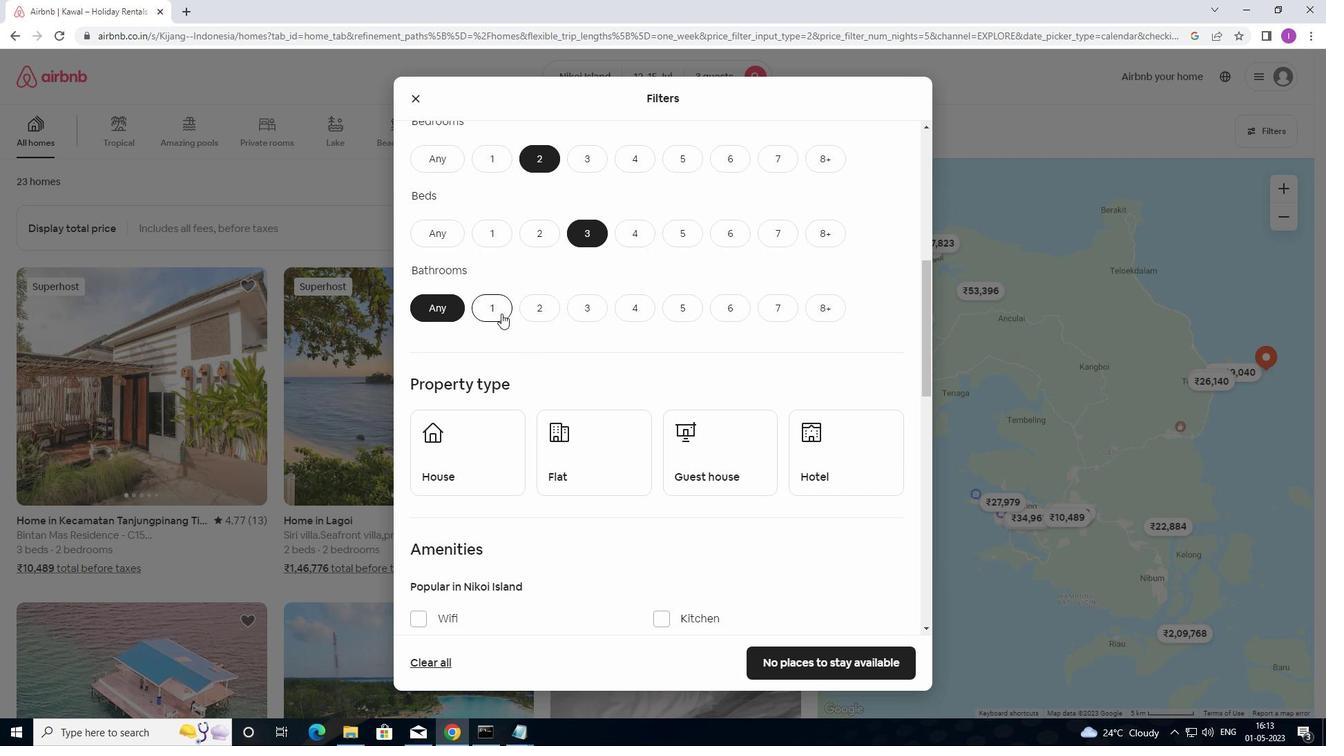 
Action: Mouse moved to (496, 411)
Screenshot: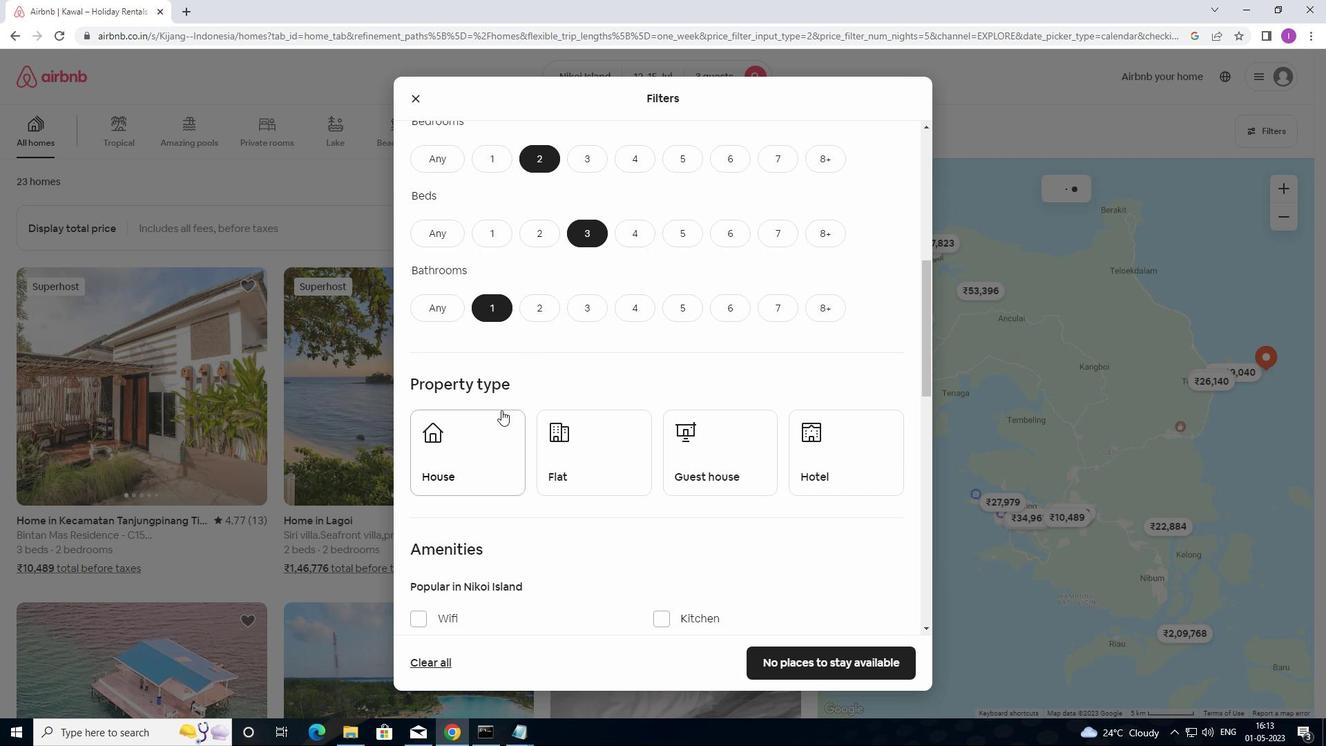 
Action: Mouse pressed left at (496, 411)
Screenshot: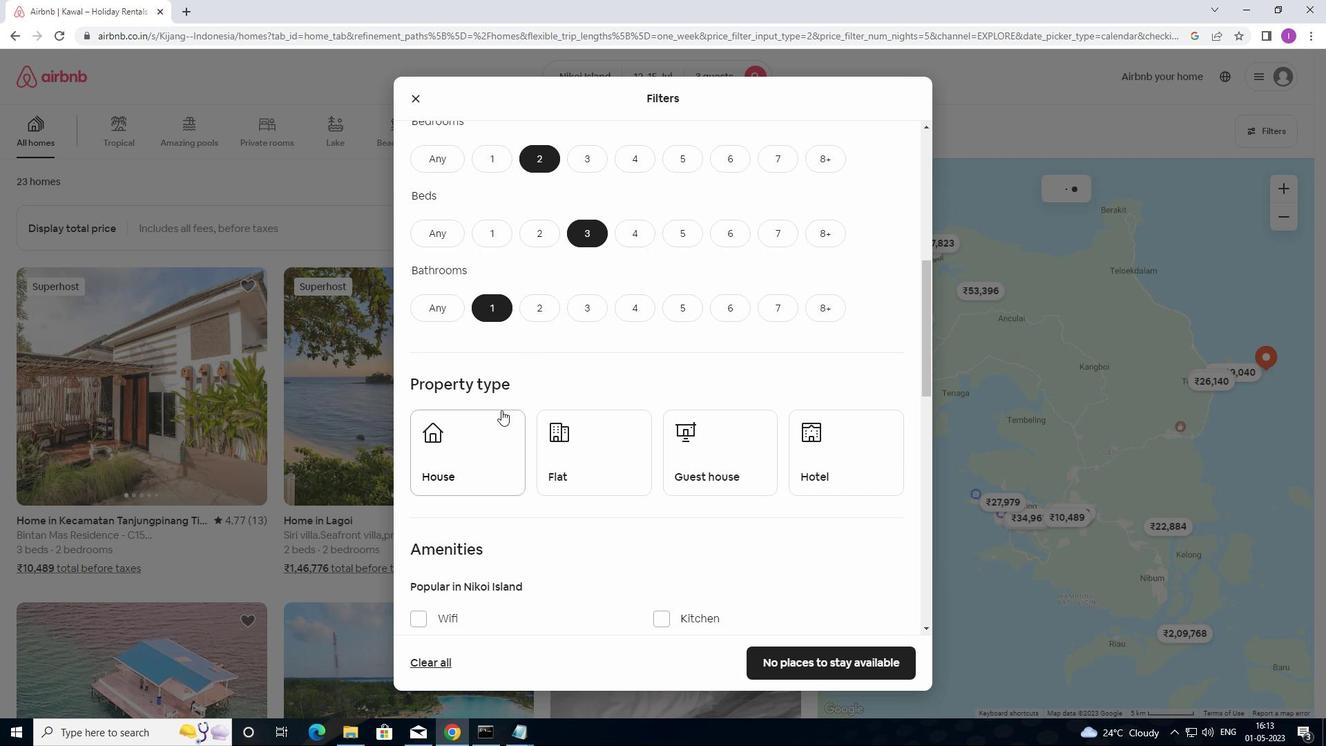 
Action: Mouse moved to (590, 429)
Screenshot: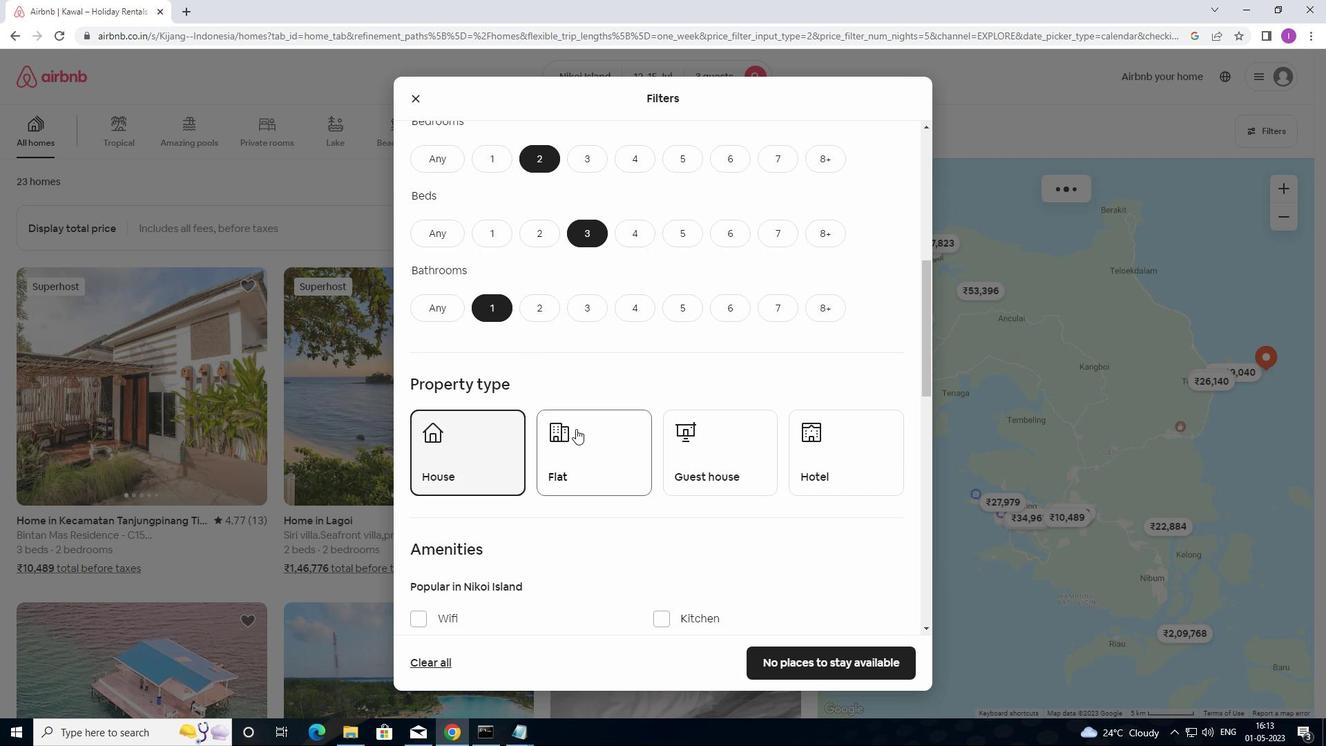 
Action: Mouse pressed left at (590, 429)
Screenshot: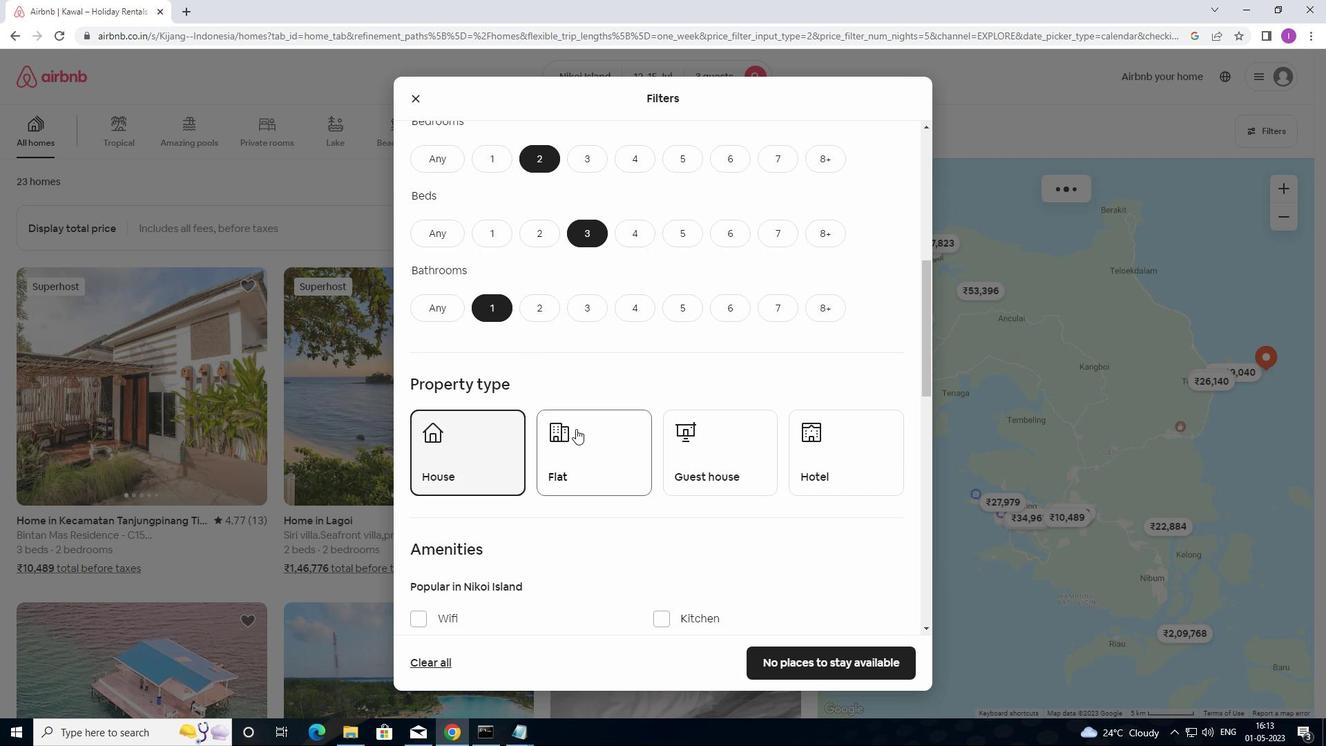 
Action: Mouse moved to (716, 429)
Screenshot: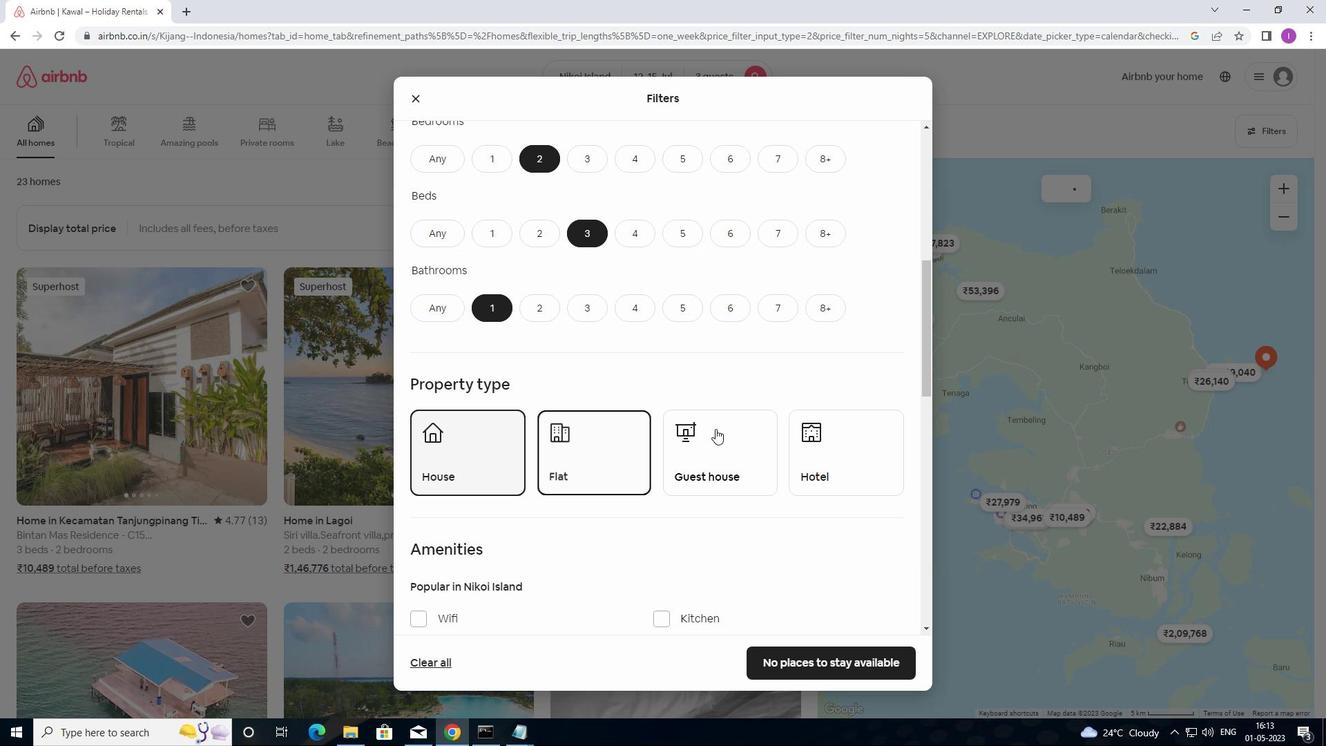 
Action: Mouse pressed left at (716, 429)
Screenshot: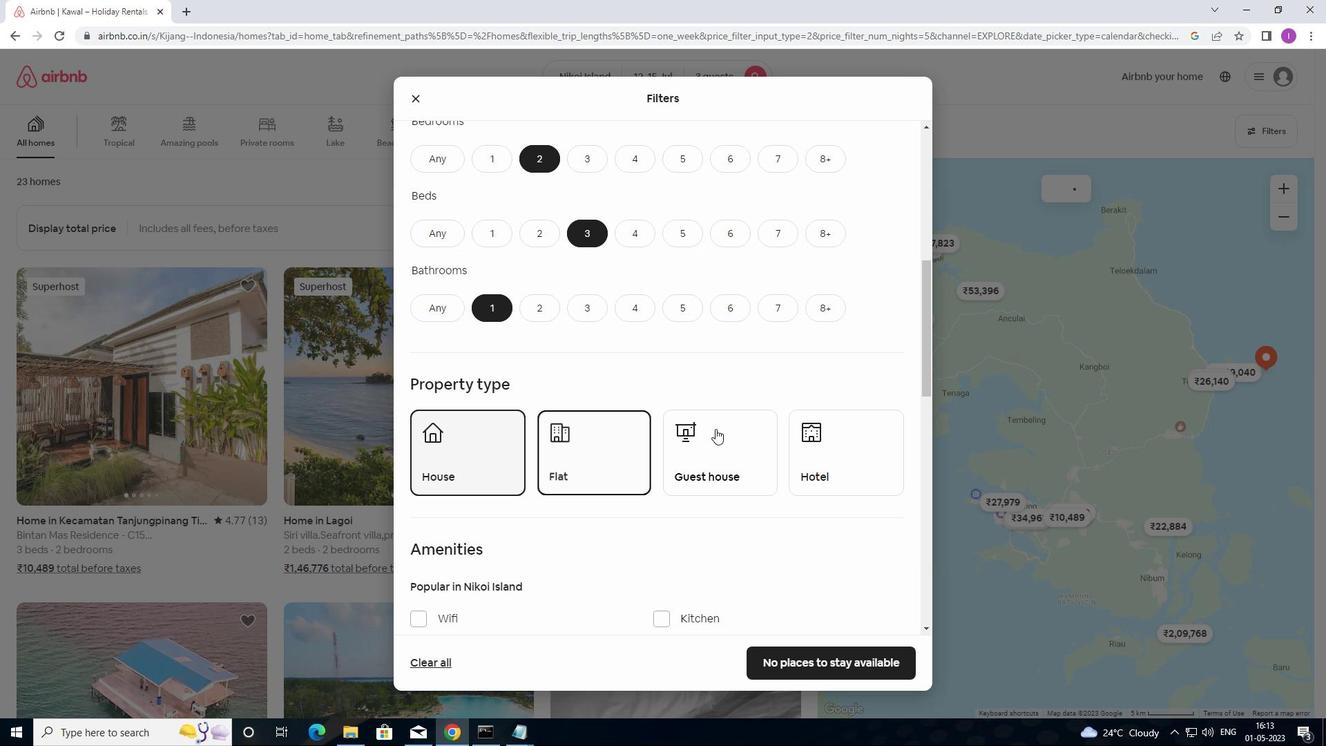
Action: Mouse moved to (712, 440)
Screenshot: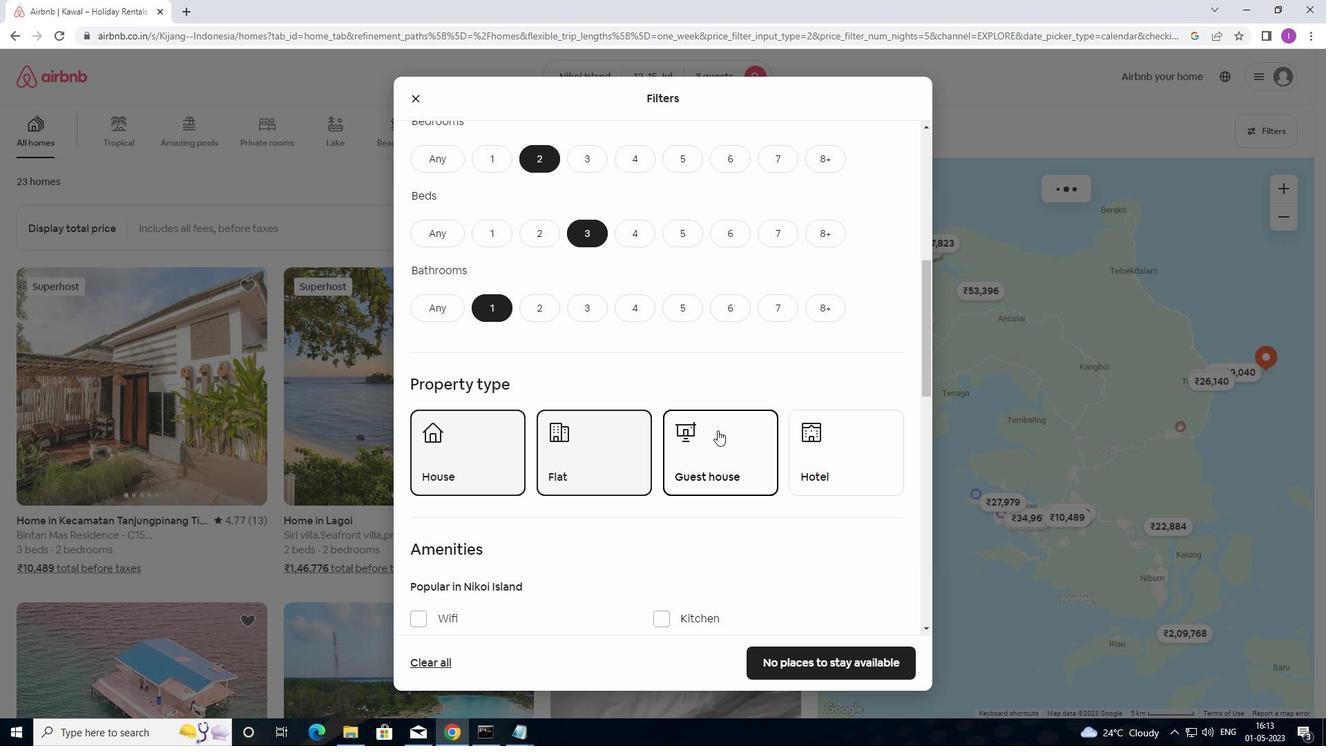 
Action: Mouse scrolled (712, 440) with delta (0, 0)
Screenshot: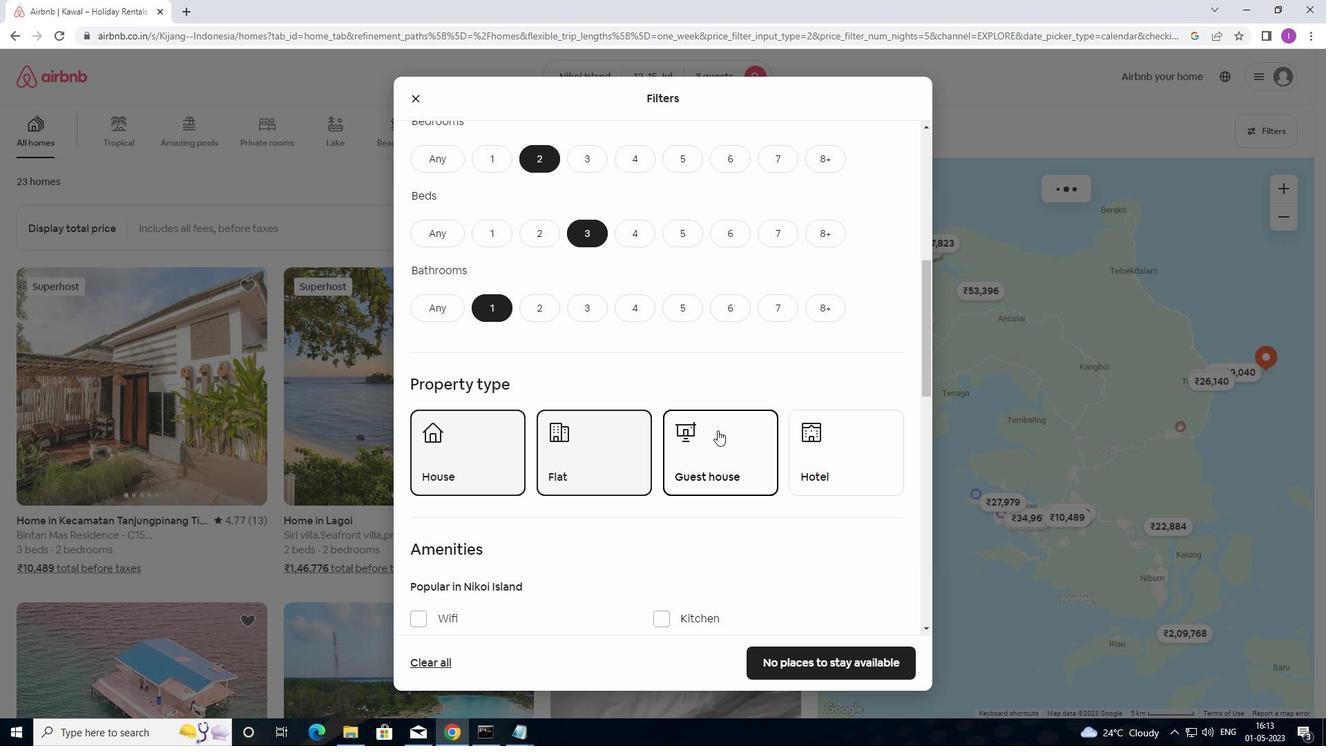 
Action: Mouse moved to (712, 446)
Screenshot: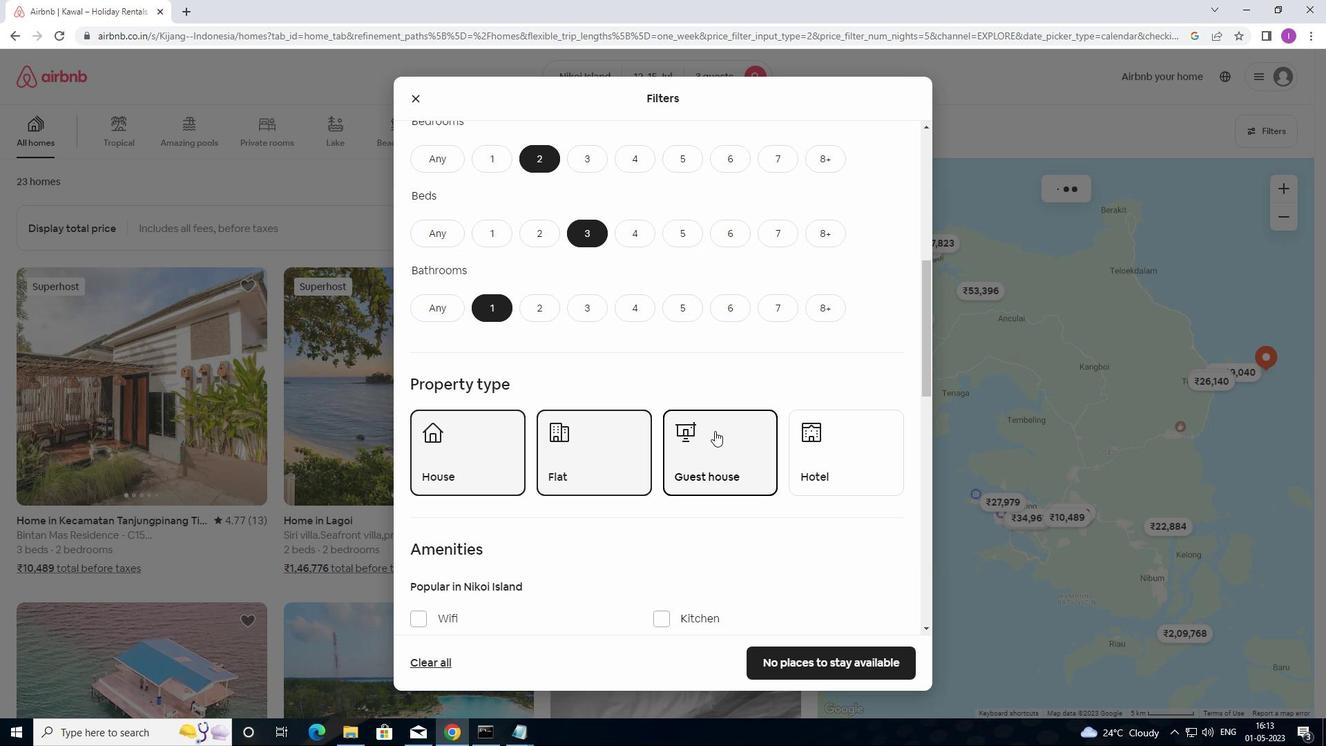 
Action: Mouse scrolled (712, 445) with delta (0, 0)
Screenshot: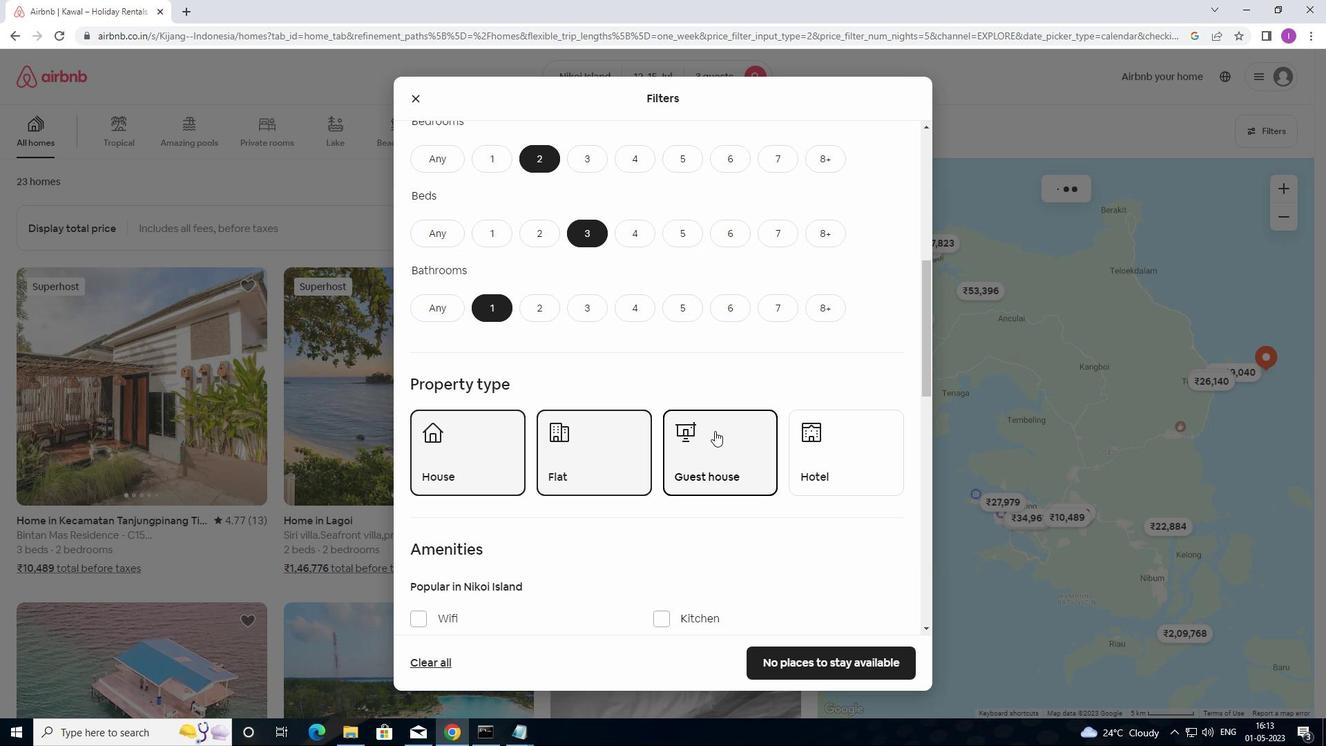 
Action: Mouse moved to (712, 446)
Screenshot: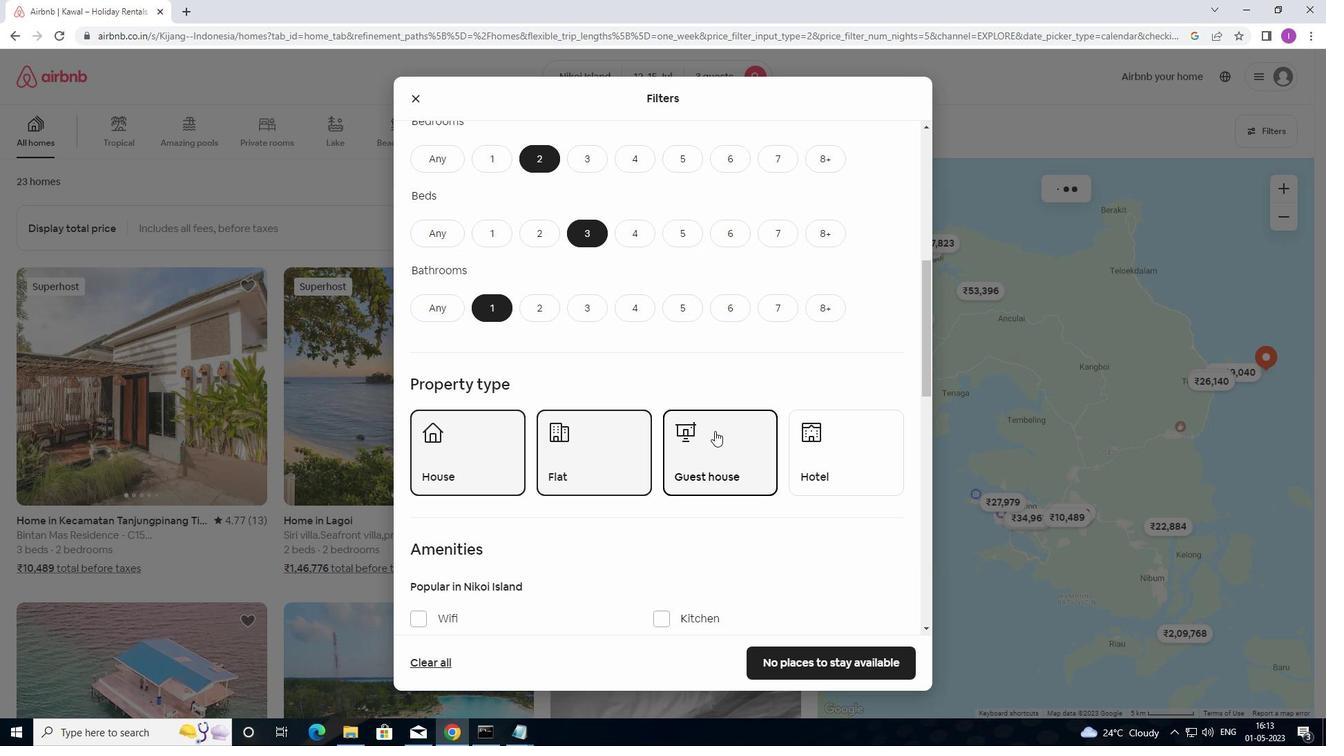 
Action: Mouse scrolled (712, 445) with delta (0, 0)
Screenshot: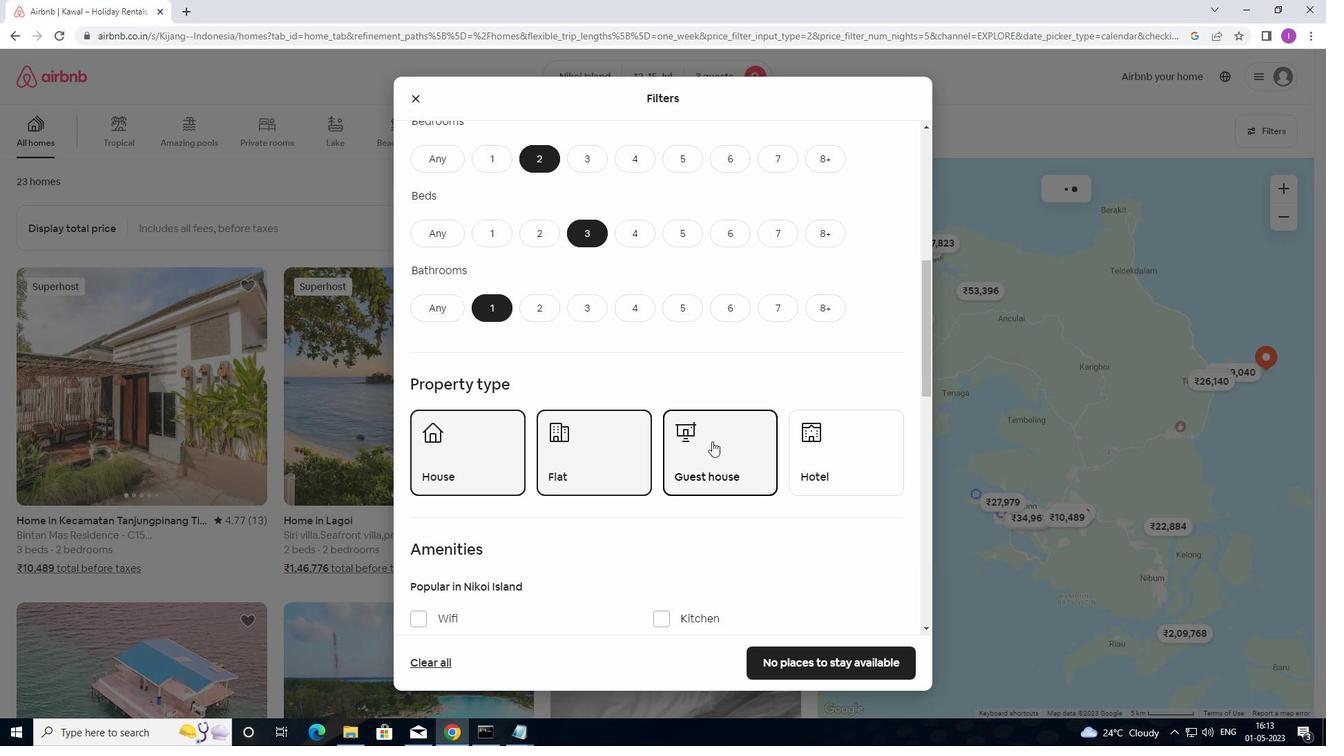 
Action: Mouse moved to (699, 445)
Screenshot: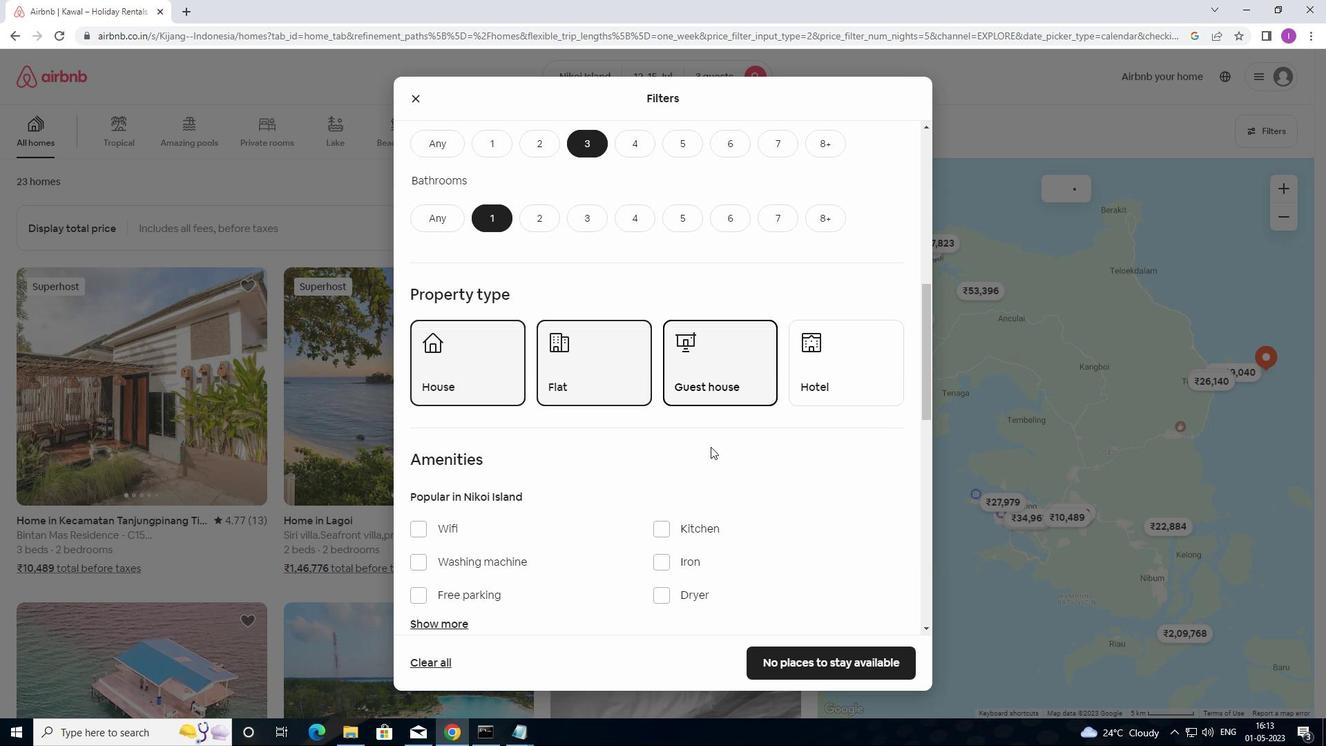 
Action: Mouse scrolled (699, 445) with delta (0, 0)
Screenshot: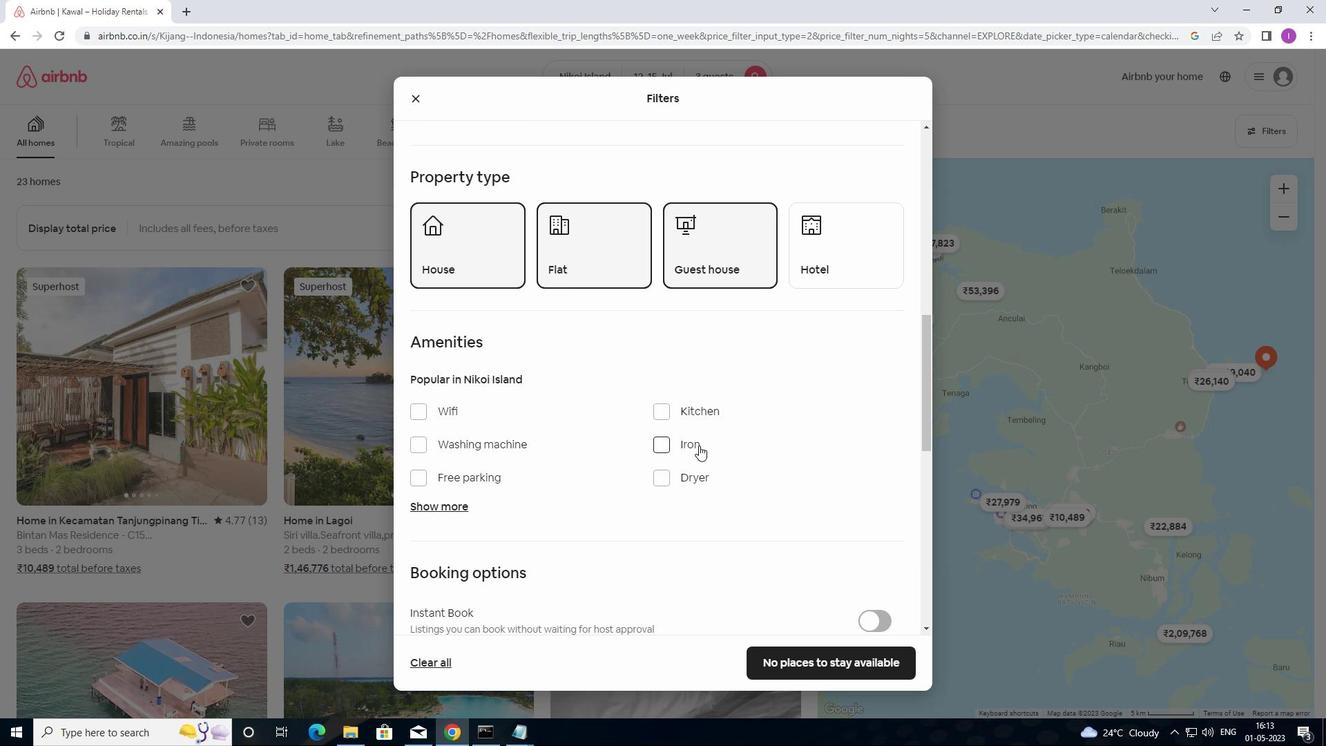 
Action: Mouse scrolled (699, 445) with delta (0, 0)
Screenshot: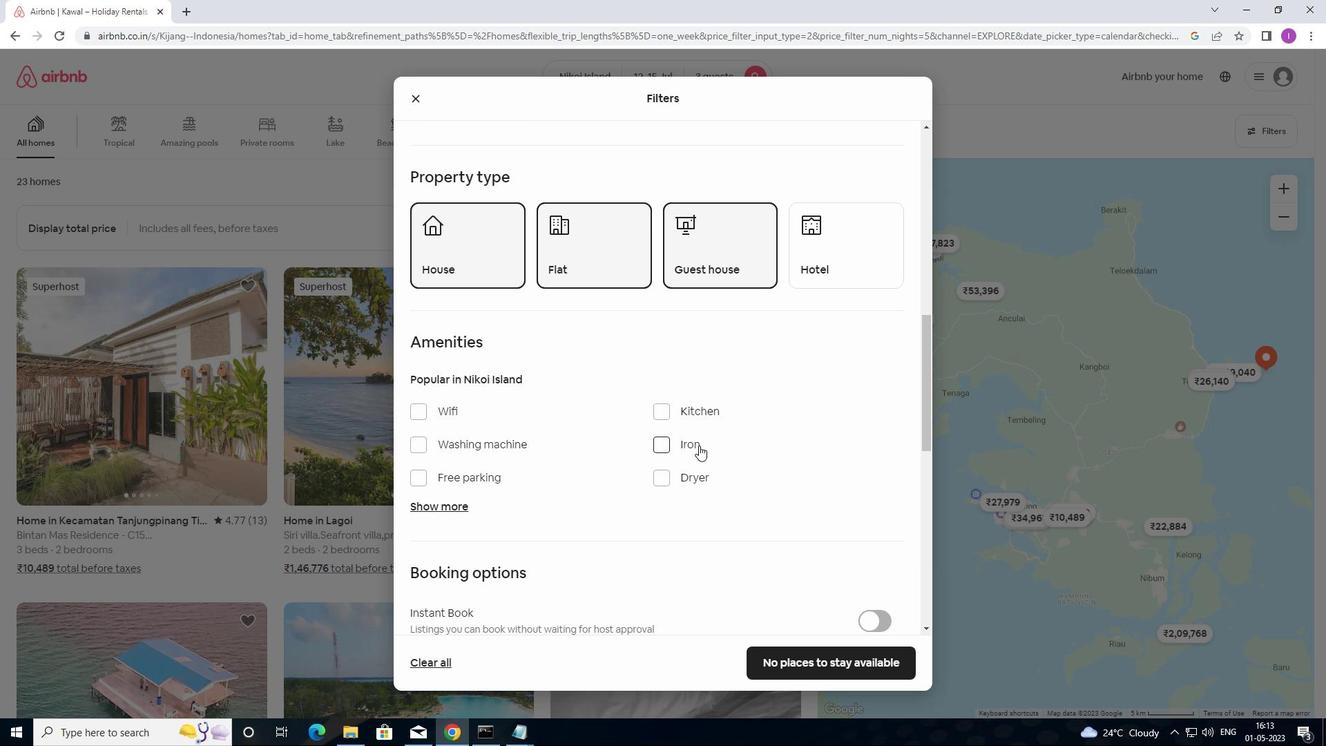 
Action: Mouse moved to (675, 431)
Screenshot: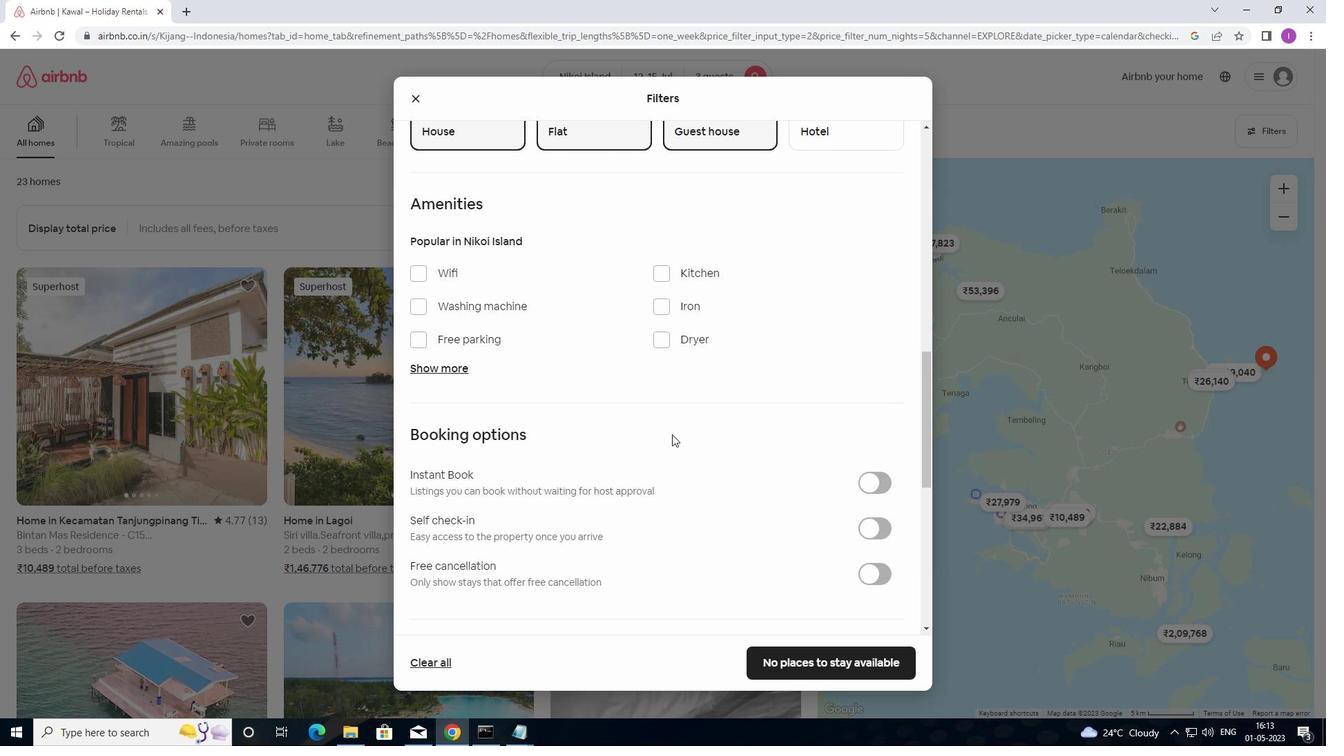 
Action: Mouse scrolled (675, 430) with delta (0, 0)
Screenshot: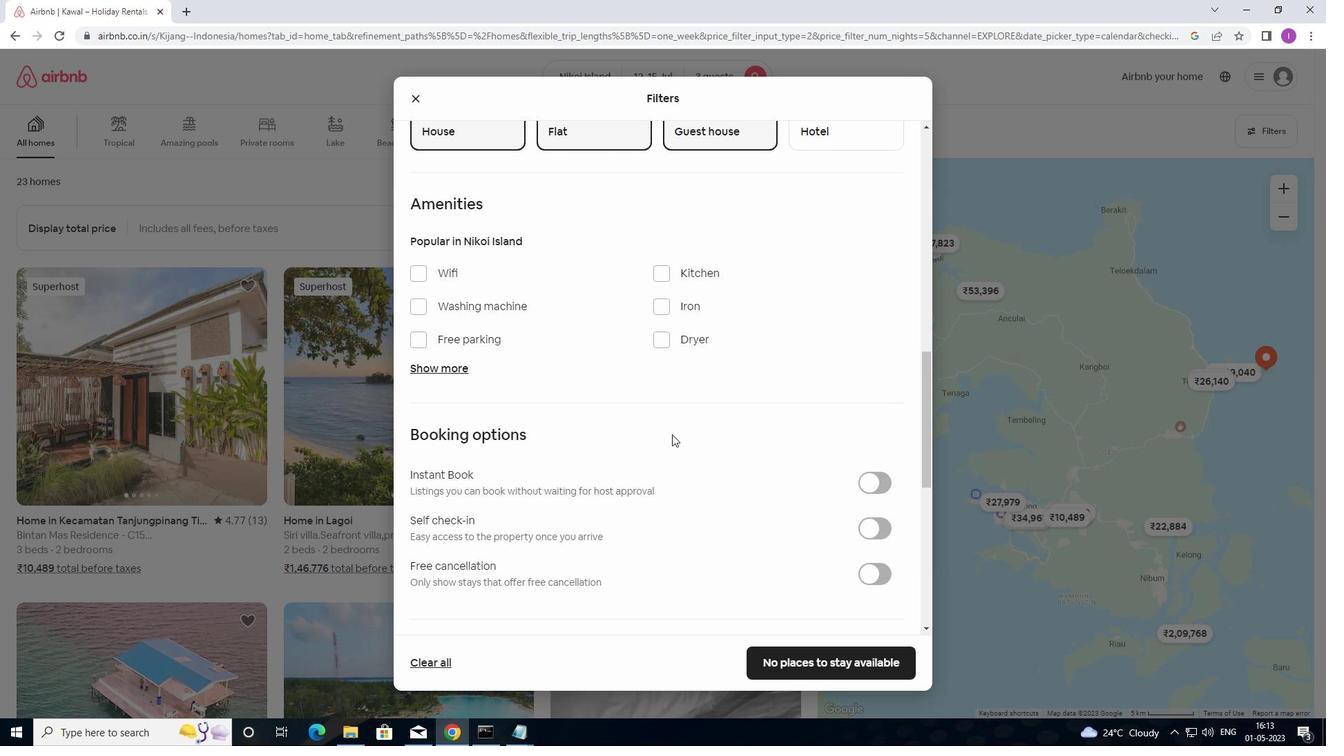 
Action: Mouse moved to (698, 429)
Screenshot: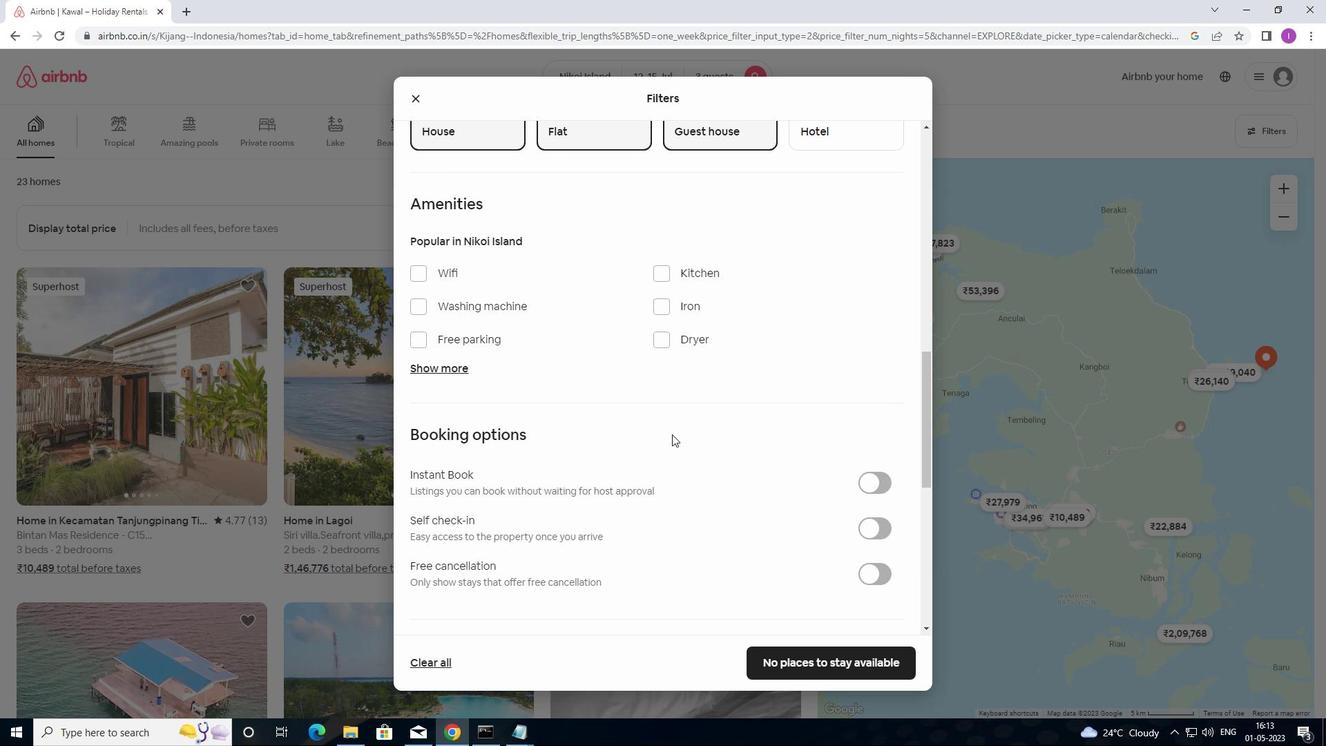 
Action: Mouse scrolled (698, 429) with delta (0, 0)
Screenshot: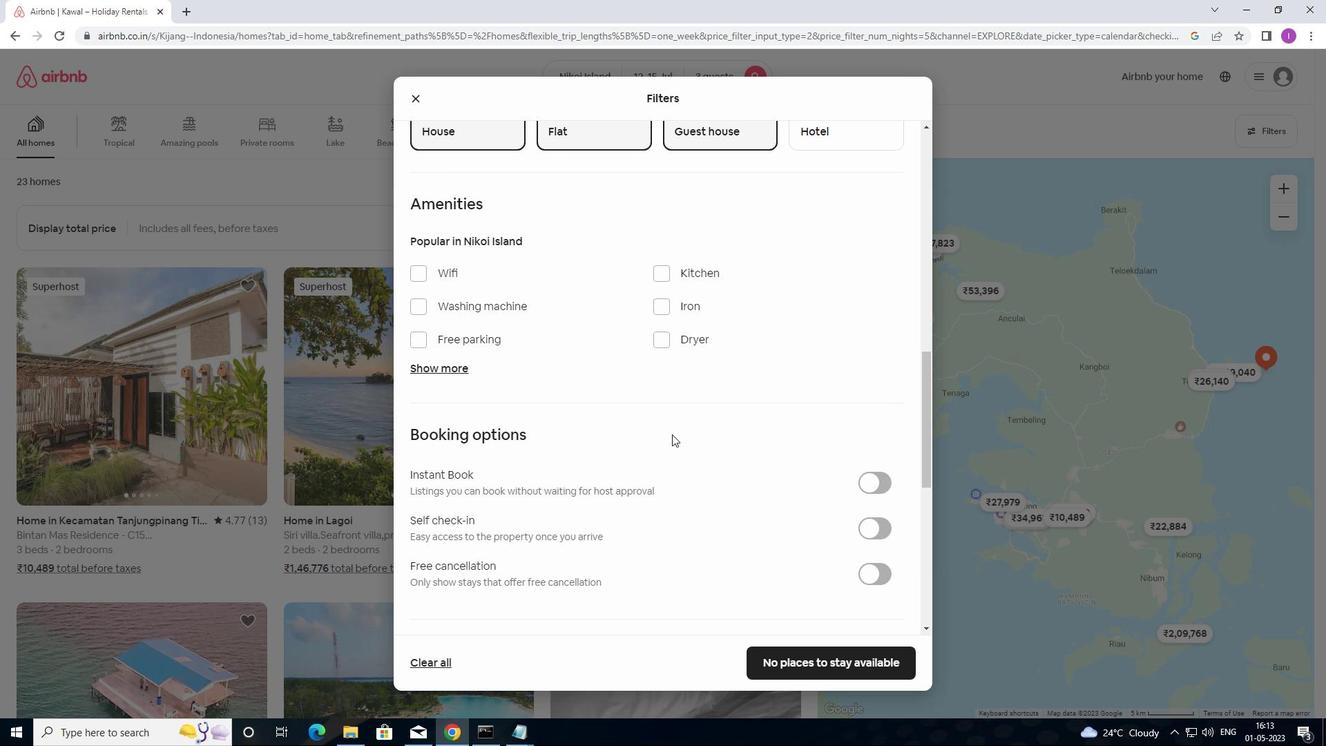 
Action: Mouse moved to (797, 434)
Screenshot: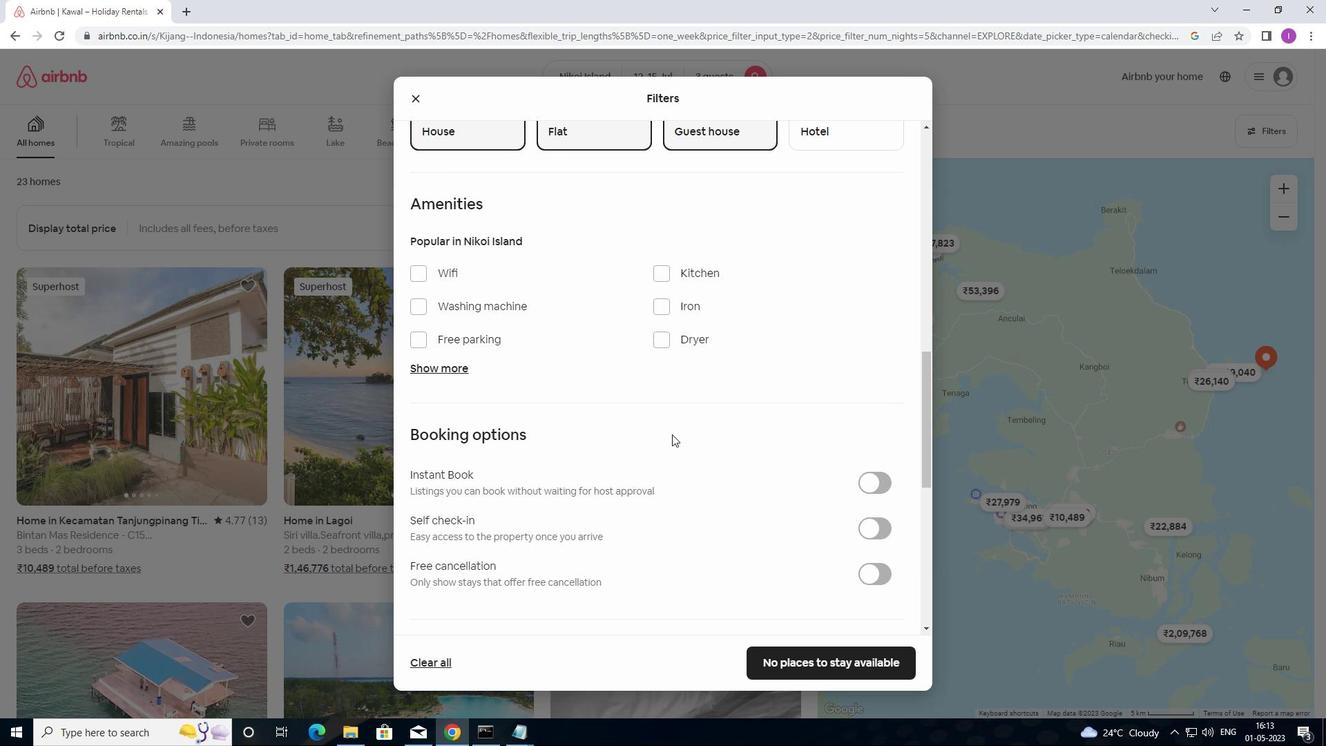 
Action: Mouse scrolled (797, 433) with delta (0, 0)
Screenshot: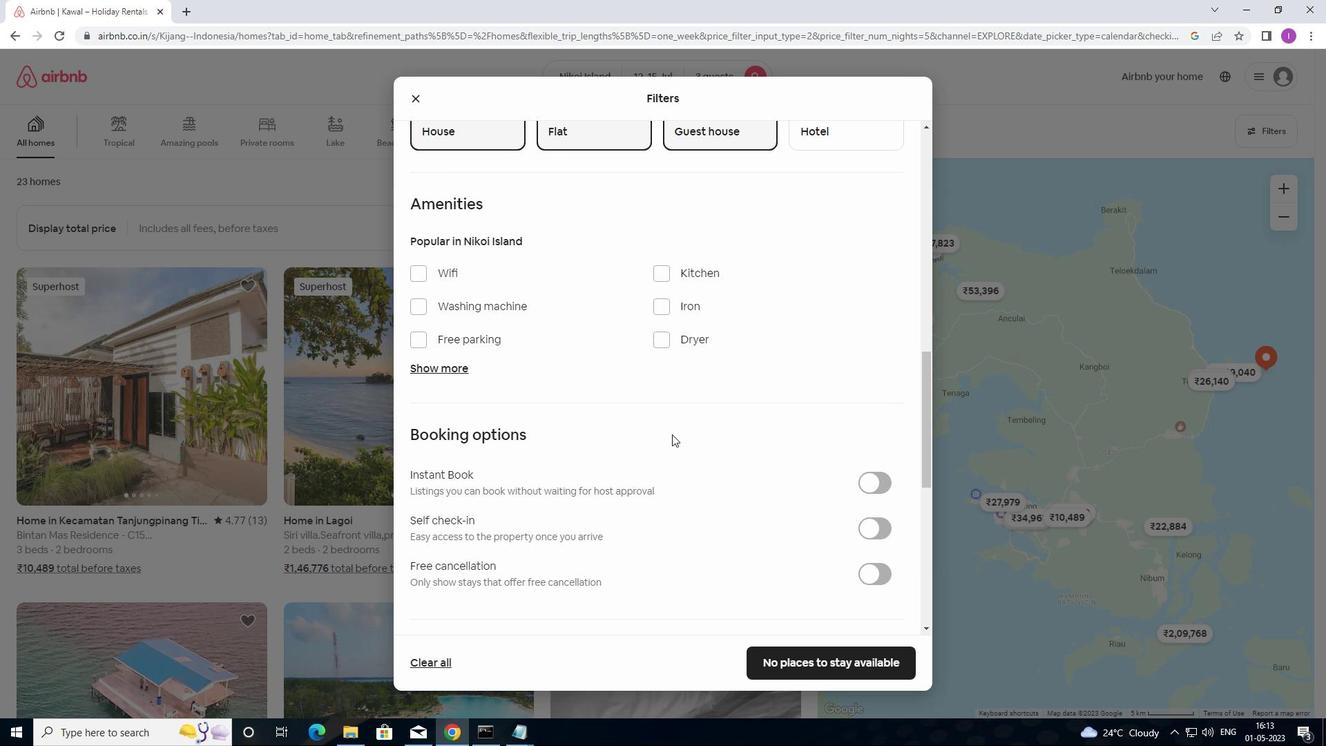 
Action: Mouse moved to (870, 326)
Screenshot: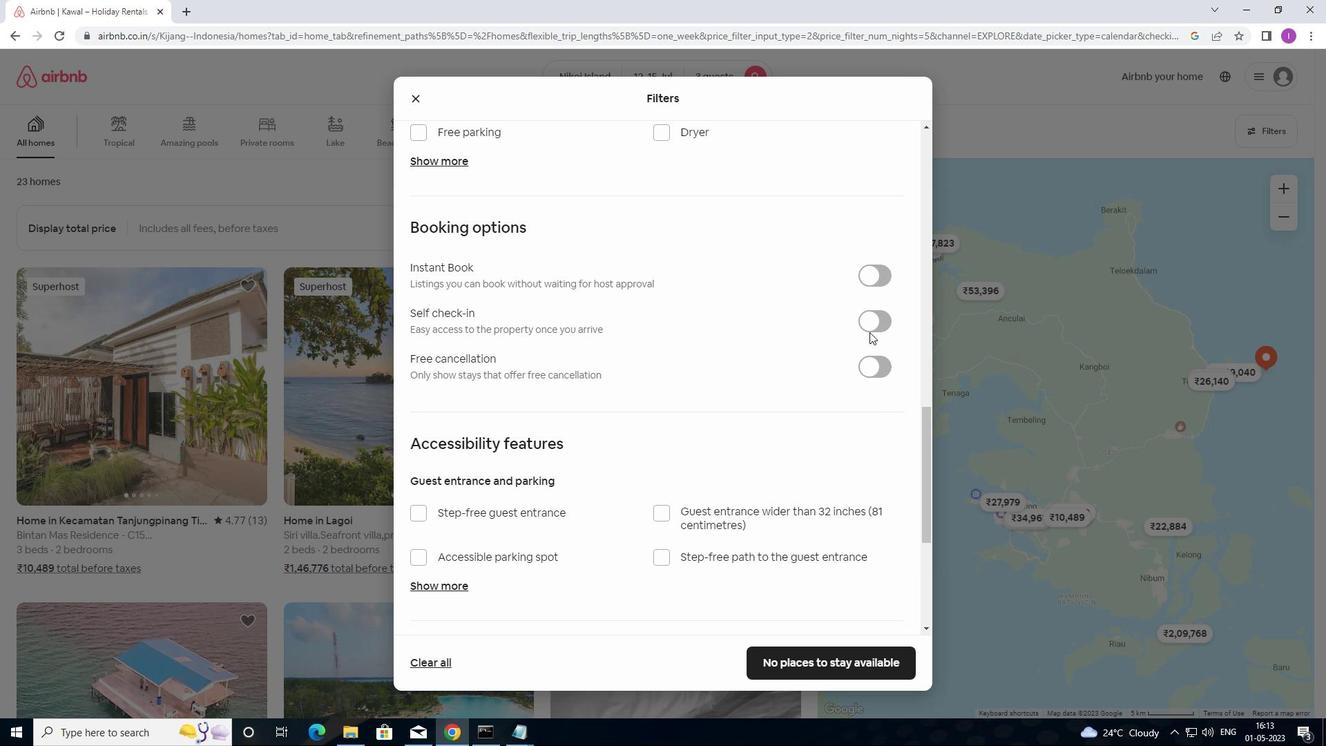 
Action: Mouse pressed left at (870, 326)
Screenshot: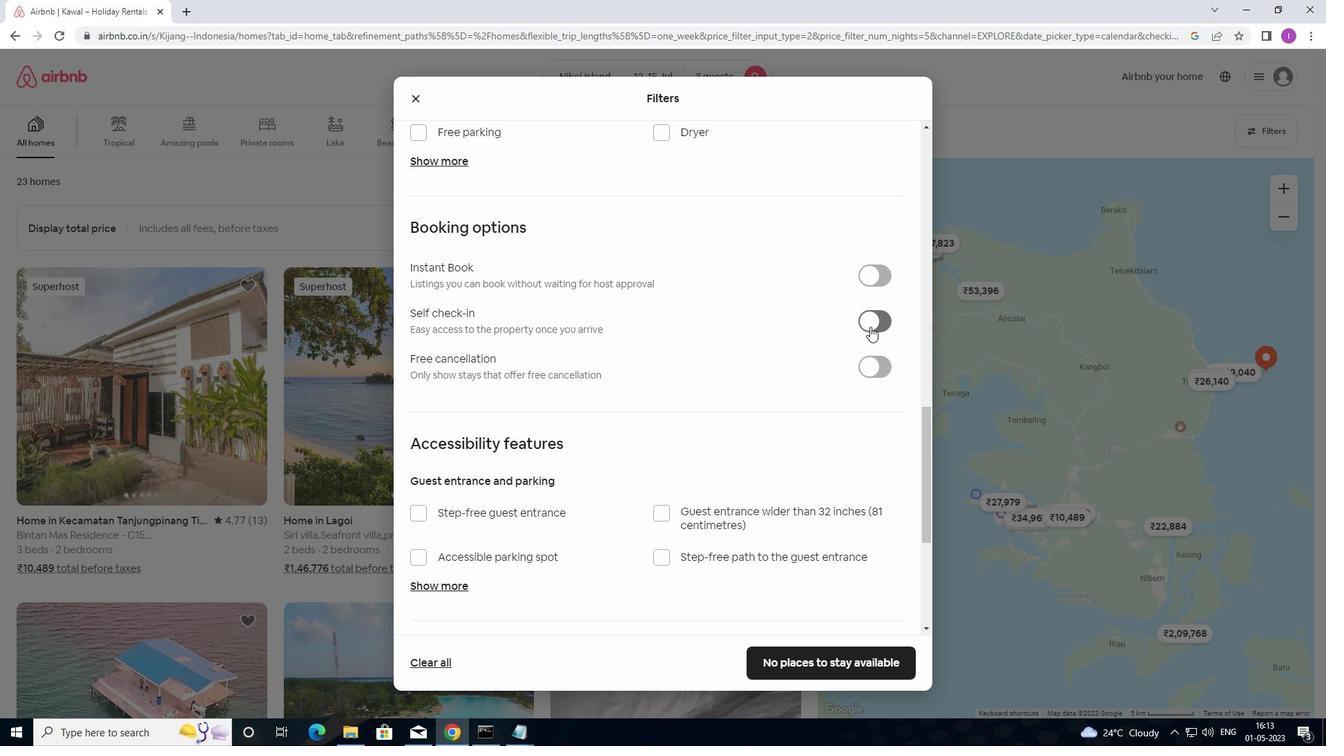 
Action: Mouse moved to (861, 367)
Screenshot: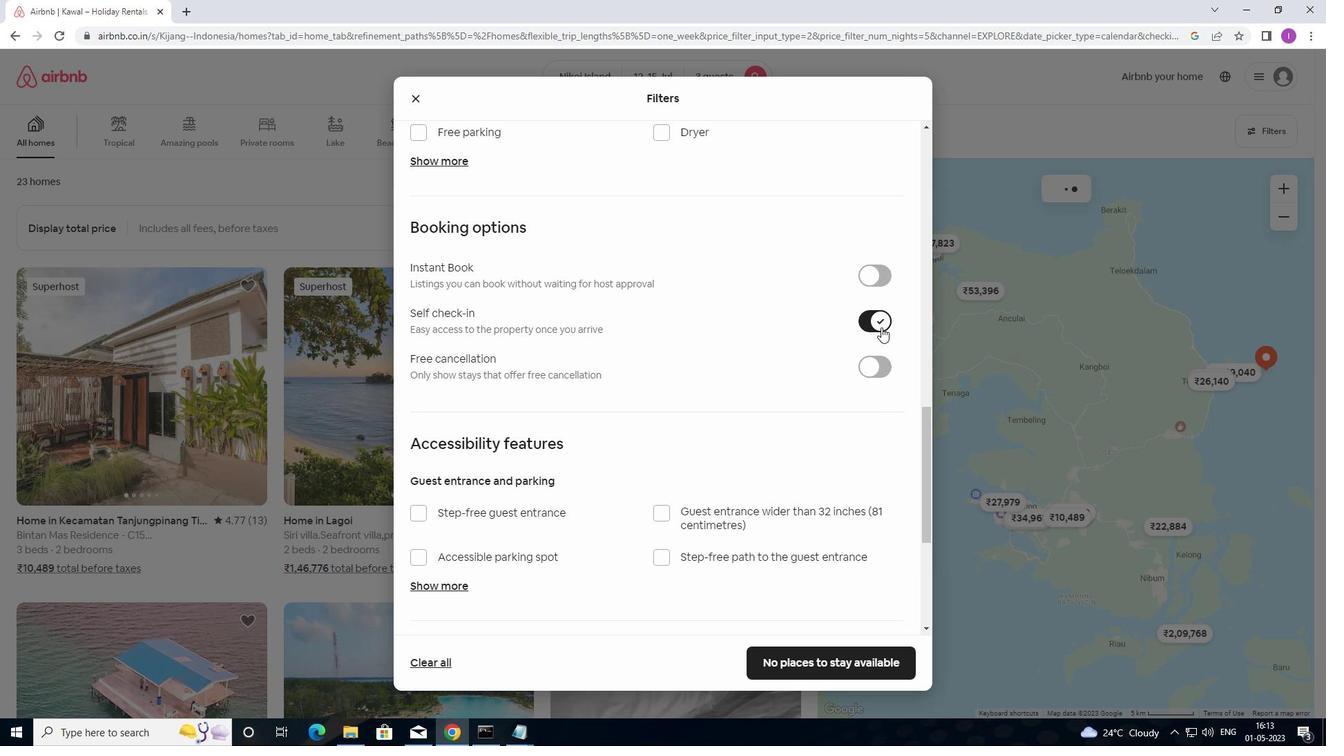 
Action: Mouse scrolled (861, 366) with delta (0, 0)
Screenshot: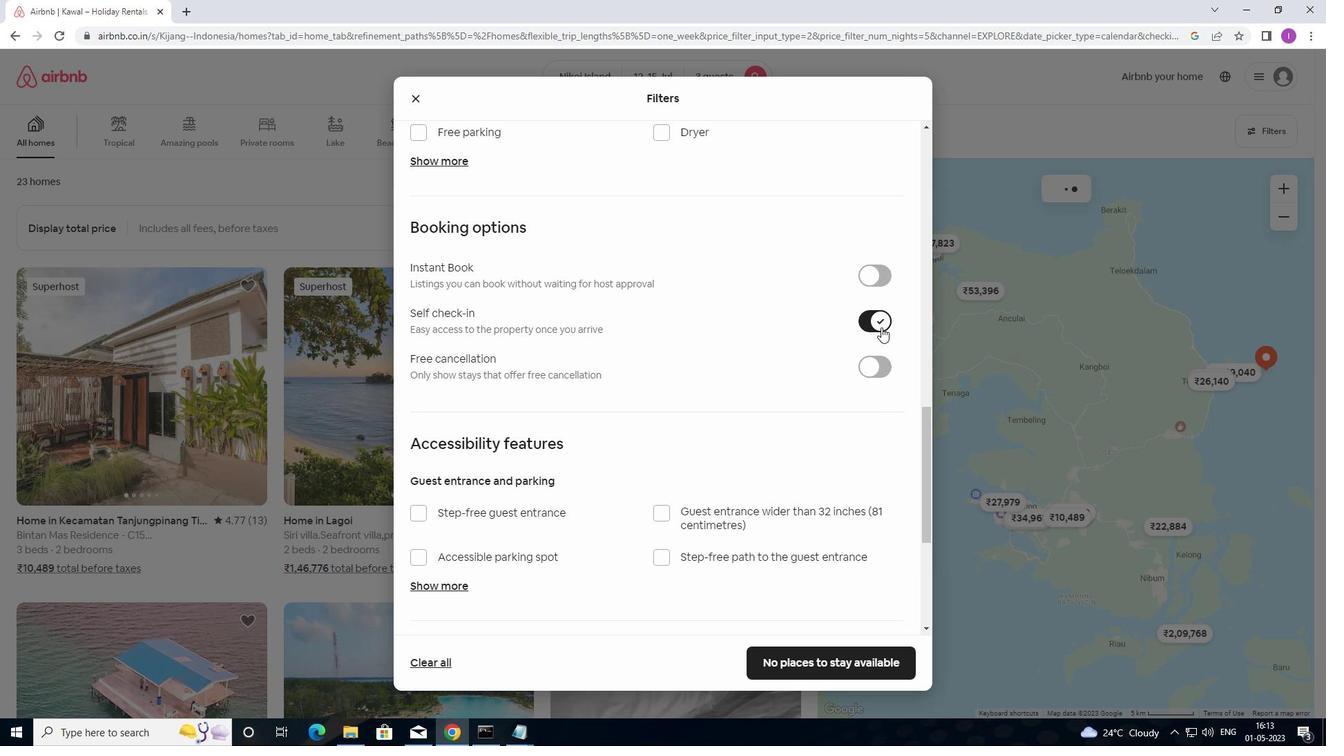 
Action: Mouse moved to (852, 375)
Screenshot: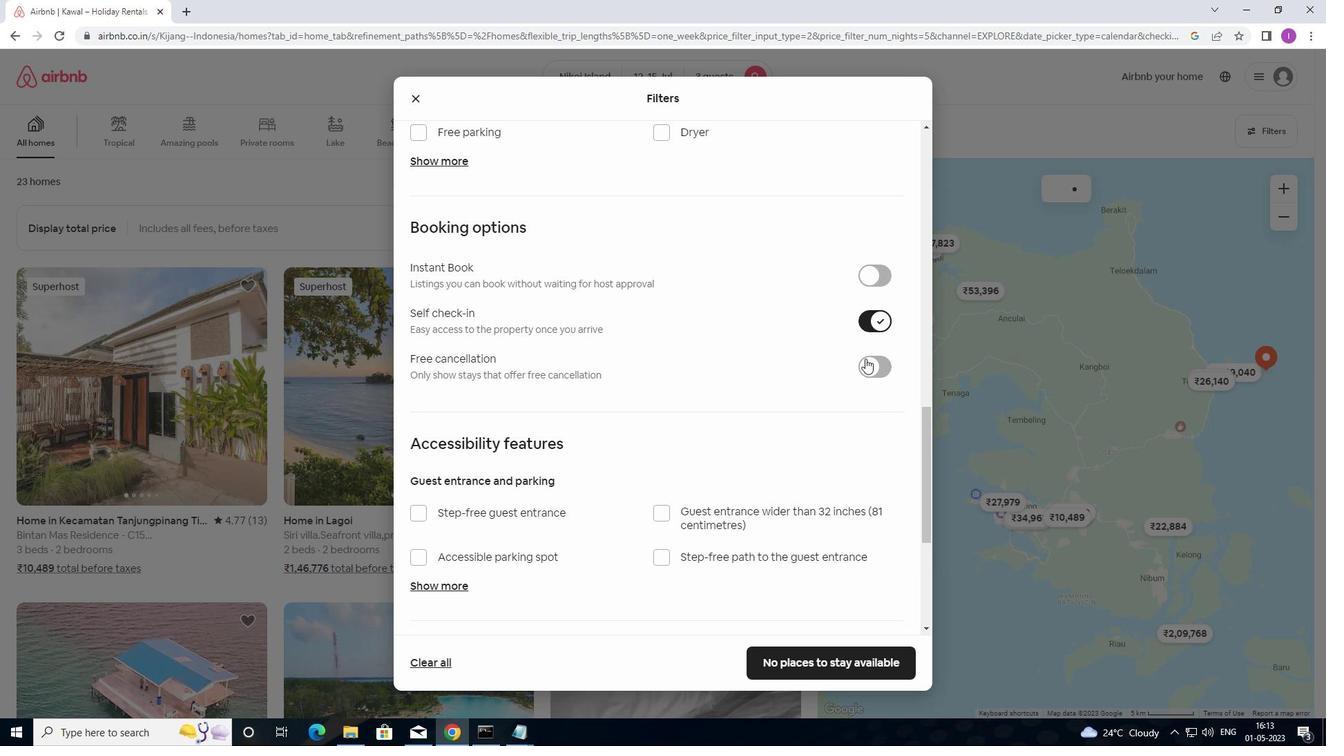 
Action: Mouse scrolled (852, 375) with delta (0, 0)
Screenshot: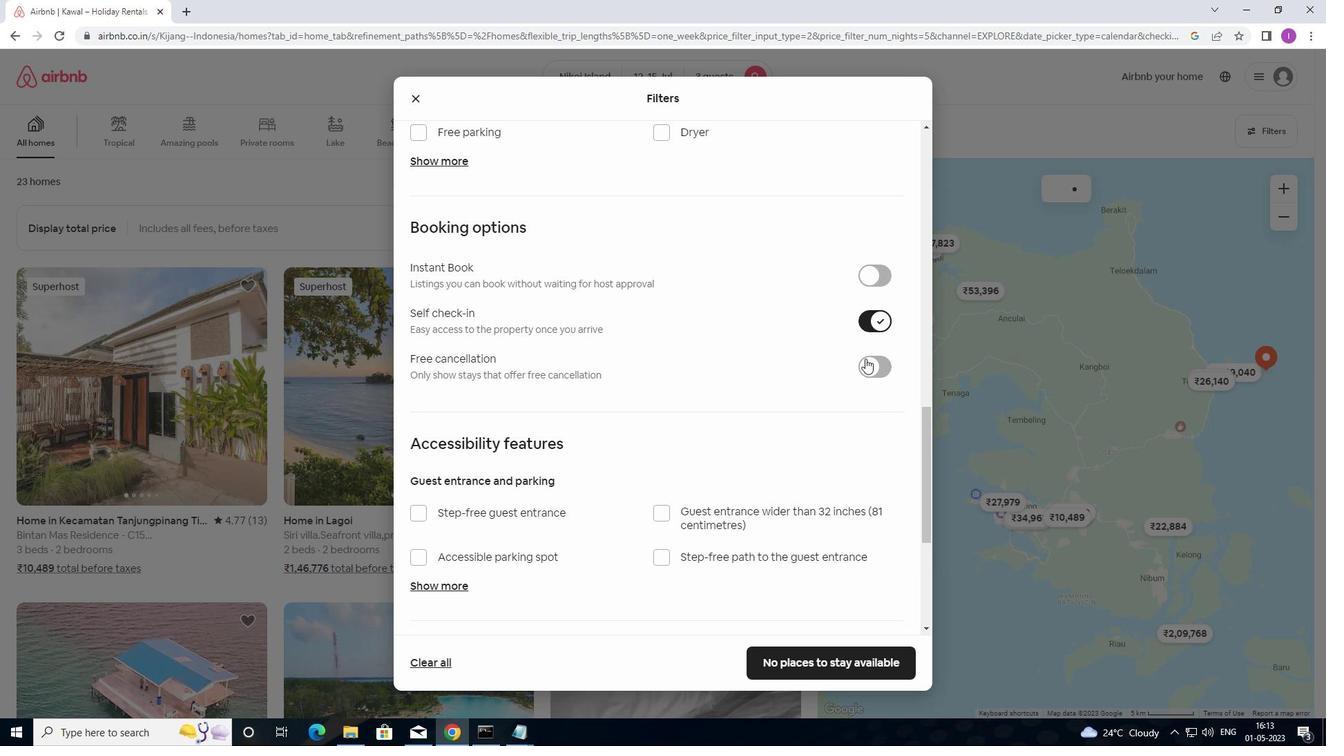 
Action: Mouse moved to (950, 577)
Screenshot: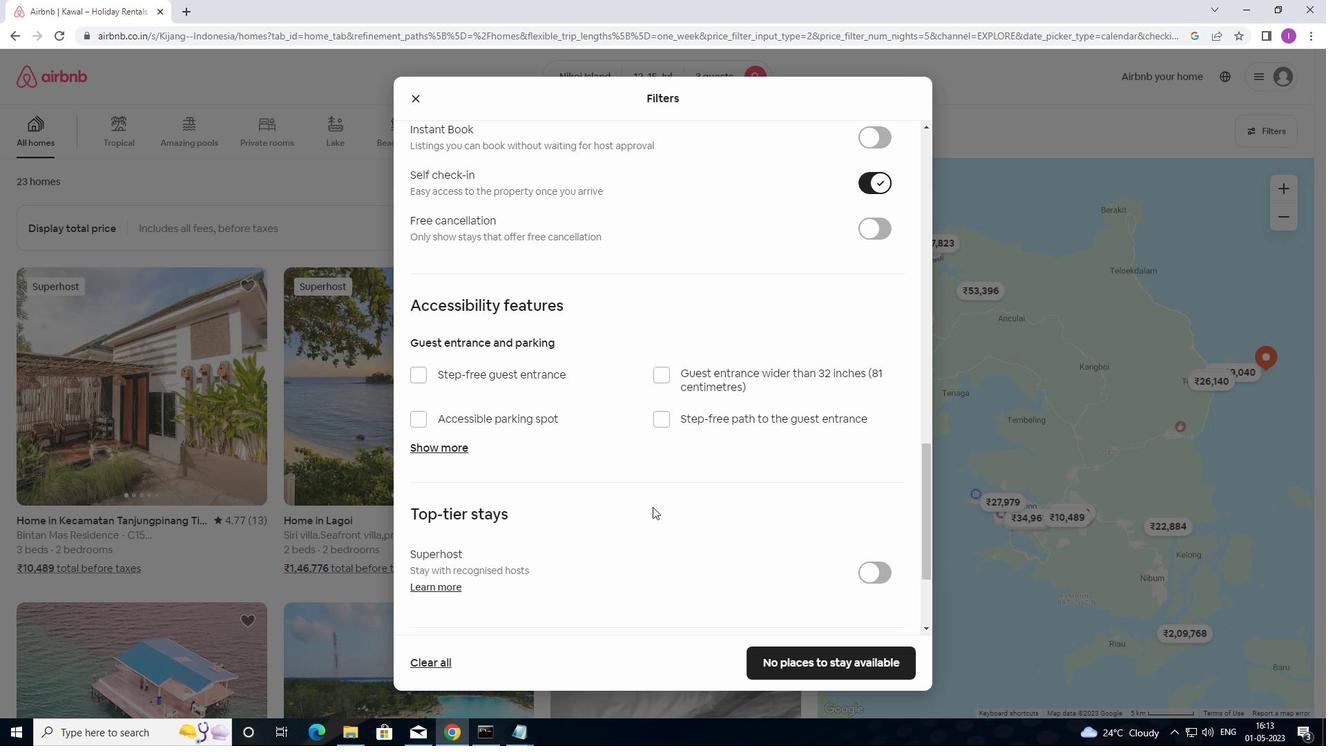 
Action: Mouse scrolled (950, 576) with delta (0, 0)
Screenshot: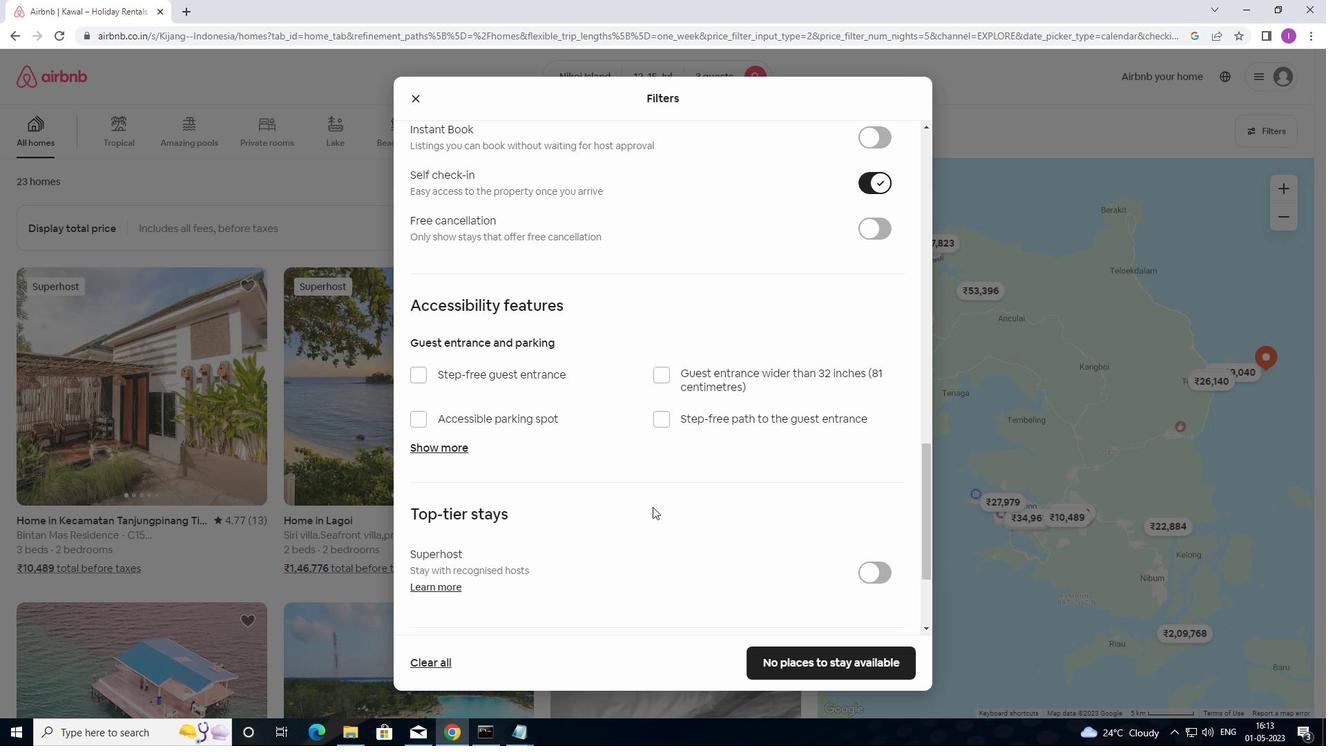
Action: Mouse moved to (958, 581)
Screenshot: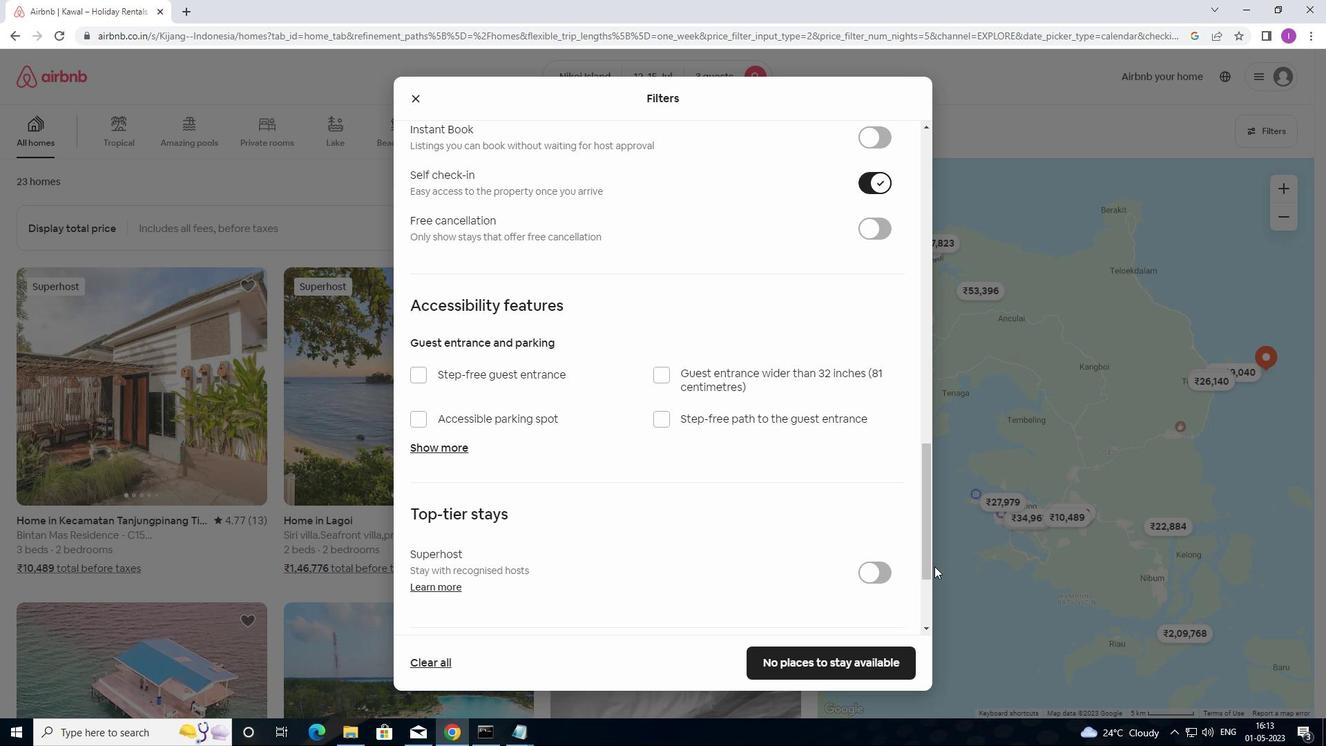 
Action: Mouse scrolled (958, 580) with delta (0, 0)
Screenshot: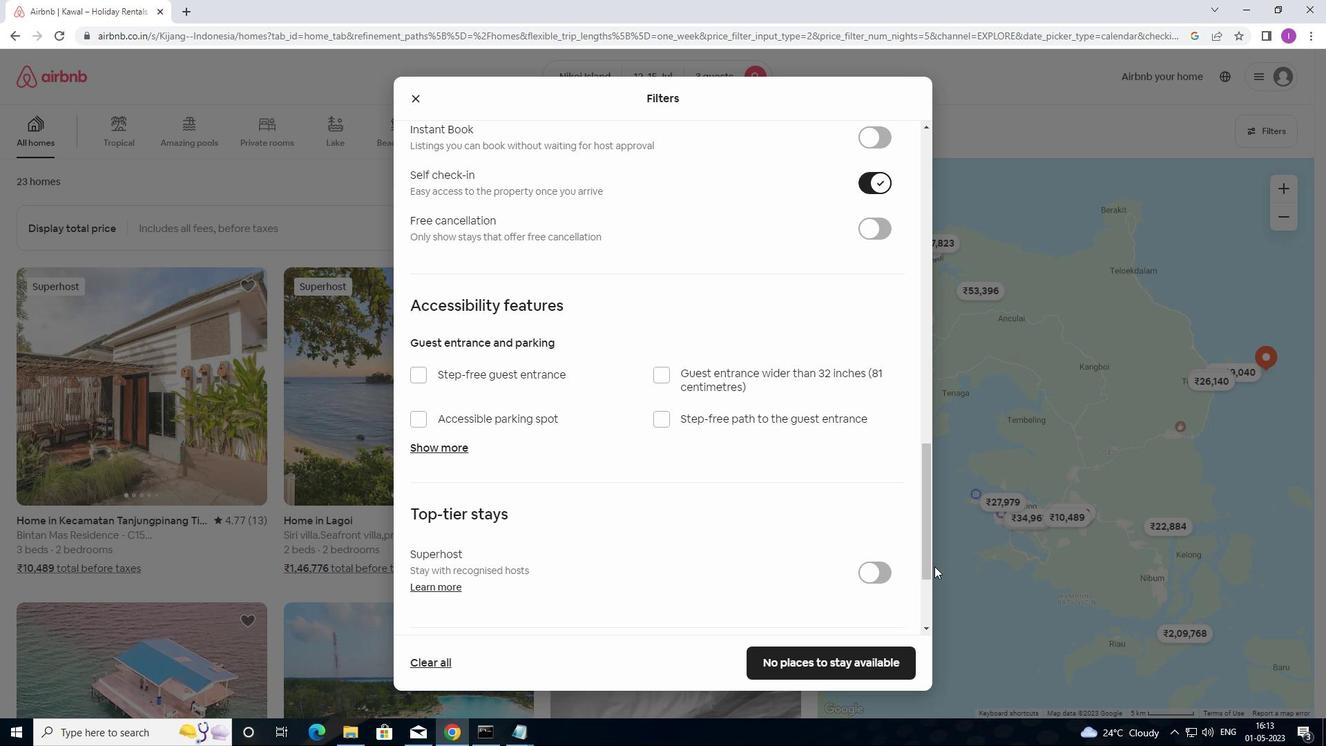 
Action: Mouse moved to (966, 582)
Screenshot: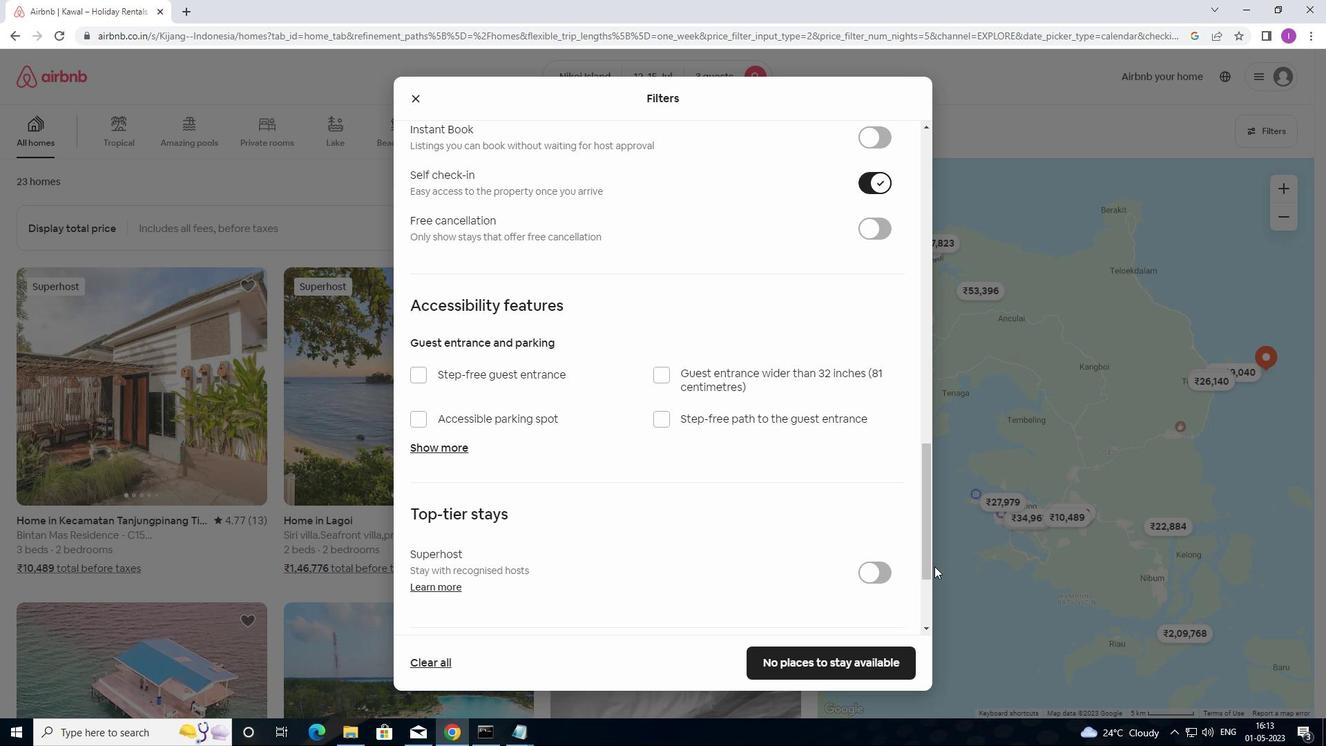 
Action: Mouse scrolled (966, 581) with delta (0, 0)
Screenshot: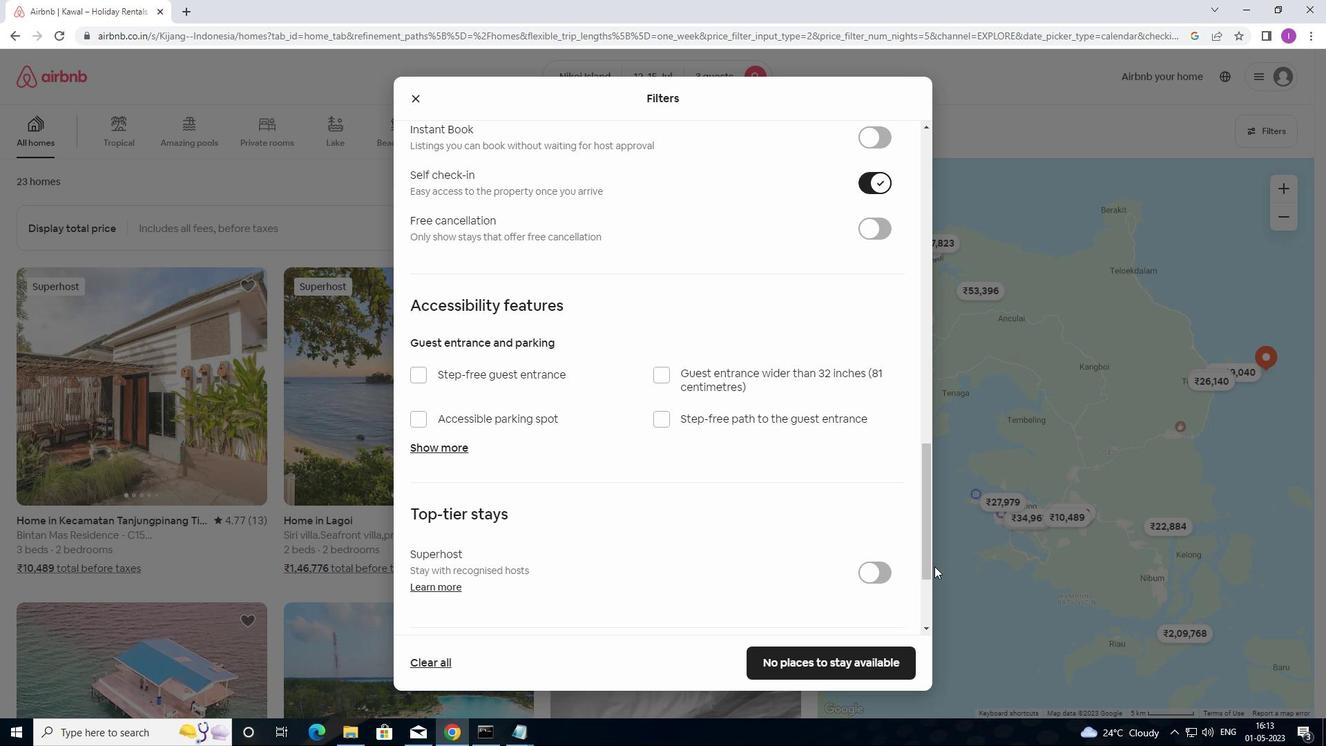 
Action: Mouse moved to (823, 672)
Screenshot: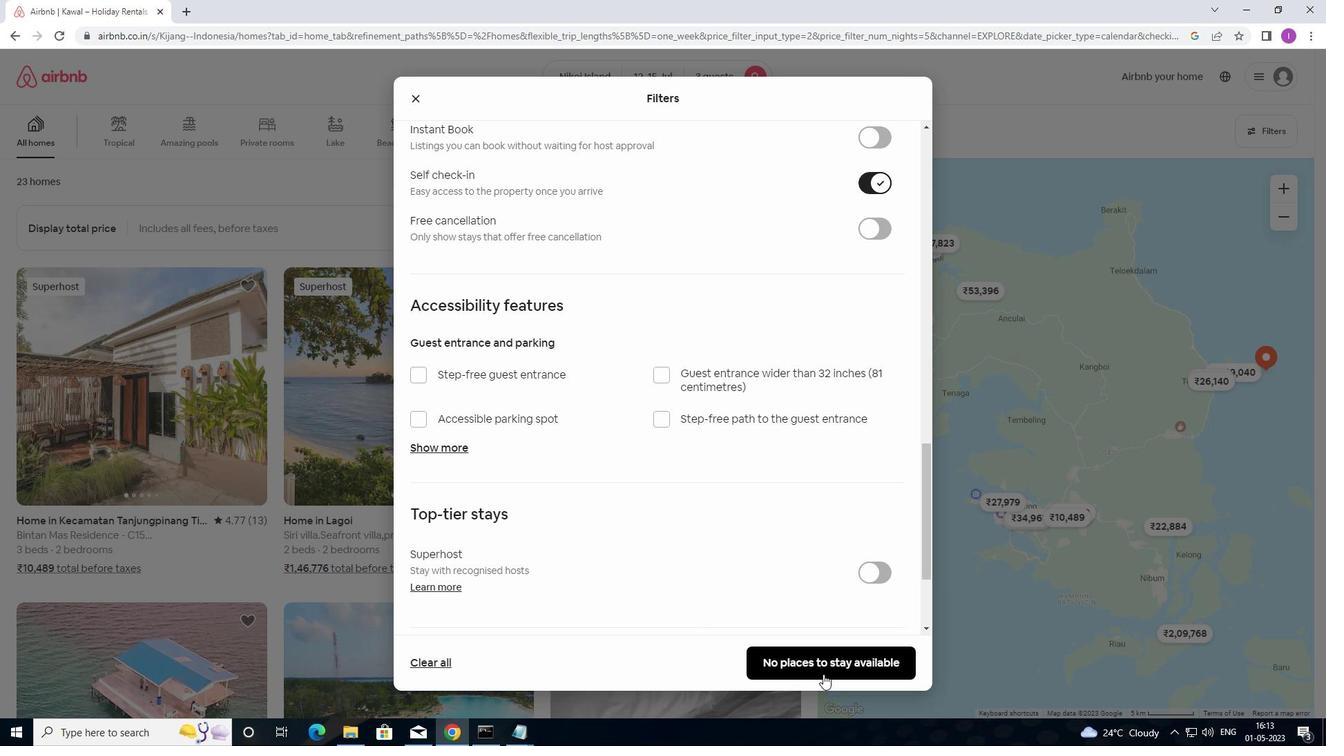 
Action: Mouse pressed left at (823, 672)
Screenshot: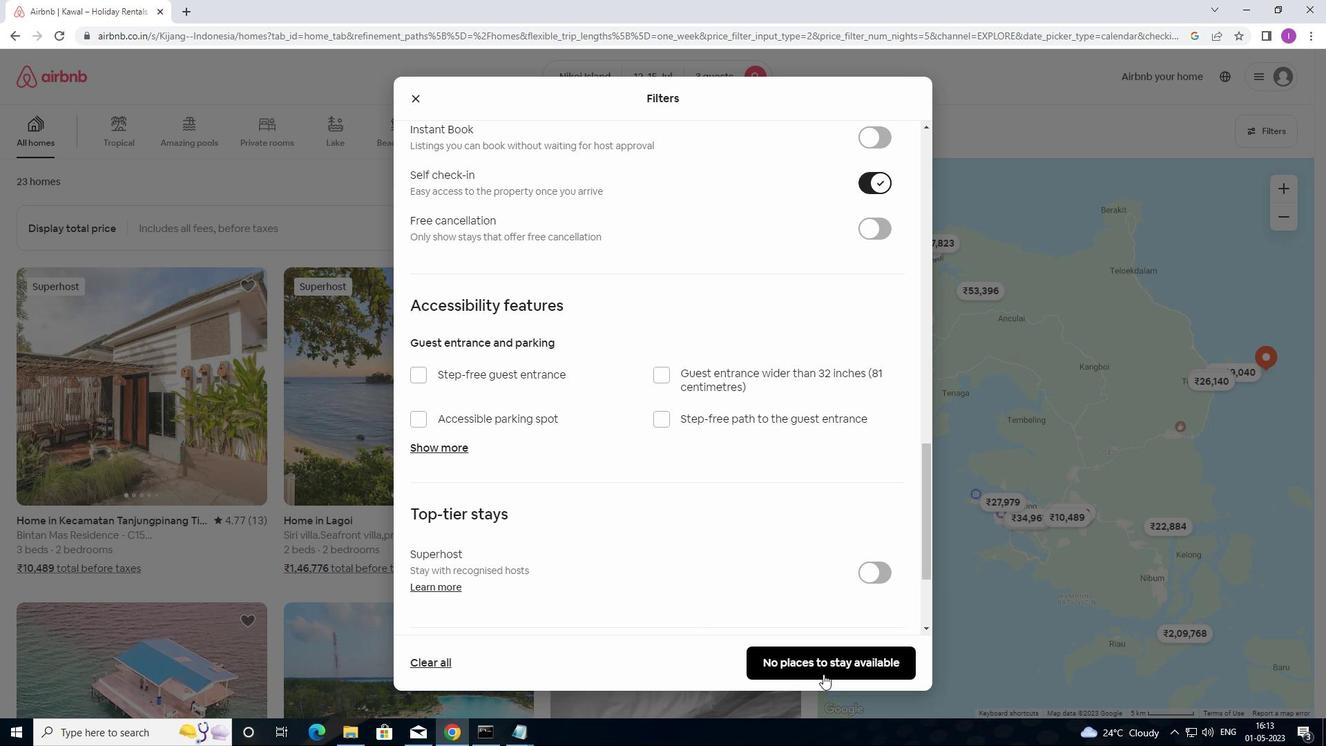
Action: Mouse moved to (834, 655)
Screenshot: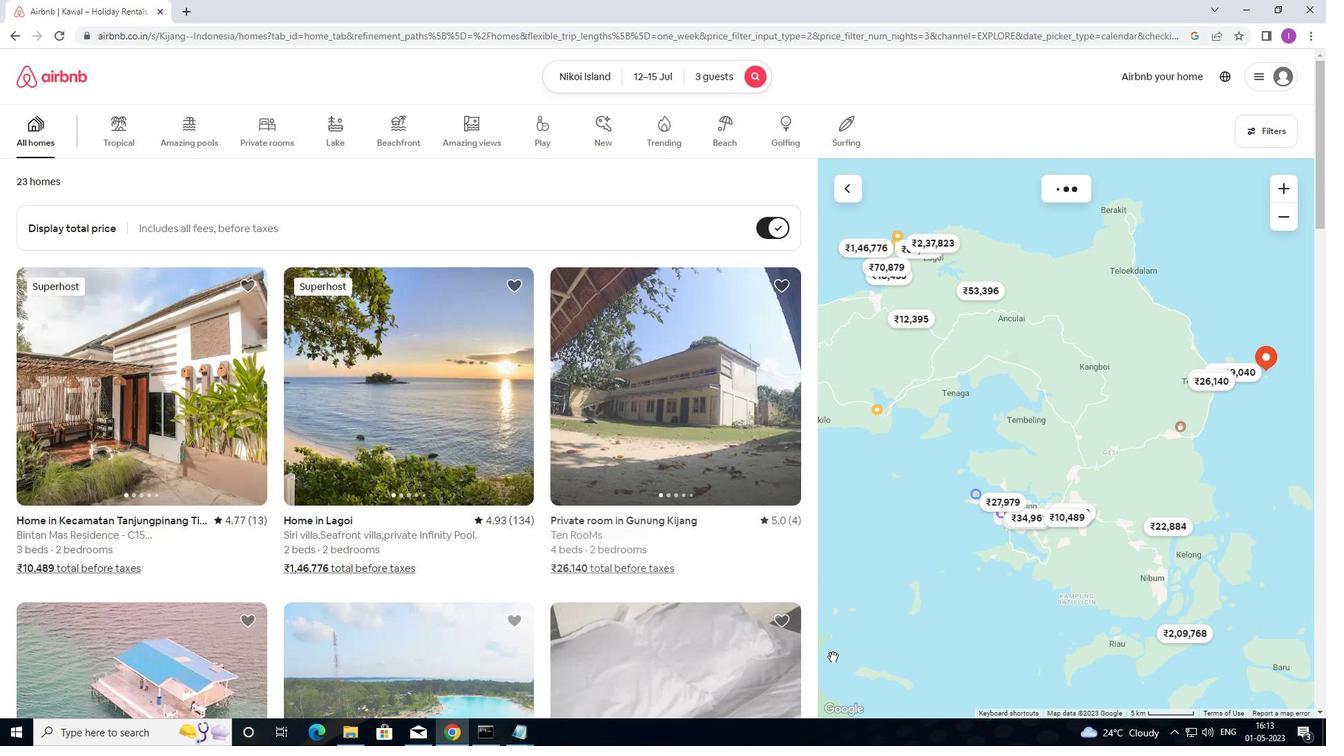 
